 Task: Look for space in General José de San Martín, Argentina from 3rd August, 2023 to 7th August, 2023 for 2 adults in price range Rs.4000 to Rs.9000. Place can be private room with 1  bedroom having 1 bed and 1 bathroom. Property type can be house, flat, guest house, hotel. Amenities needed are: heating. Booking option can be shelf check-in. Required host language is English.
Action: Mouse moved to (391, 76)
Screenshot: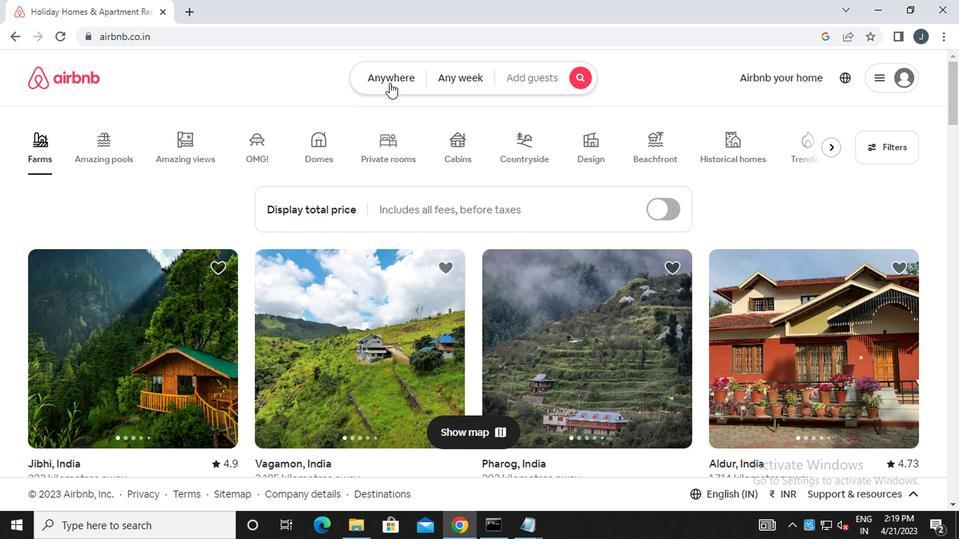 
Action: Mouse pressed left at (391, 76)
Screenshot: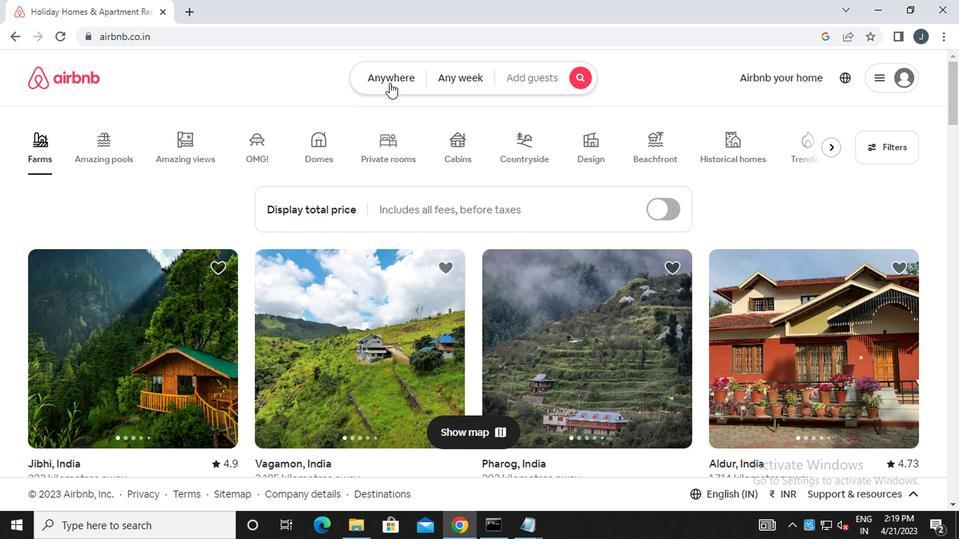 
Action: Mouse moved to (276, 138)
Screenshot: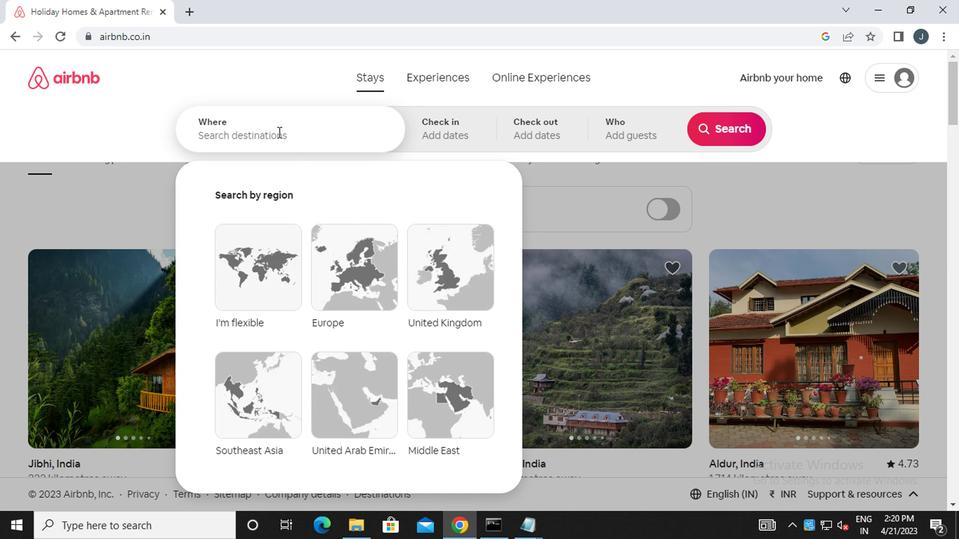 
Action: Mouse pressed left at (276, 138)
Screenshot: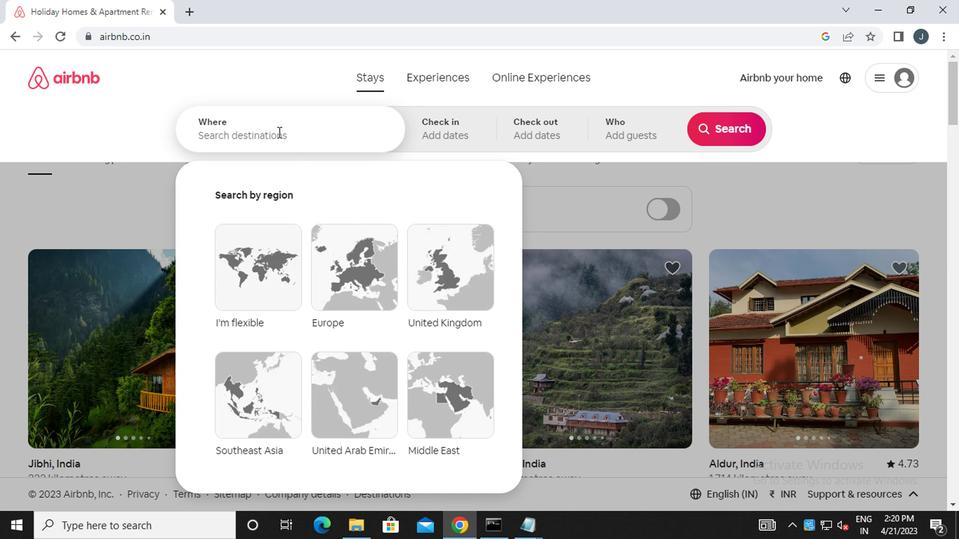 
Action: Mouse moved to (279, 136)
Screenshot: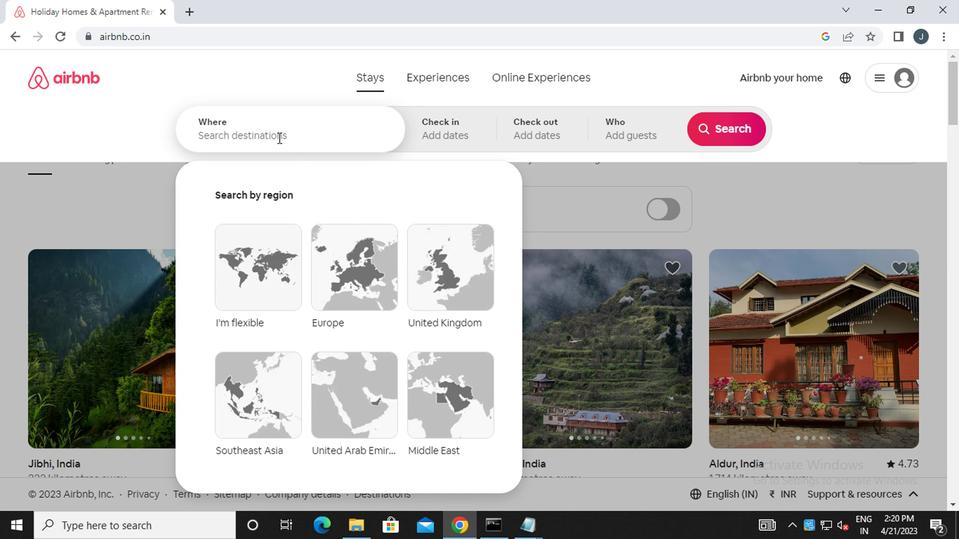 
Action: Key pressed g<Key.caps_lock>eneral<Key.space><Key.caps_lock>j<Key.caps_lock>ose<Key.space>de<Key.space>san<Key.space>martin,<Key.space><Key.caps_lock>a<Key.caps_lock>rgeb<Key.backspace>ntina
Screenshot: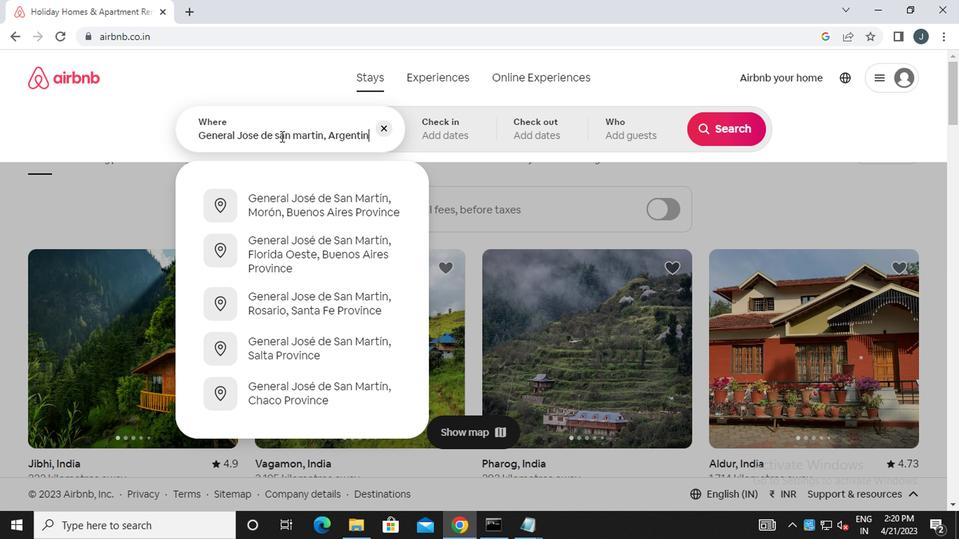 
Action: Mouse moved to (439, 134)
Screenshot: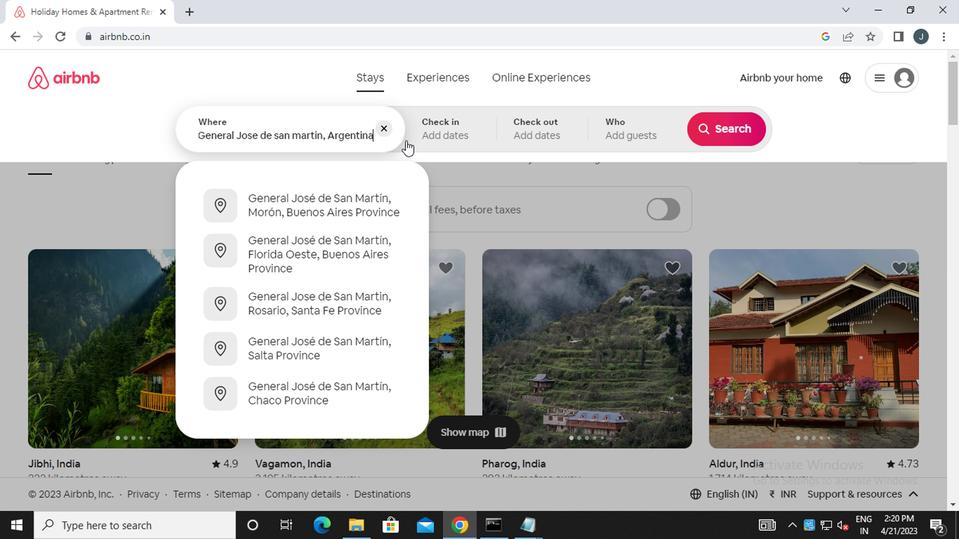 
Action: Mouse pressed left at (439, 134)
Screenshot: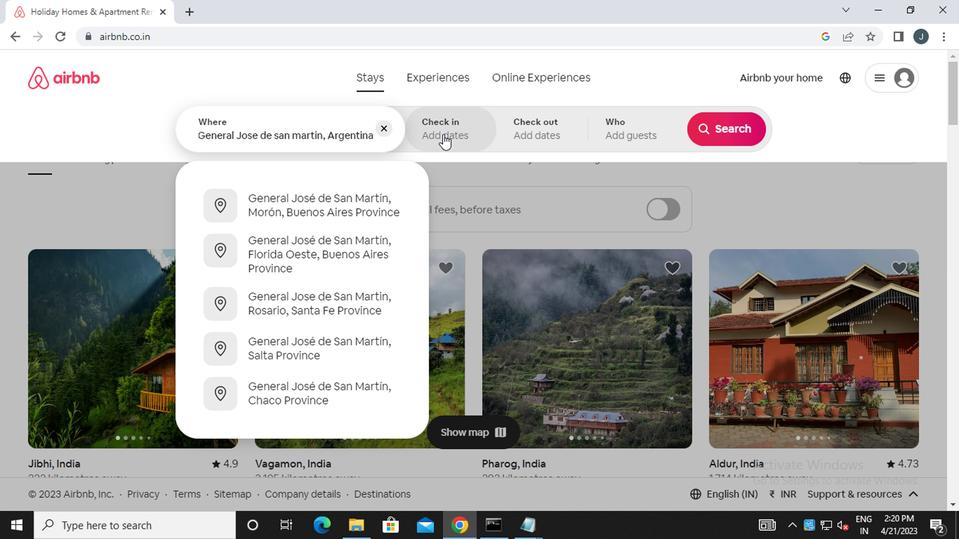 
Action: Mouse moved to (705, 243)
Screenshot: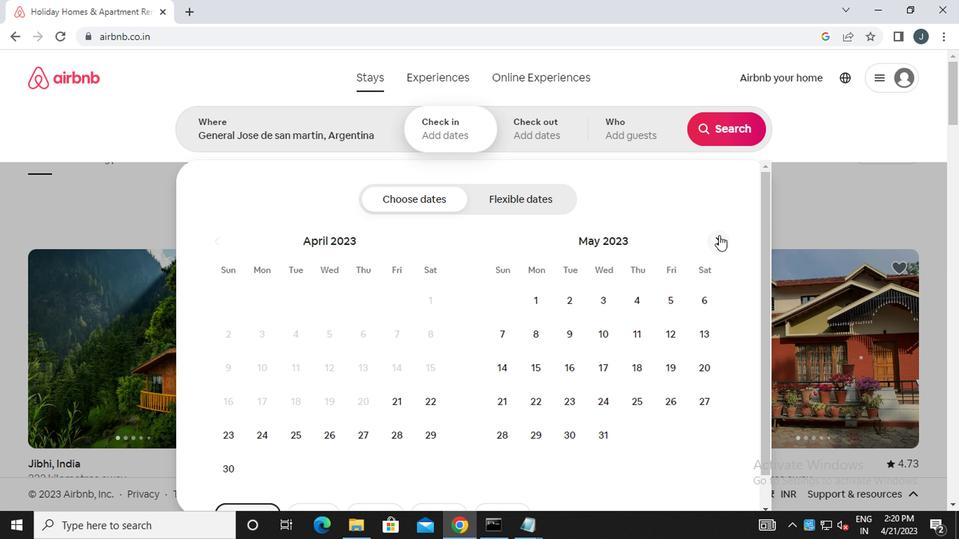 
Action: Mouse pressed left at (705, 243)
Screenshot: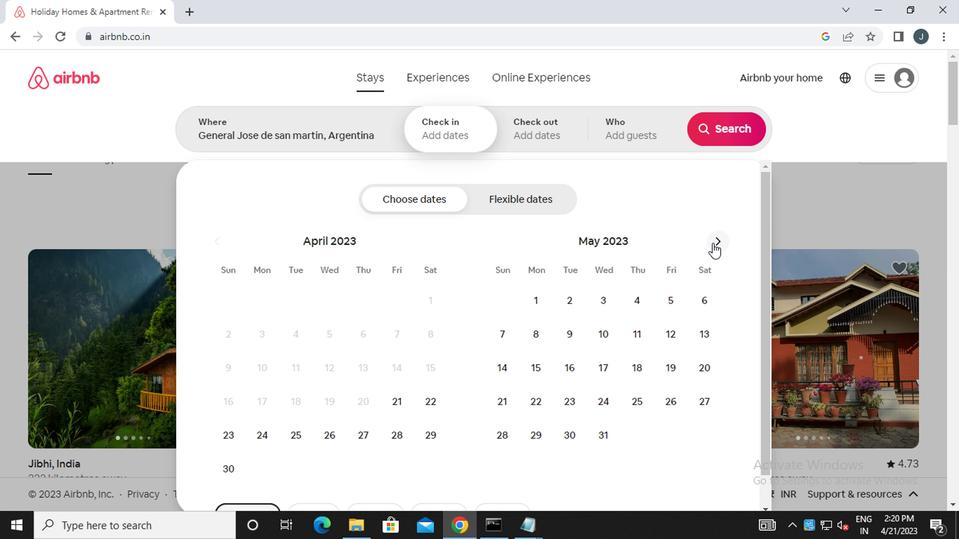 
Action: Mouse pressed left at (705, 243)
Screenshot: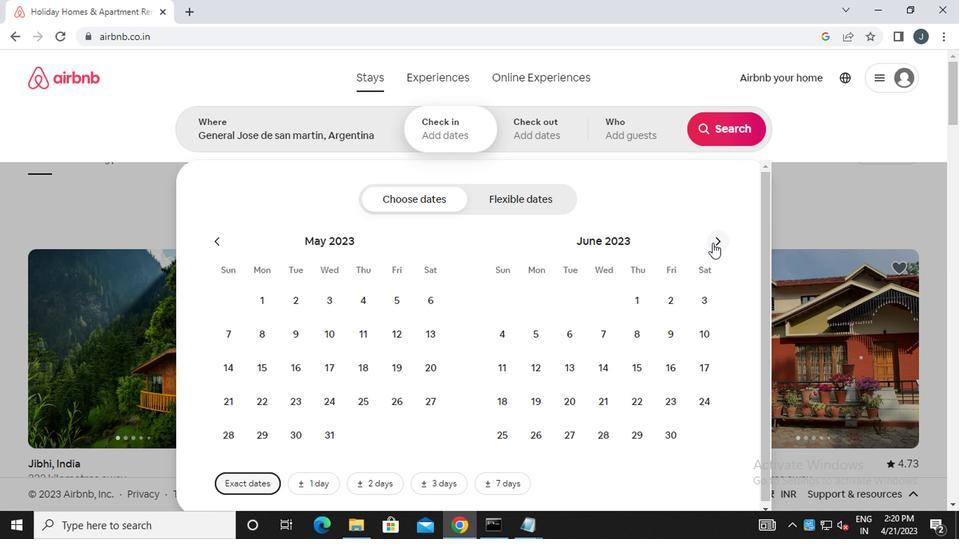 
Action: Mouse moved to (704, 247)
Screenshot: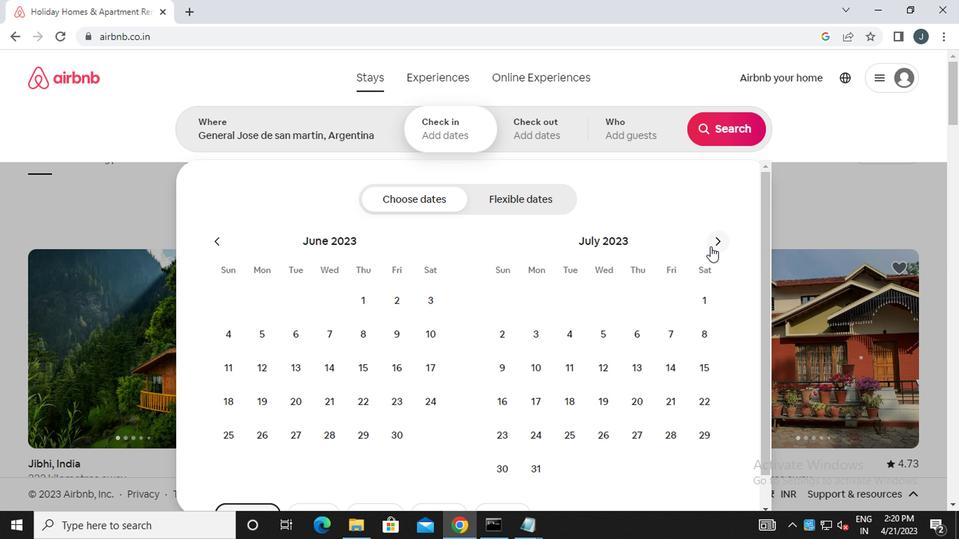 
Action: Mouse pressed left at (704, 247)
Screenshot: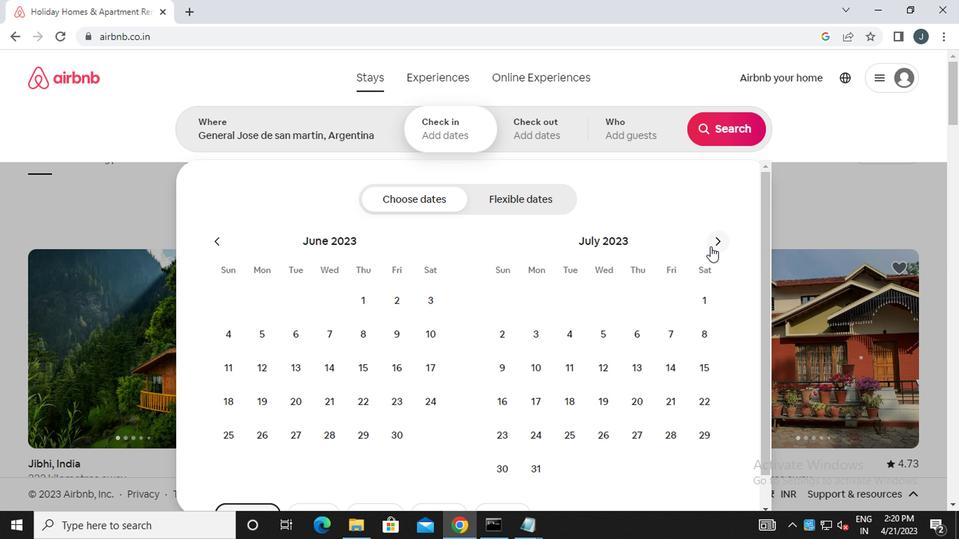 
Action: Mouse moved to (632, 301)
Screenshot: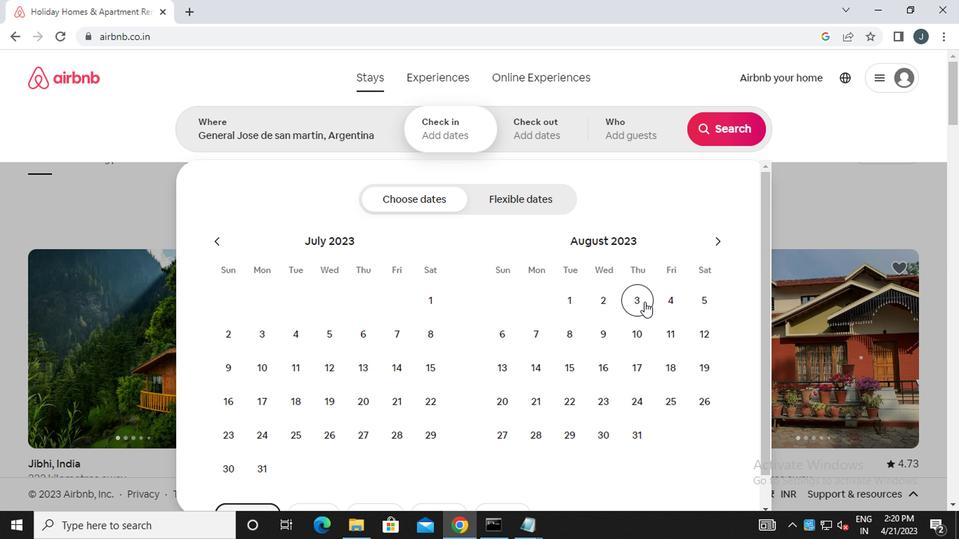 
Action: Mouse pressed left at (632, 301)
Screenshot: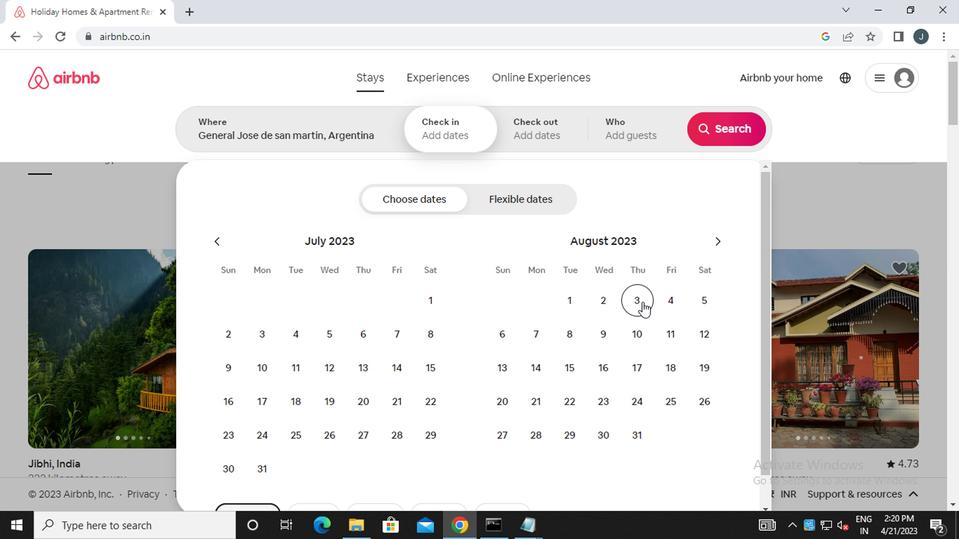 
Action: Mouse moved to (534, 332)
Screenshot: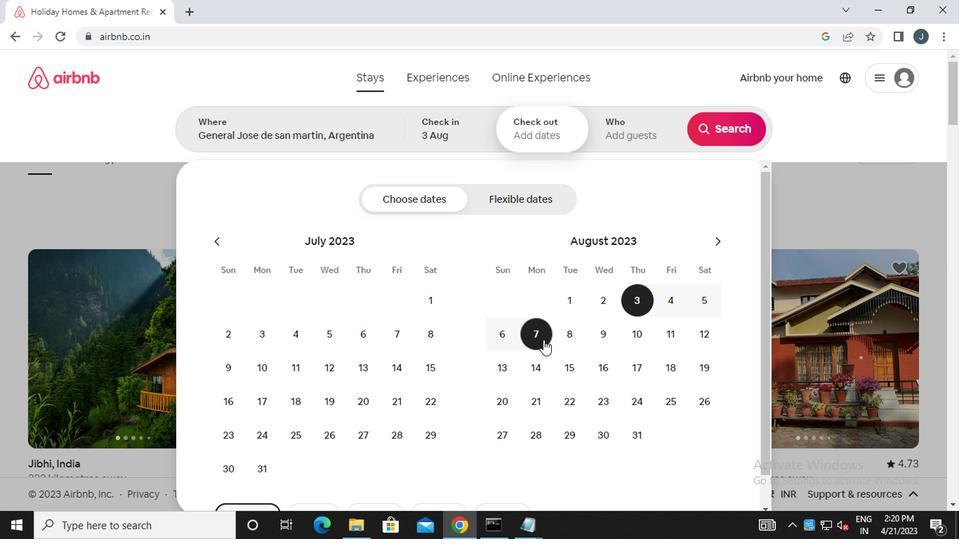 
Action: Mouse pressed left at (534, 332)
Screenshot: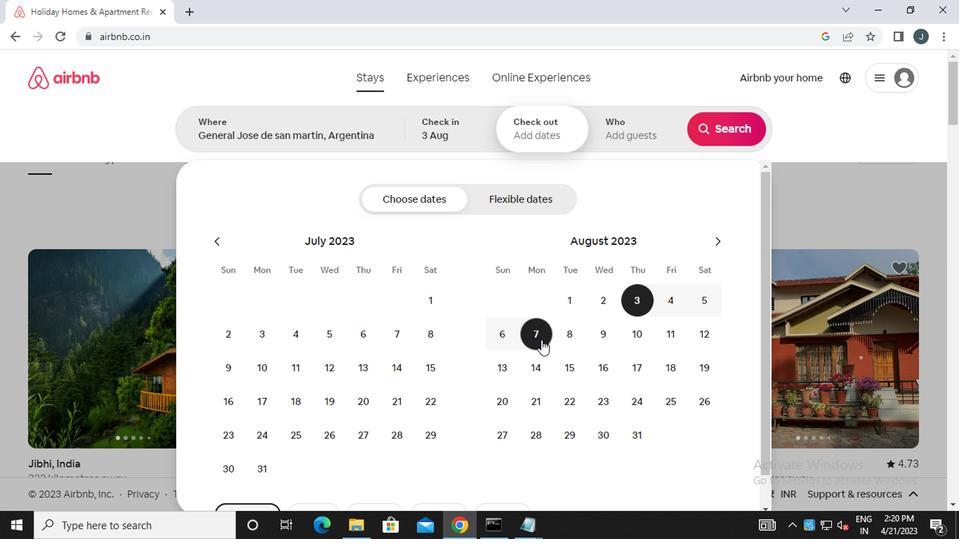 
Action: Mouse moved to (628, 133)
Screenshot: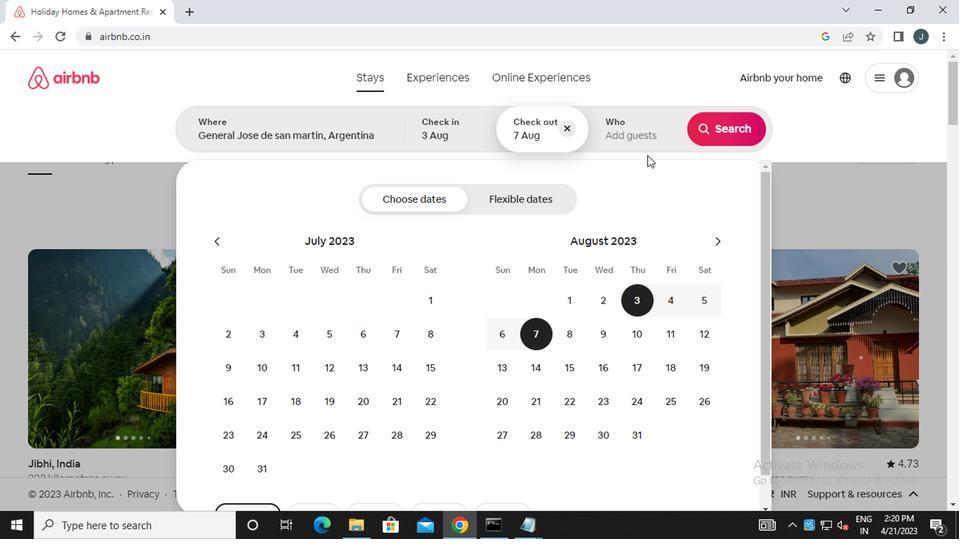 
Action: Mouse pressed left at (628, 133)
Screenshot: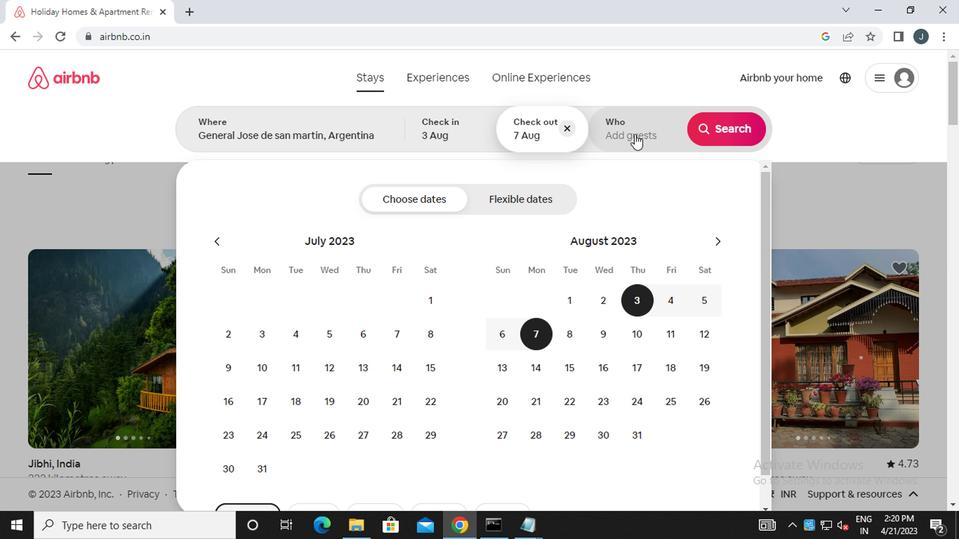 
Action: Mouse moved to (719, 206)
Screenshot: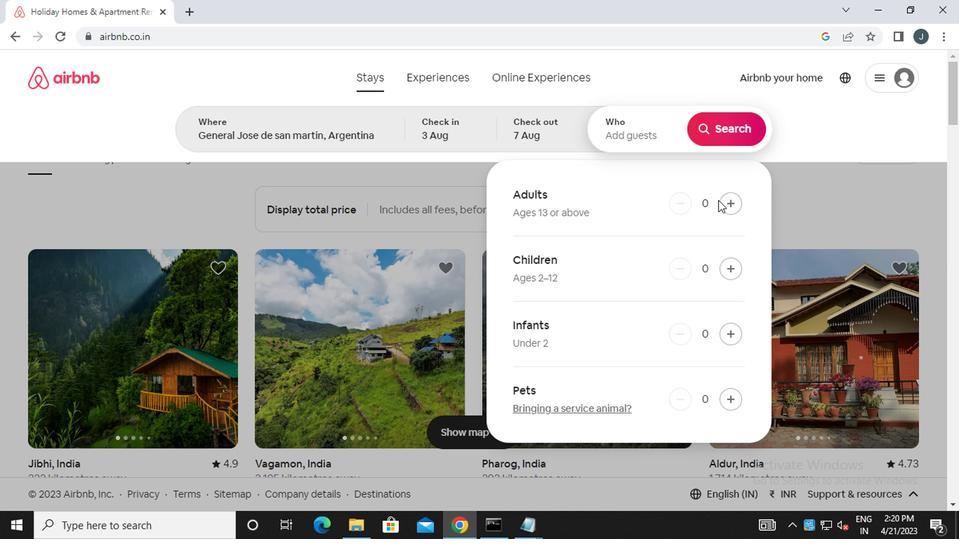 
Action: Mouse pressed left at (719, 206)
Screenshot: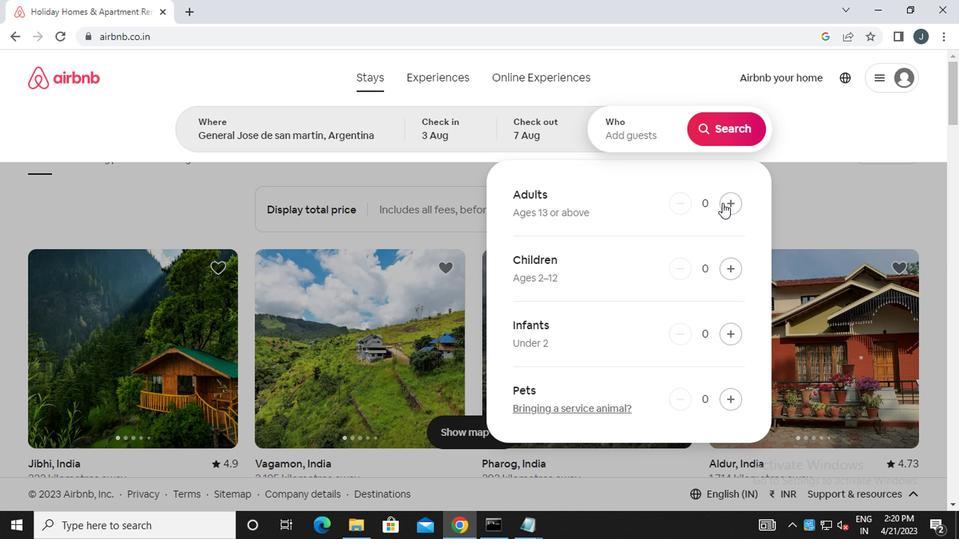 
Action: Mouse moved to (720, 206)
Screenshot: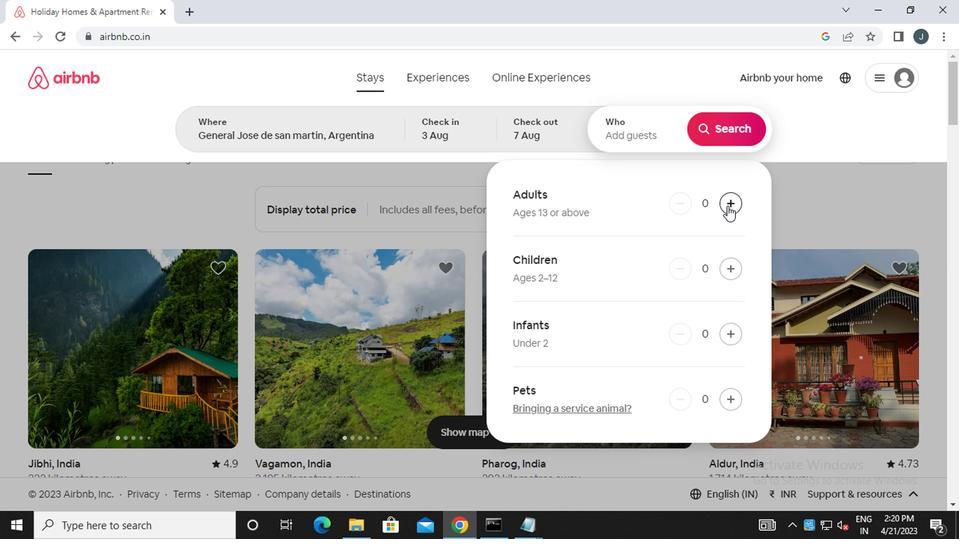 
Action: Mouse pressed left at (720, 206)
Screenshot: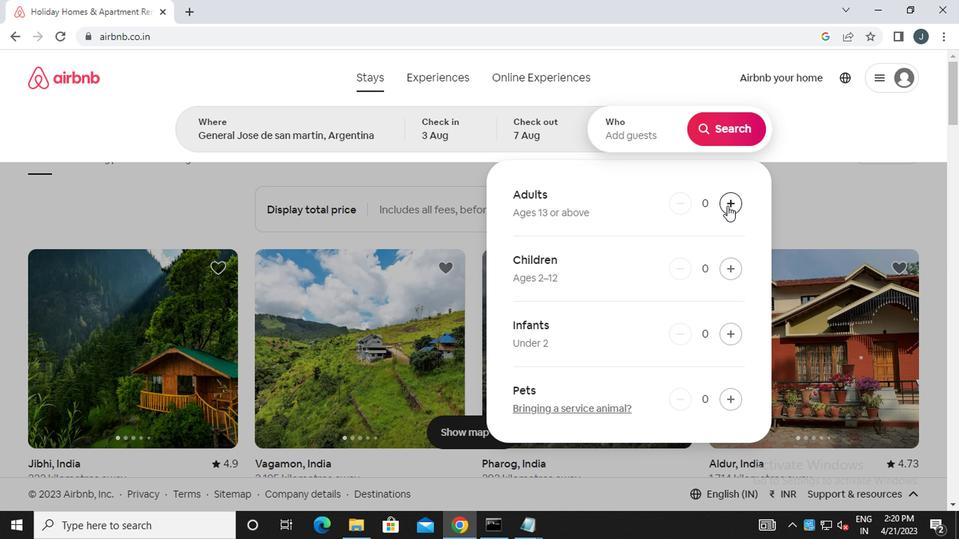 
Action: Mouse moved to (721, 135)
Screenshot: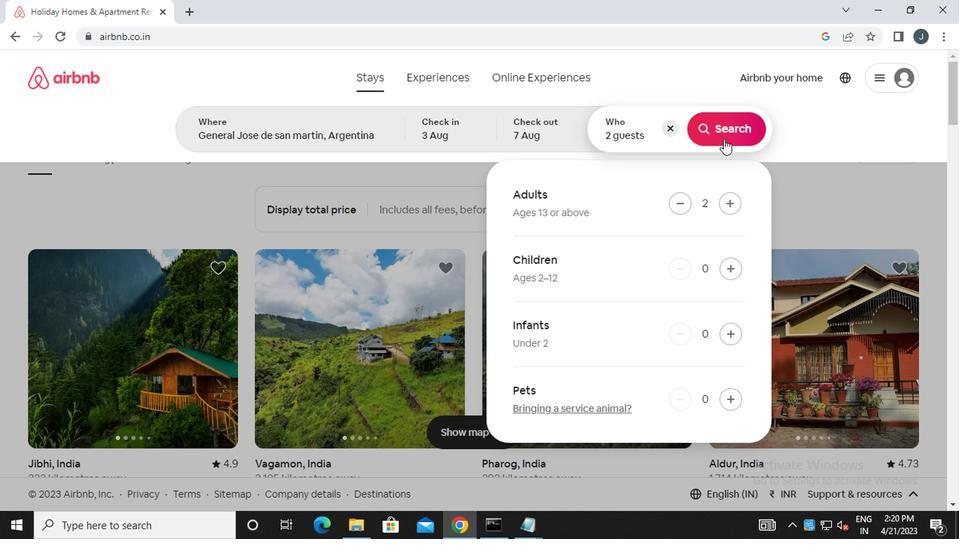 
Action: Mouse pressed left at (721, 135)
Screenshot: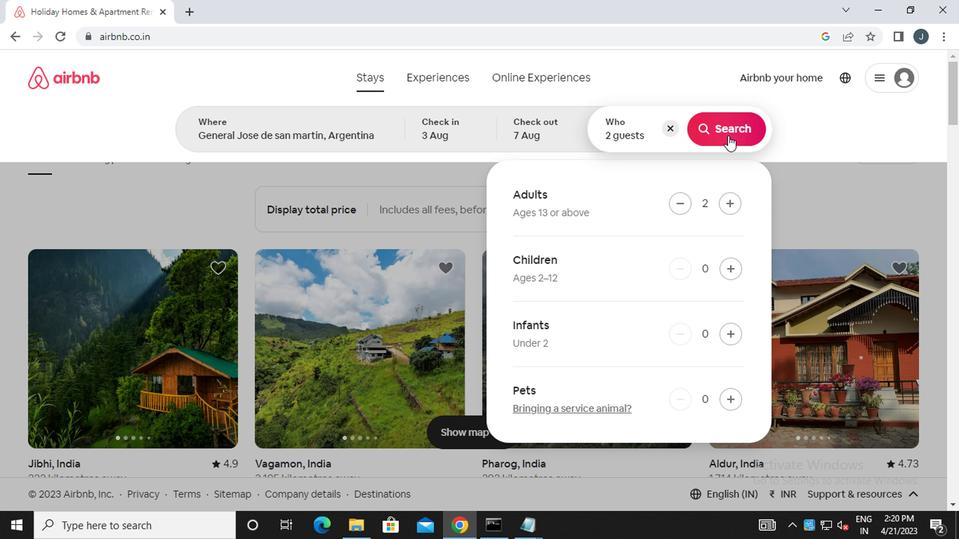 
Action: Mouse moved to (889, 141)
Screenshot: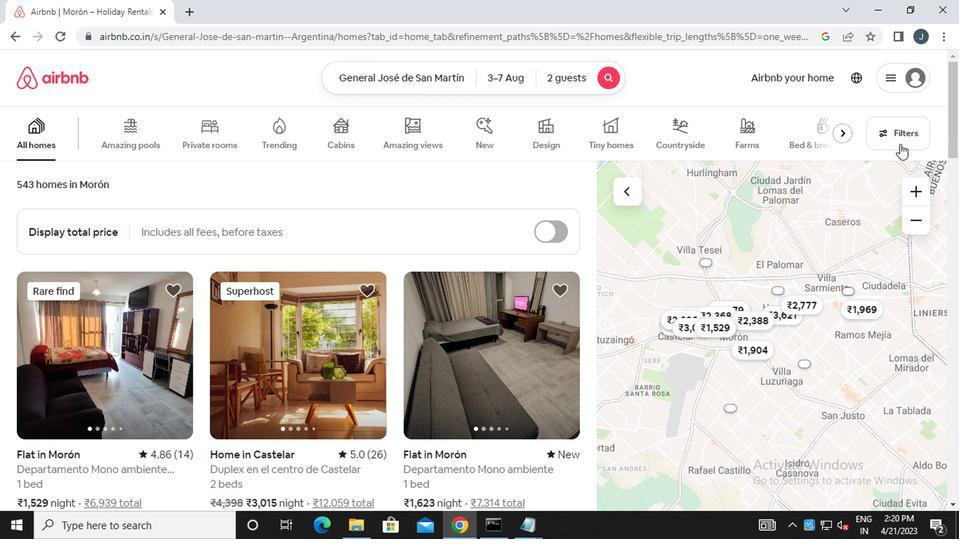 
Action: Mouse pressed left at (889, 141)
Screenshot: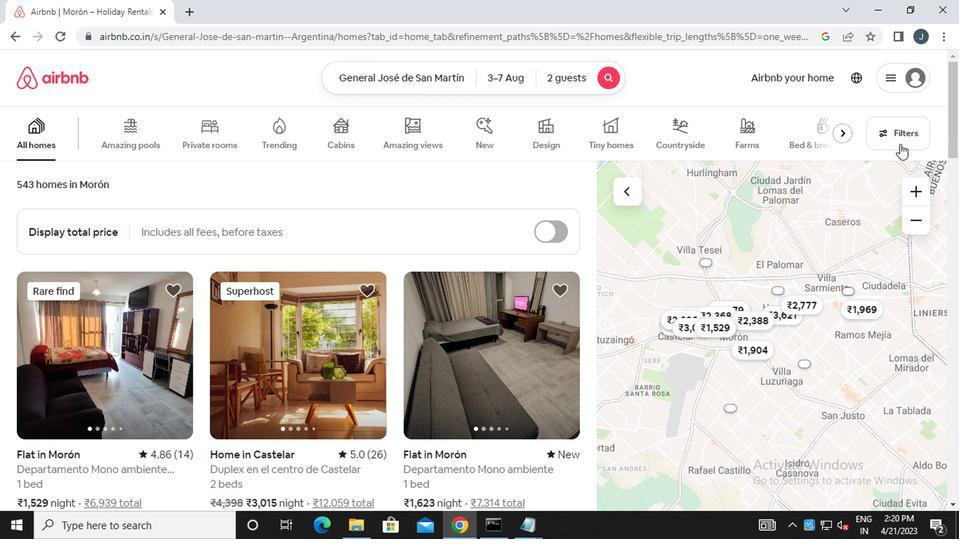 
Action: Mouse moved to (337, 306)
Screenshot: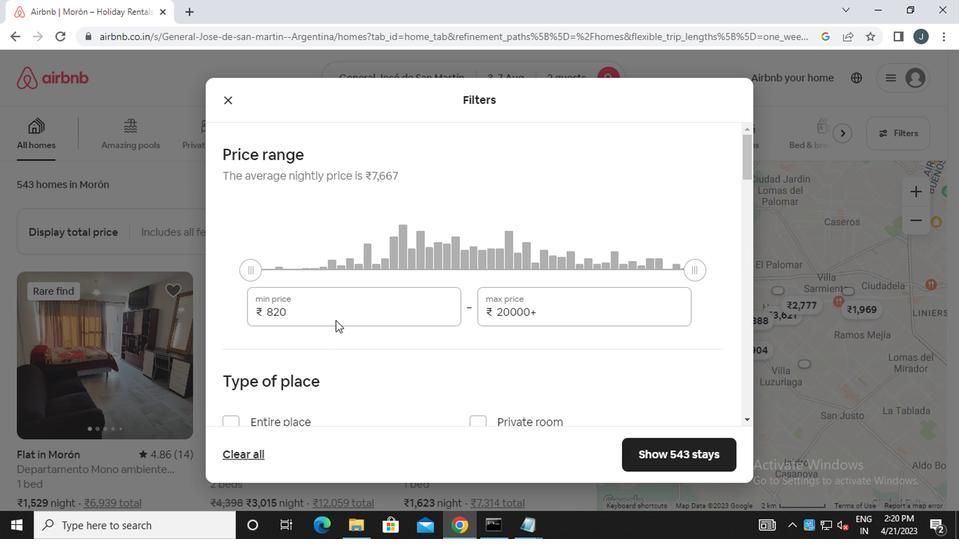 
Action: Mouse pressed left at (337, 306)
Screenshot: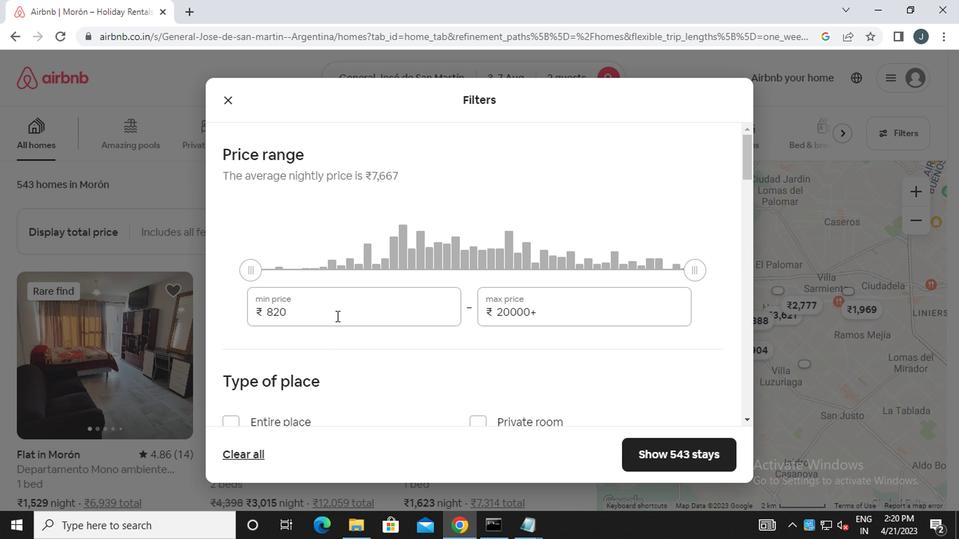 
Action: Key pressed <Key.backspace><Key.backspace><Key.backspace><Key.backspace><Key.backspace><Key.backspace><Key.backspace><Key.backspace><Key.backspace>4000
Screenshot: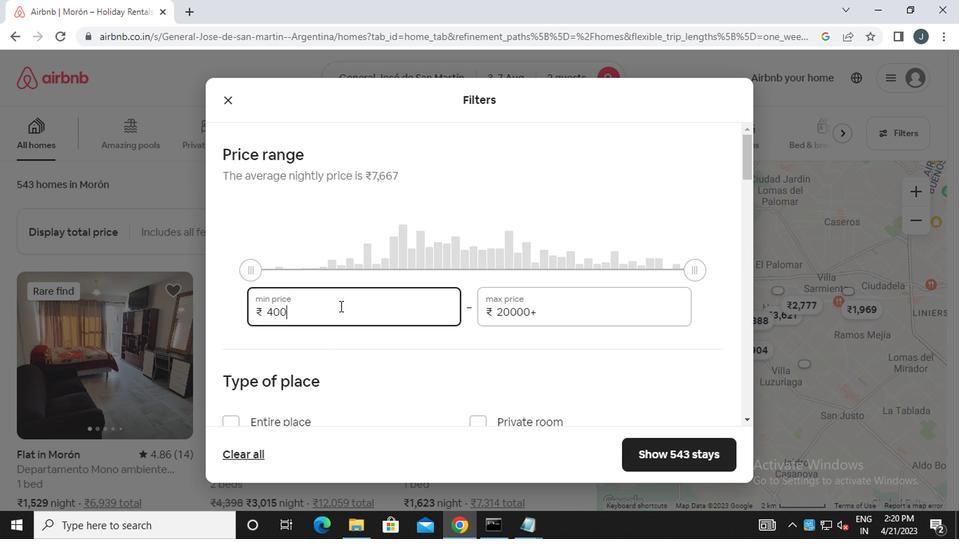 
Action: Mouse moved to (573, 296)
Screenshot: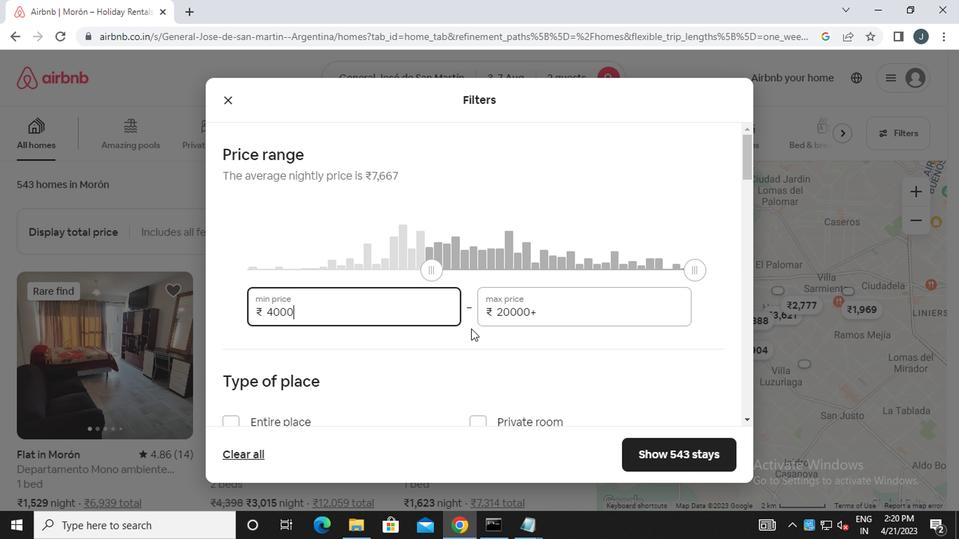 
Action: Mouse pressed left at (573, 296)
Screenshot: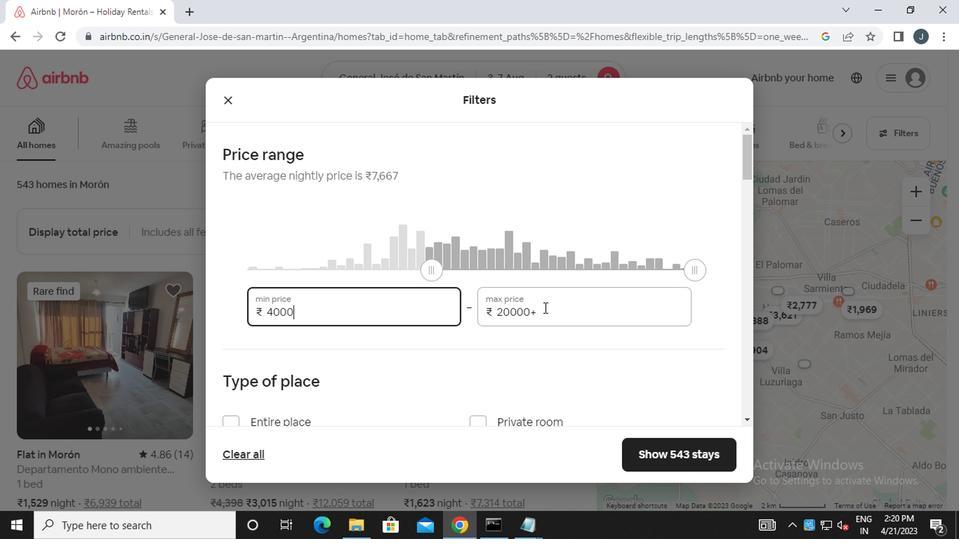 
Action: Mouse moved to (575, 296)
Screenshot: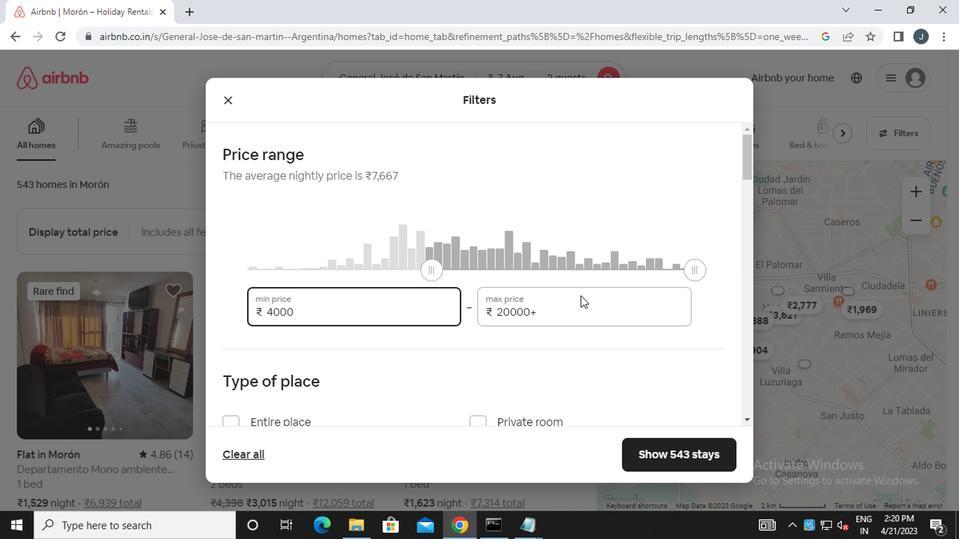 
Action: Key pressed <Key.backspace><Key.backspace><Key.backspace><Key.backspace><Key.backspace><Key.backspace><Key.backspace><Key.backspace><Key.backspace><Key.backspace><Key.backspace><Key.backspace>90000<Key.backspace>
Screenshot: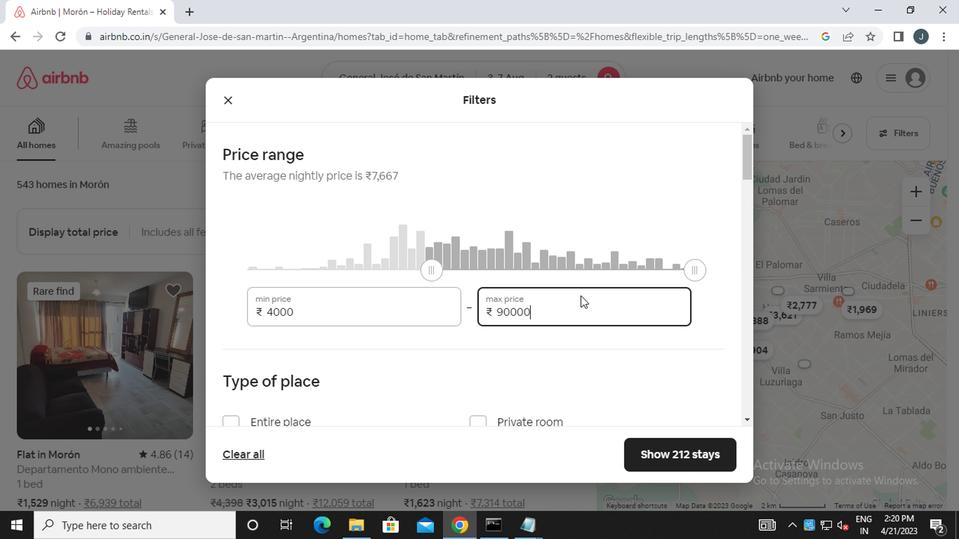 
Action: Mouse moved to (526, 287)
Screenshot: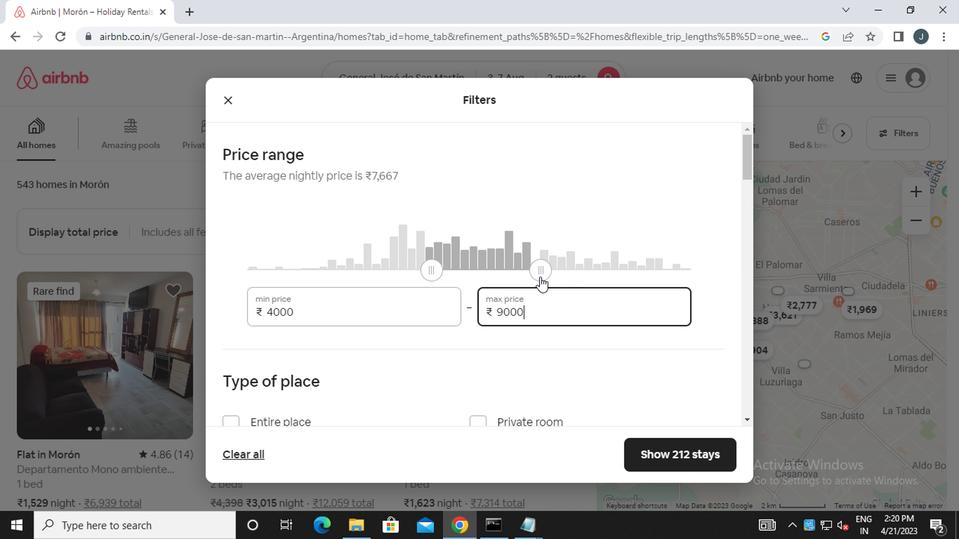
Action: Mouse scrolled (526, 286) with delta (0, 0)
Screenshot: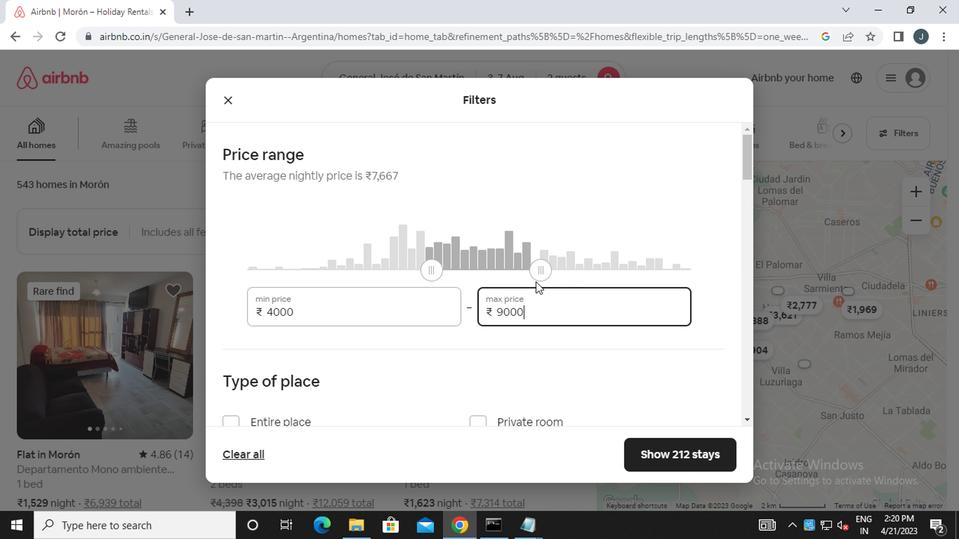 
Action: Mouse moved to (526, 287)
Screenshot: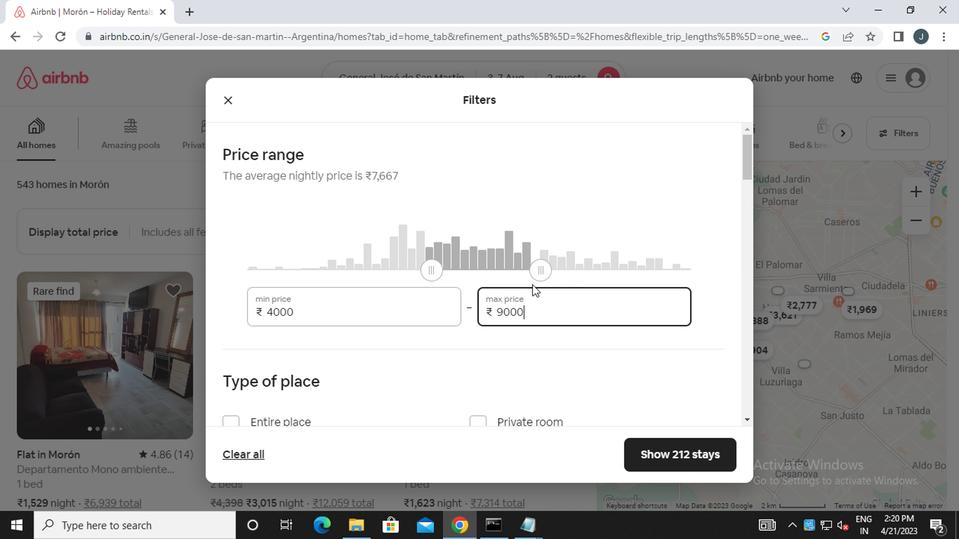 
Action: Mouse scrolled (526, 287) with delta (0, 0)
Screenshot: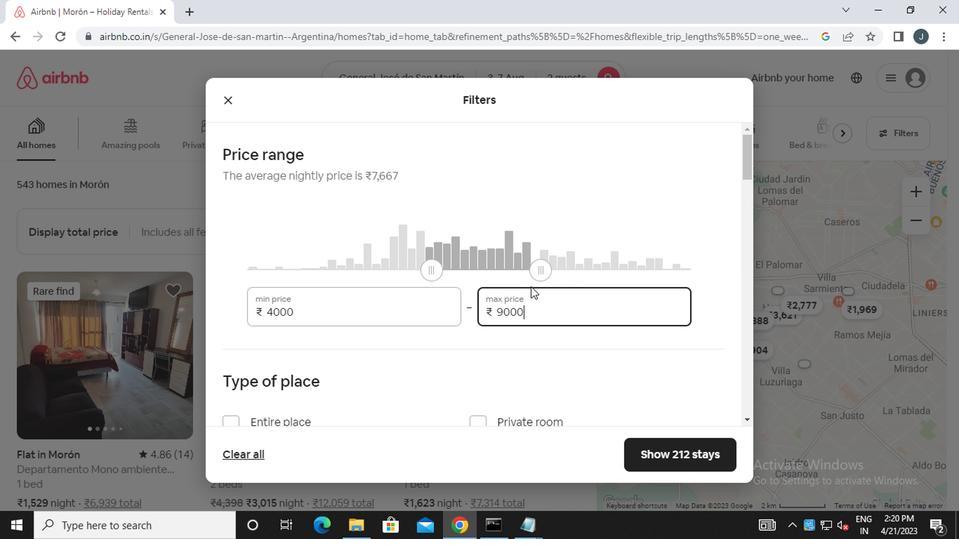 
Action: Mouse moved to (516, 296)
Screenshot: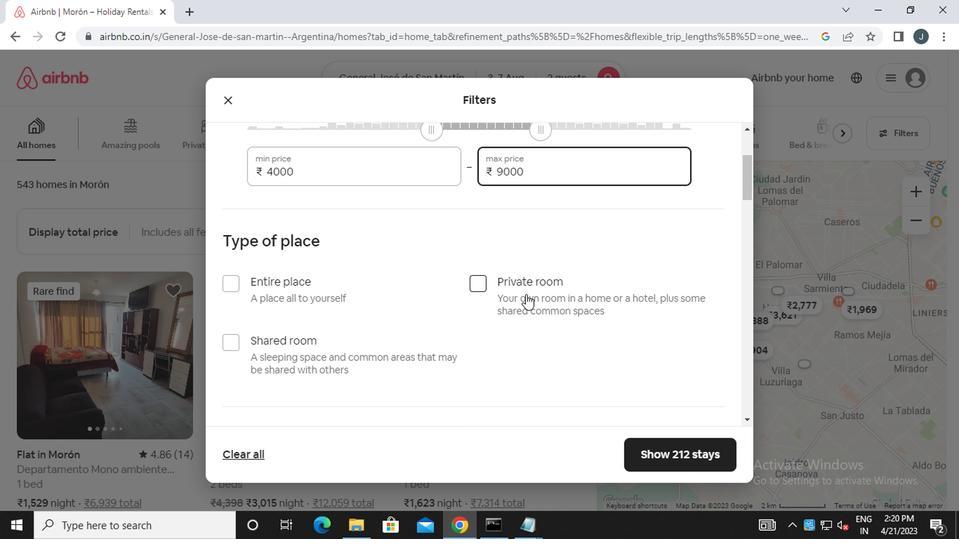 
Action: Mouse scrolled (516, 296) with delta (0, 0)
Screenshot: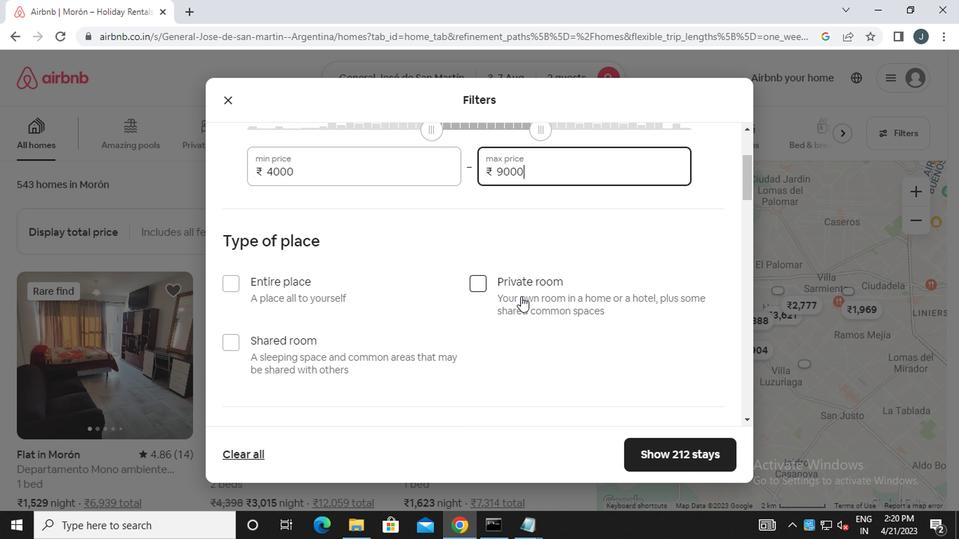 
Action: Mouse scrolled (516, 296) with delta (0, 0)
Screenshot: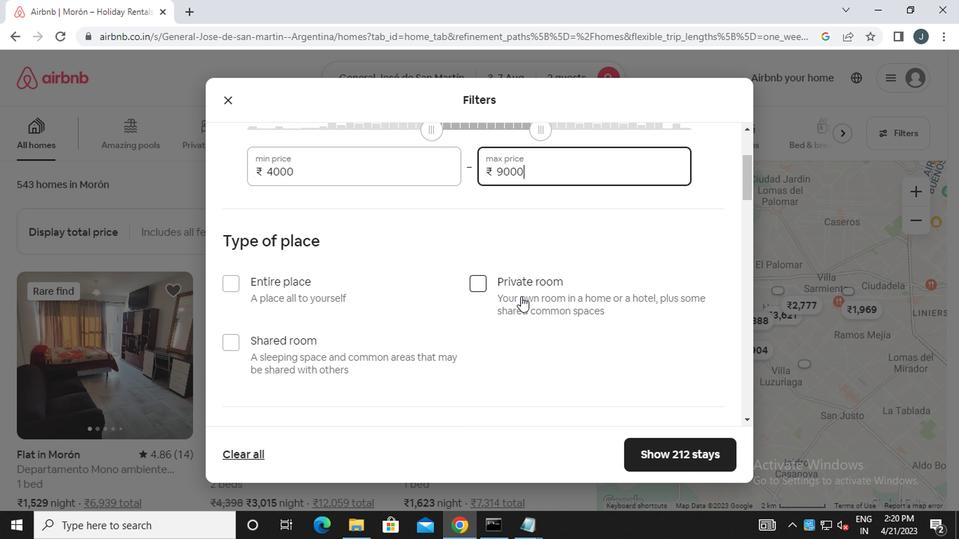 
Action: Mouse moved to (469, 297)
Screenshot: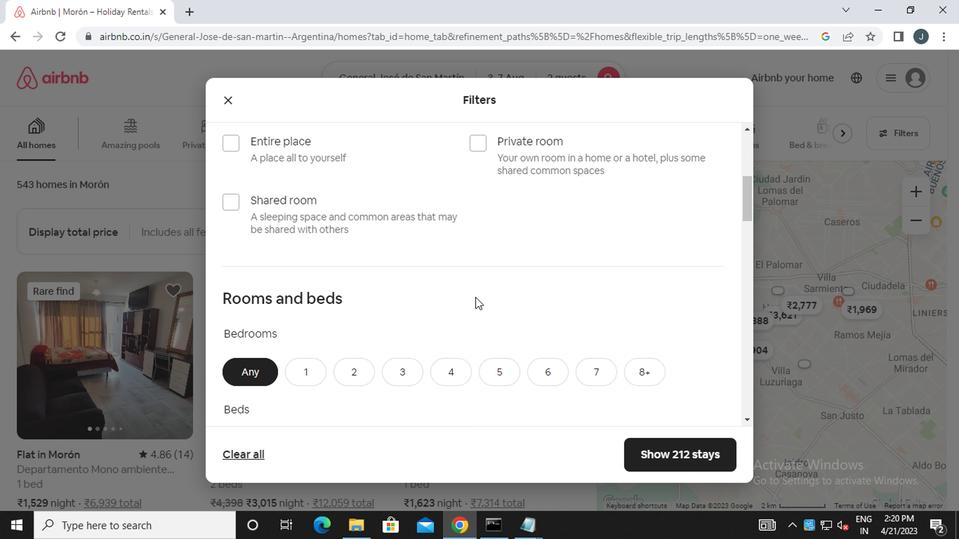 
Action: Mouse scrolled (469, 296) with delta (0, 0)
Screenshot: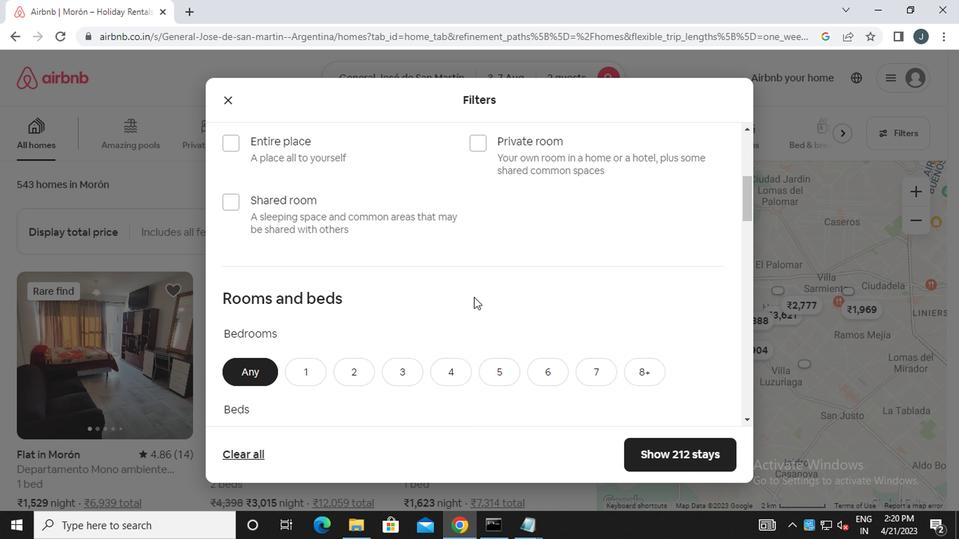 
Action: Mouse moved to (420, 304)
Screenshot: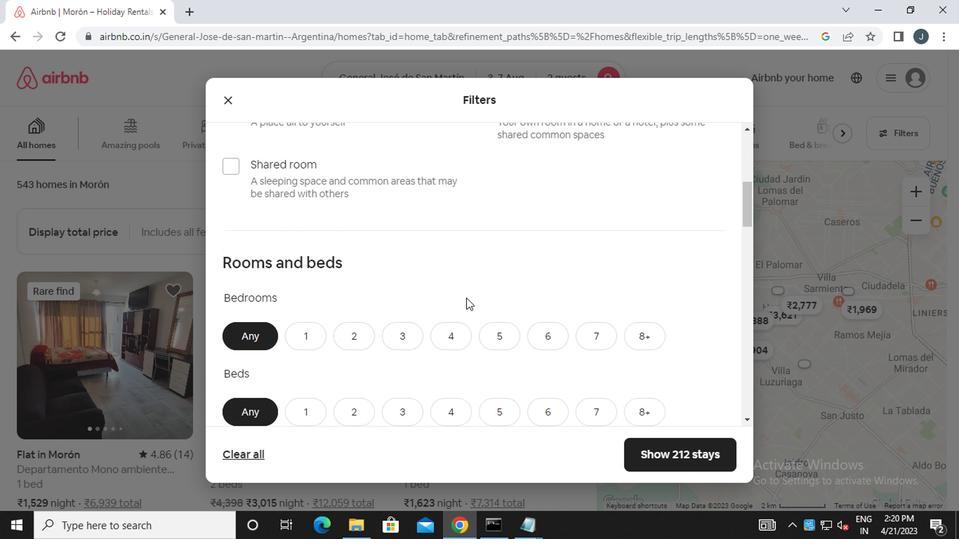 
Action: Mouse scrolled (420, 303) with delta (0, 0)
Screenshot: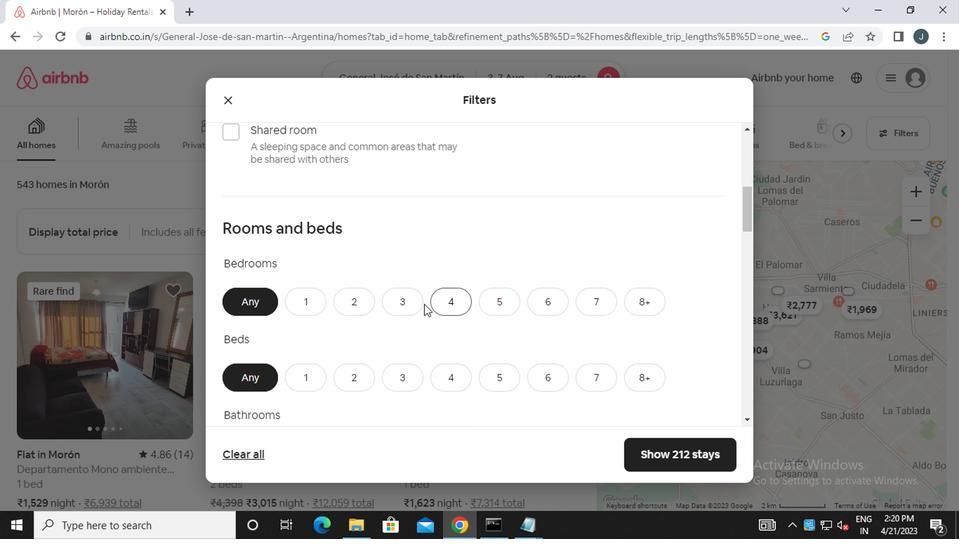 
Action: Mouse moved to (359, 228)
Screenshot: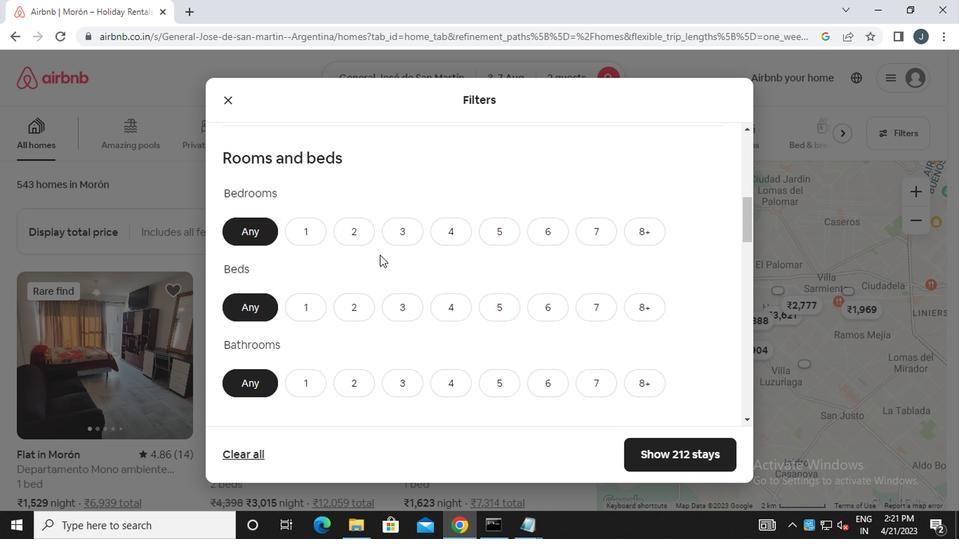 
Action: Mouse scrolled (359, 229) with delta (0, 0)
Screenshot: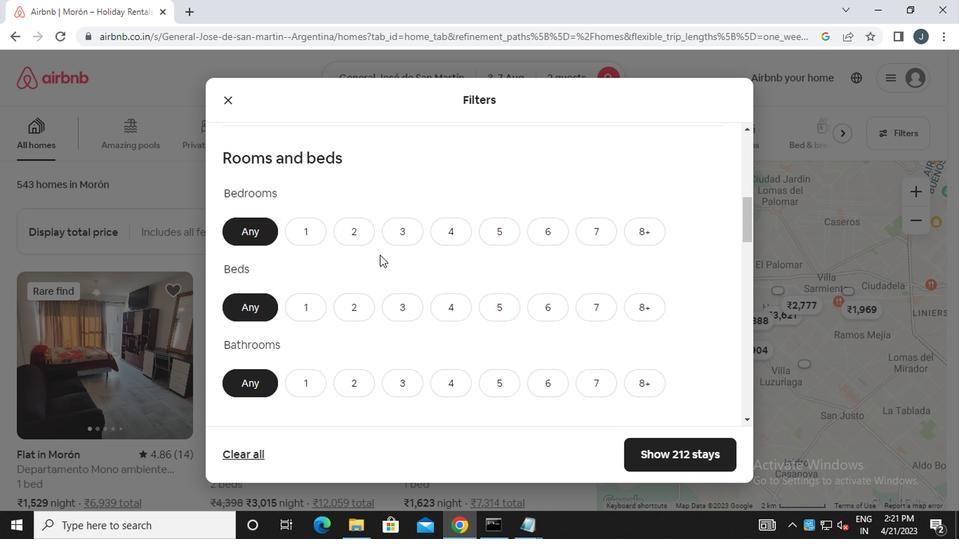 
Action: Mouse scrolled (359, 229) with delta (0, 0)
Screenshot: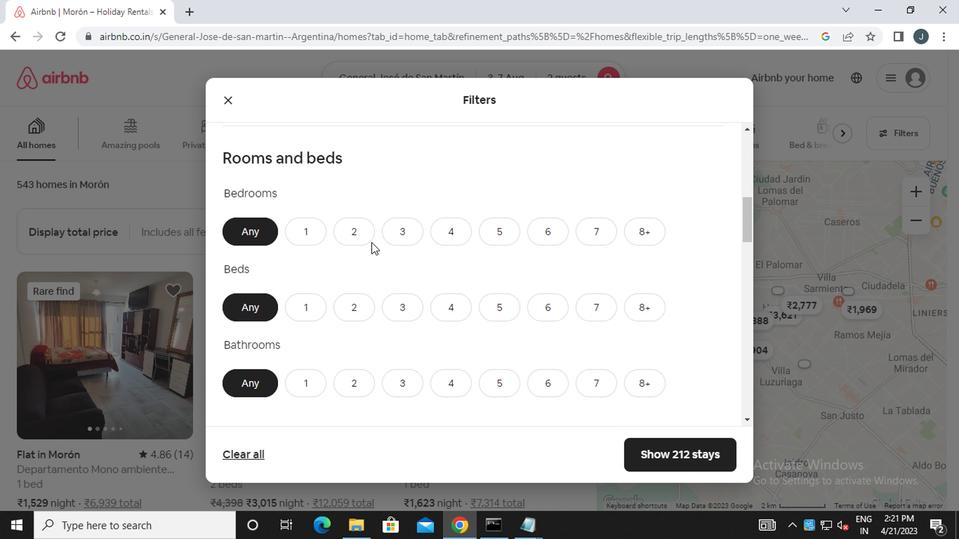 
Action: Mouse moved to (357, 228)
Screenshot: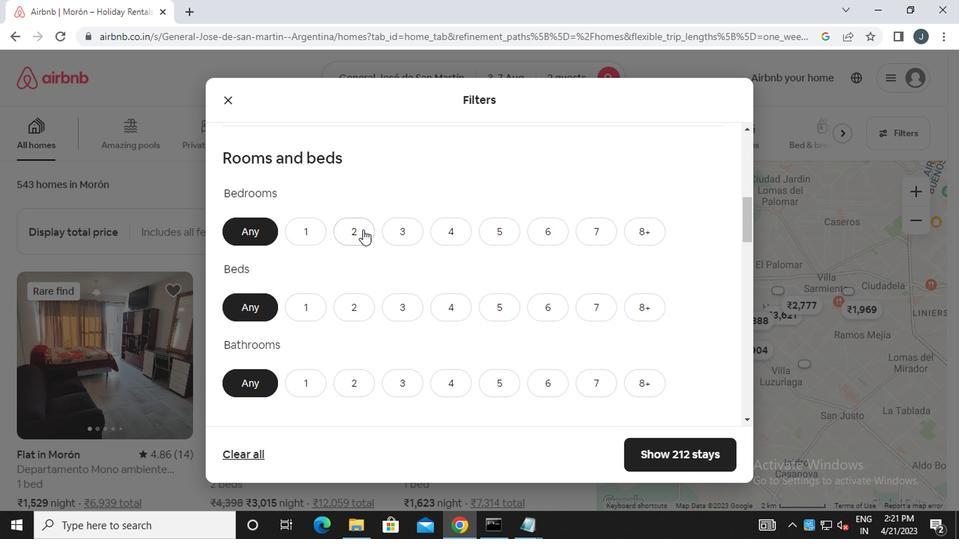 
Action: Mouse scrolled (357, 228) with delta (0, 0)
Screenshot: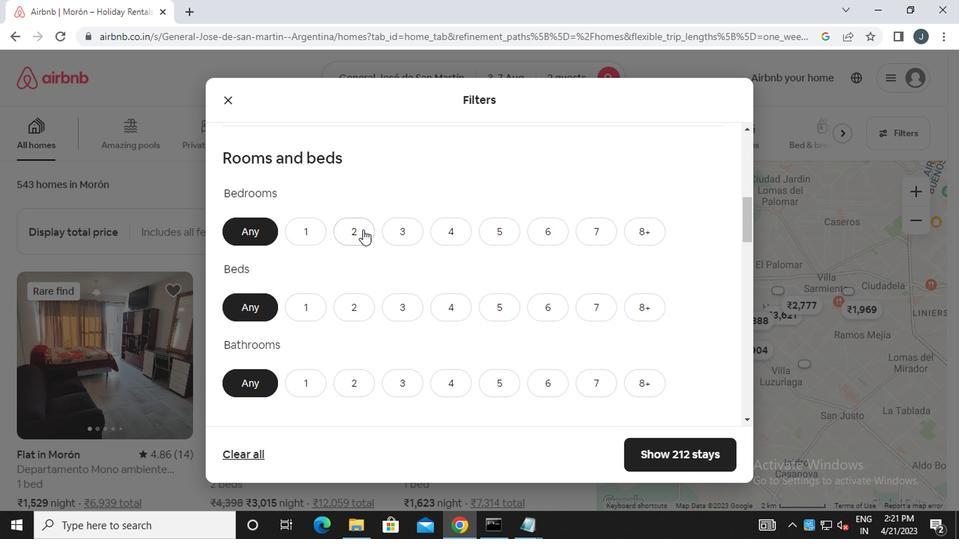 
Action: Mouse moved to (502, 215)
Screenshot: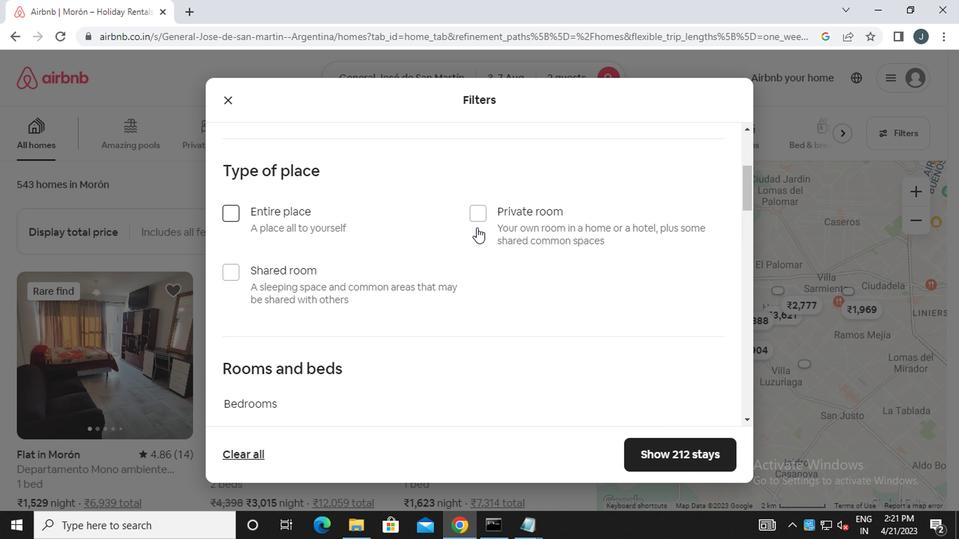 
Action: Mouse pressed left at (502, 215)
Screenshot: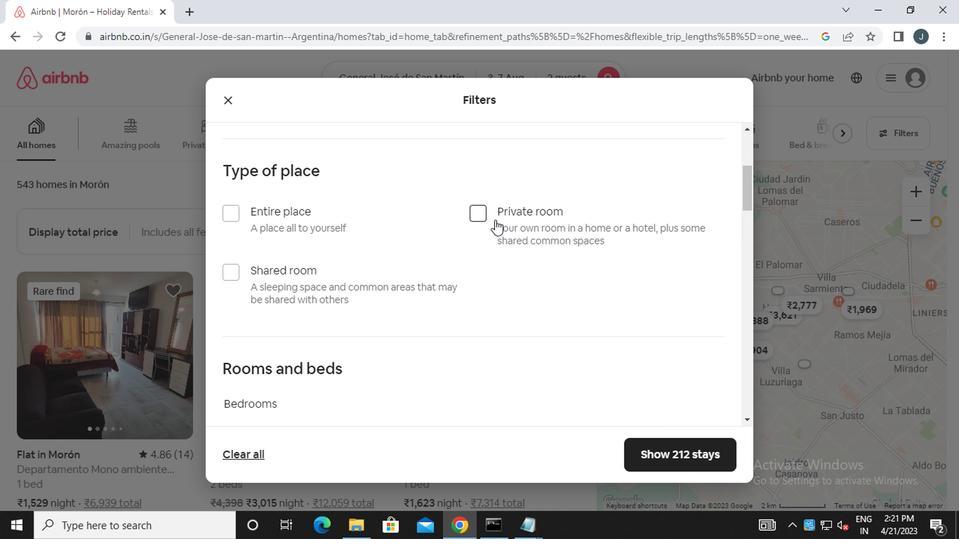 
Action: Mouse moved to (422, 261)
Screenshot: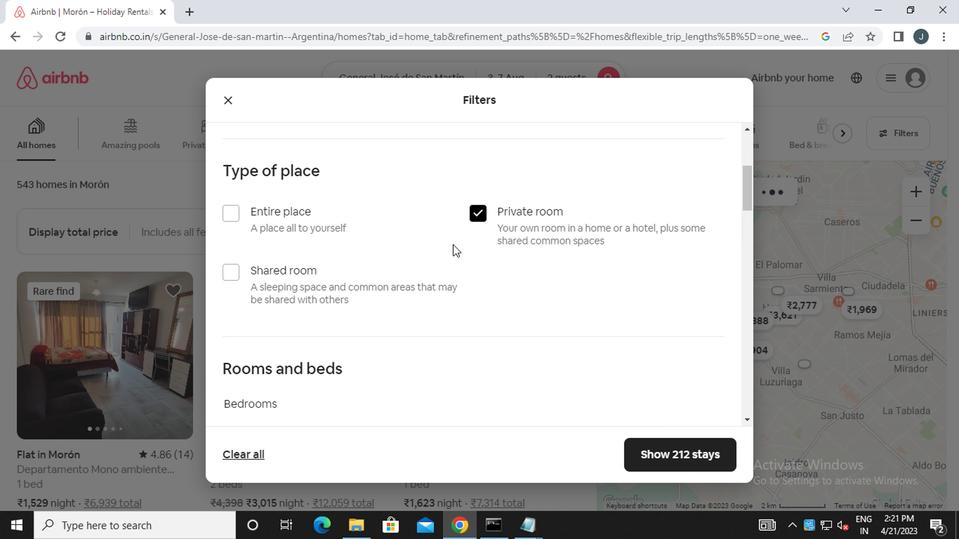 
Action: Mouse scrolled (422, 261) with delta (0, 0)
Screenshot: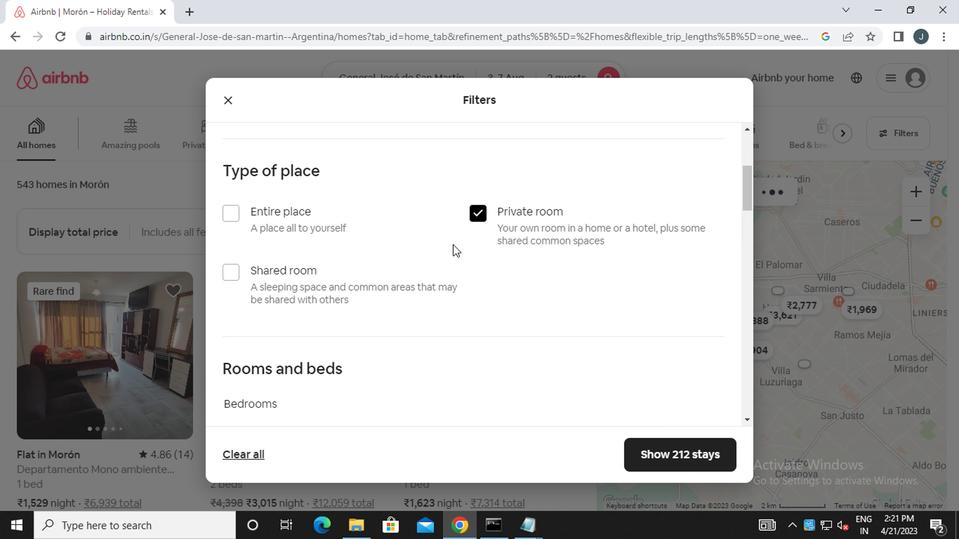 
Action: Mouse moved to (421, 263)
Screenshot: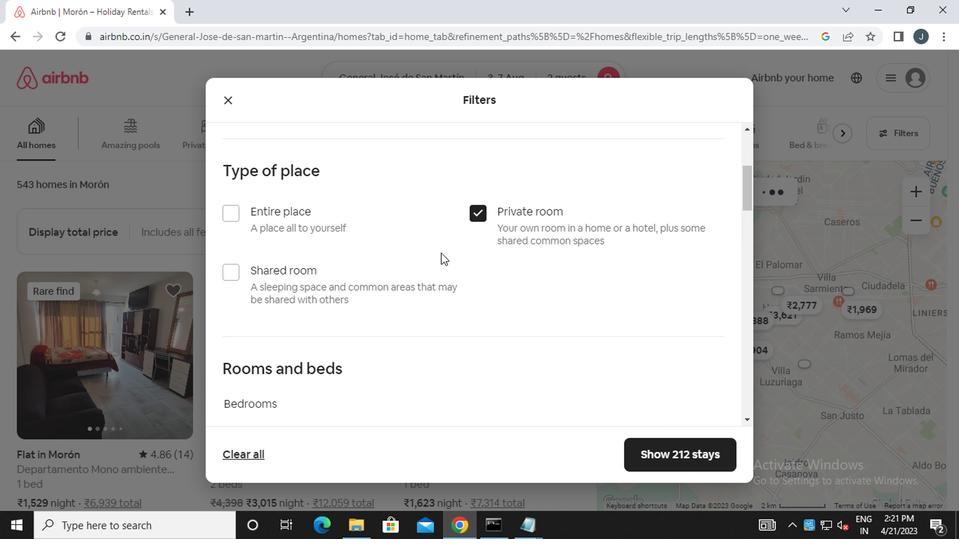 
Action: Mouse scrolled (421, 262) with delta (0, 0)
Screenshot: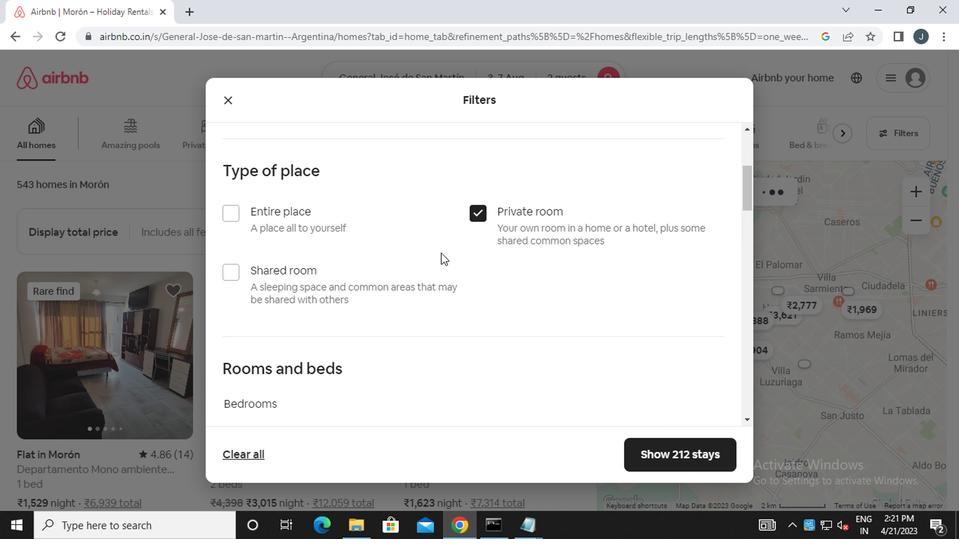 
Action: Mouse moved to (421, 263)
Screenshot: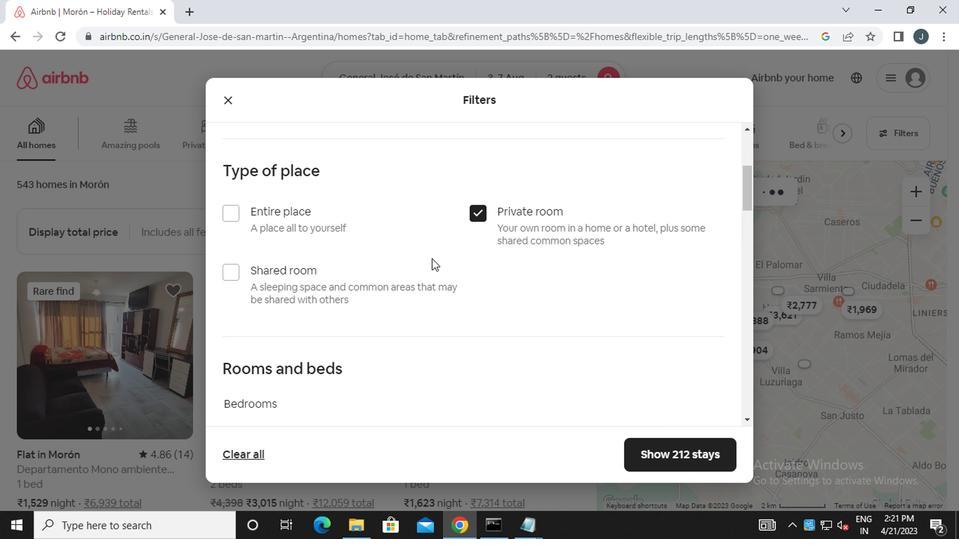 
Action: Mouse scrolled (421, 263) with delta (0, 0)
Screenshot: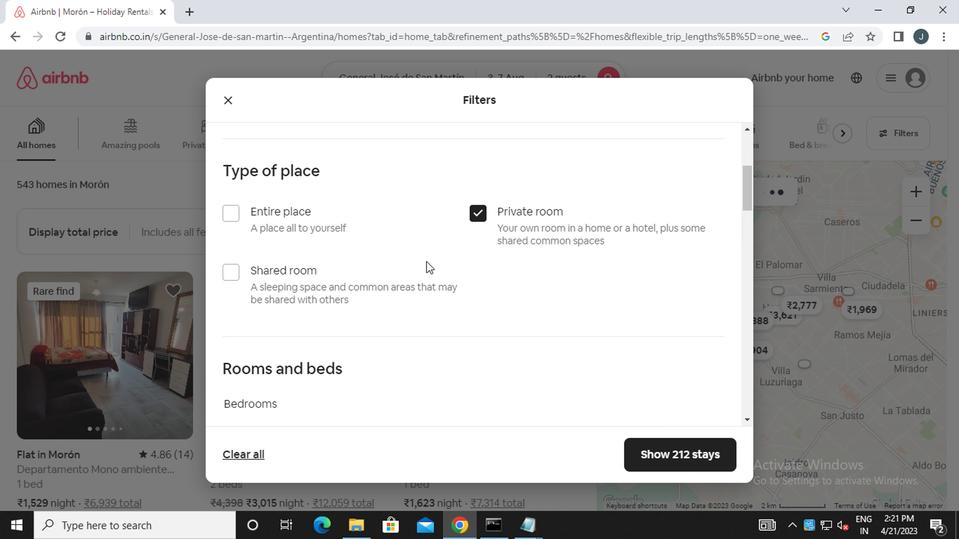 
Action: Mouse moved to (315, 237)
Screenshot: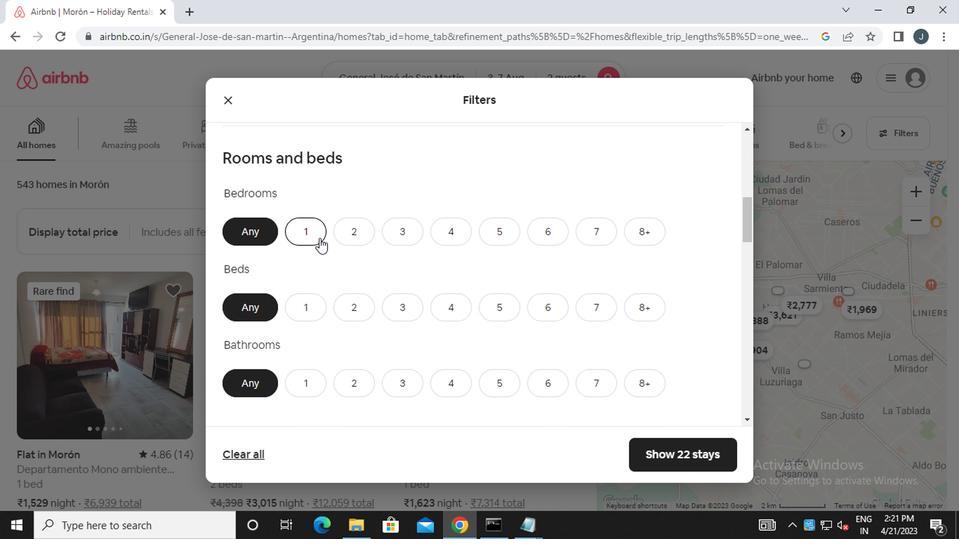 
Action: Mouse pressed left at (315, 237)
Screenshot: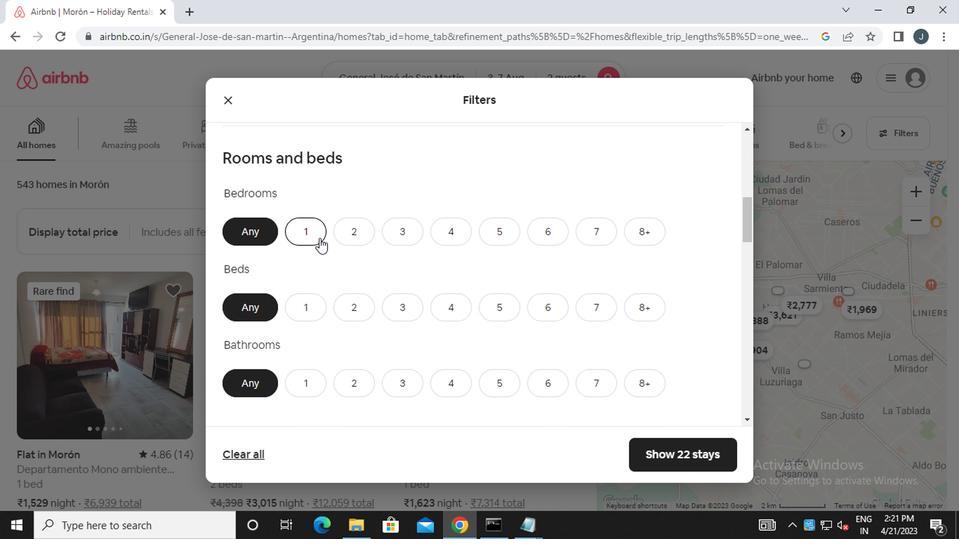 
Action: Mouse moved to (303, 305)
Screenshot: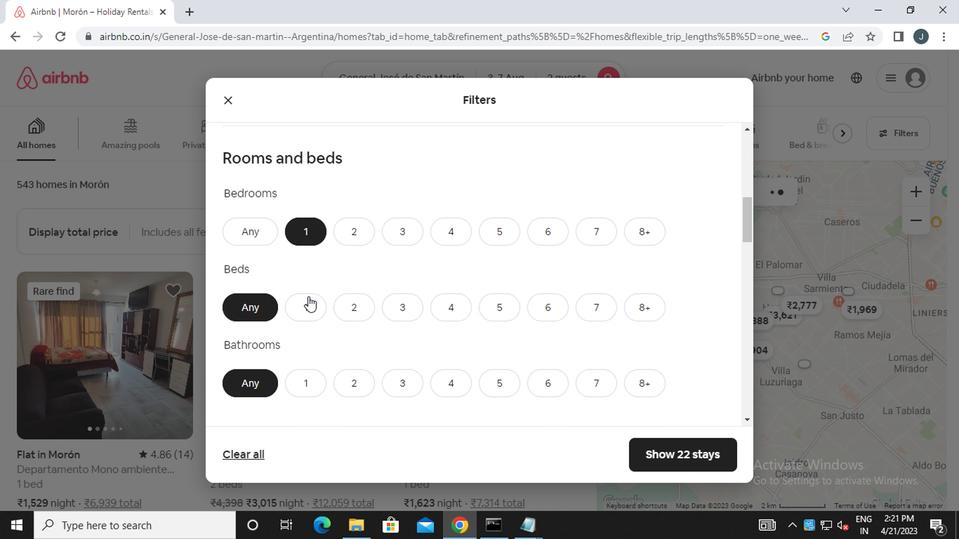 
Action: Mouse pressed left at (303, 305)
Screenshot: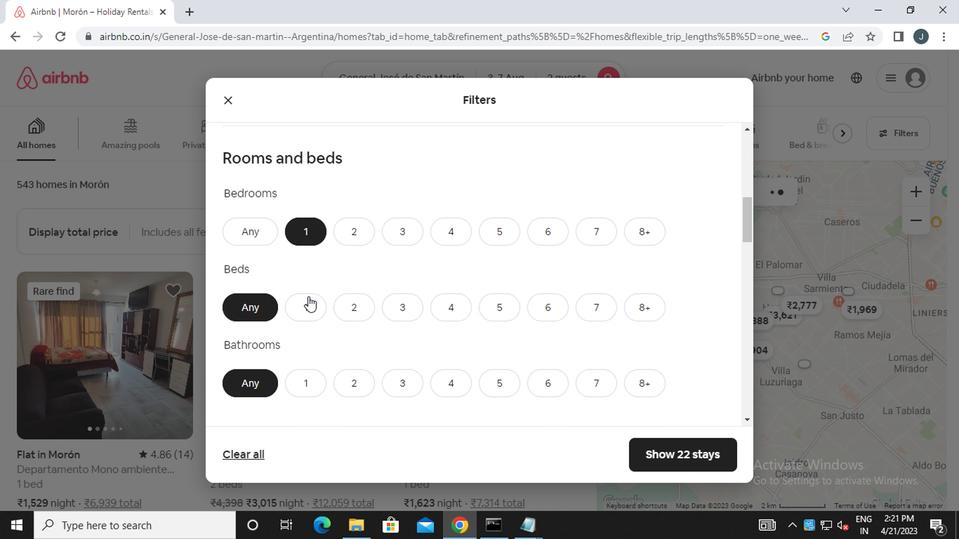
Action: Mouse moved to (294, 387)
Screenshot: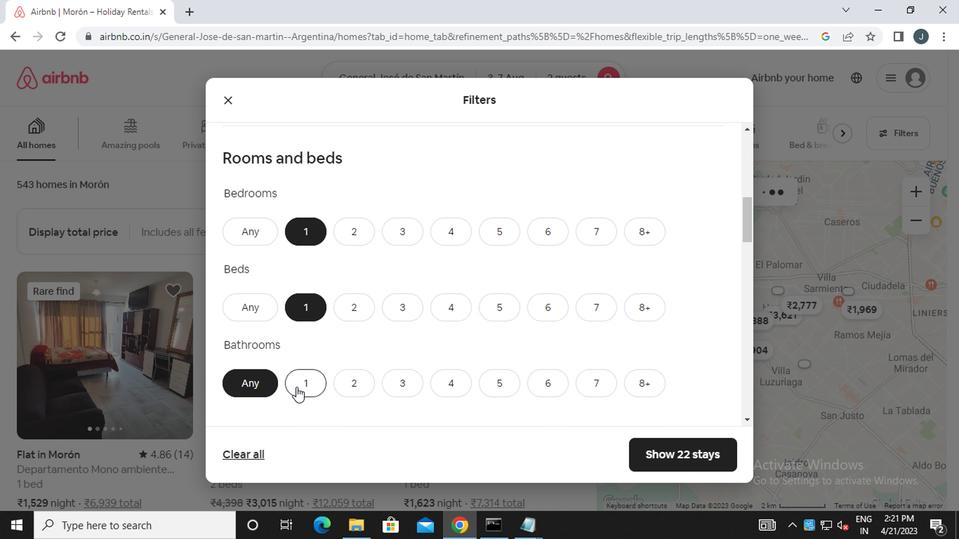 
Action: Mouse pressed left at (294, 387)
Screenshot: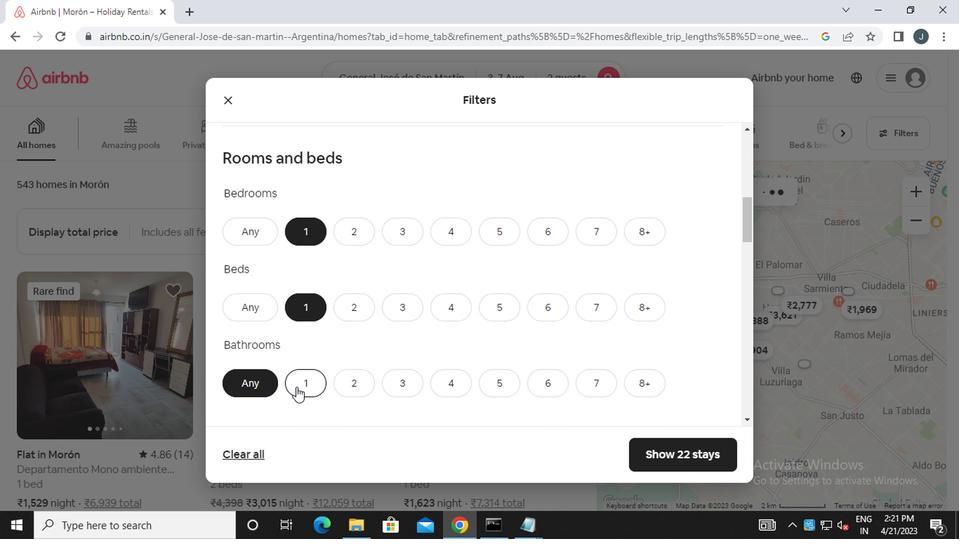 
Action: Mouse moved to (332, 379)
Screenshot: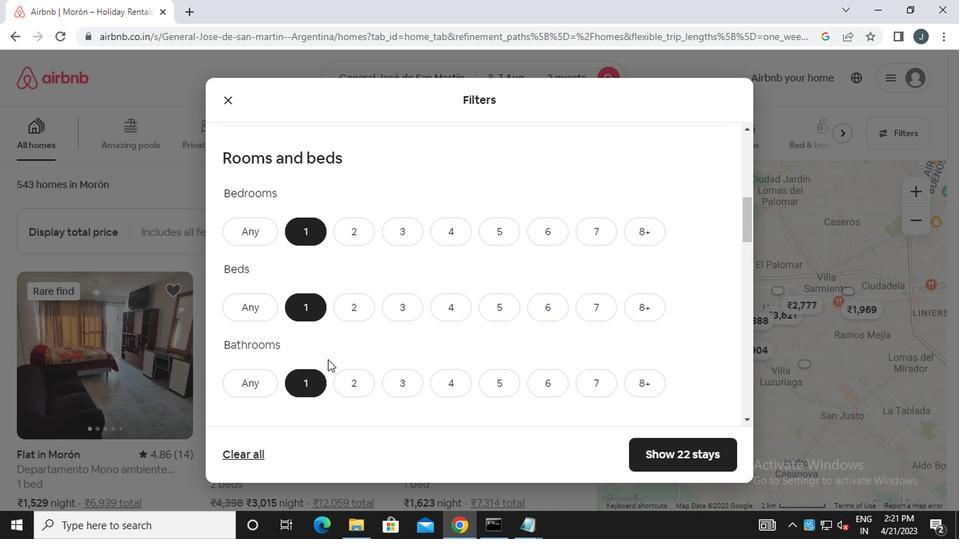 
Action: Mouse scrolled (332, 379) with delta (0, 0)
Screenshot: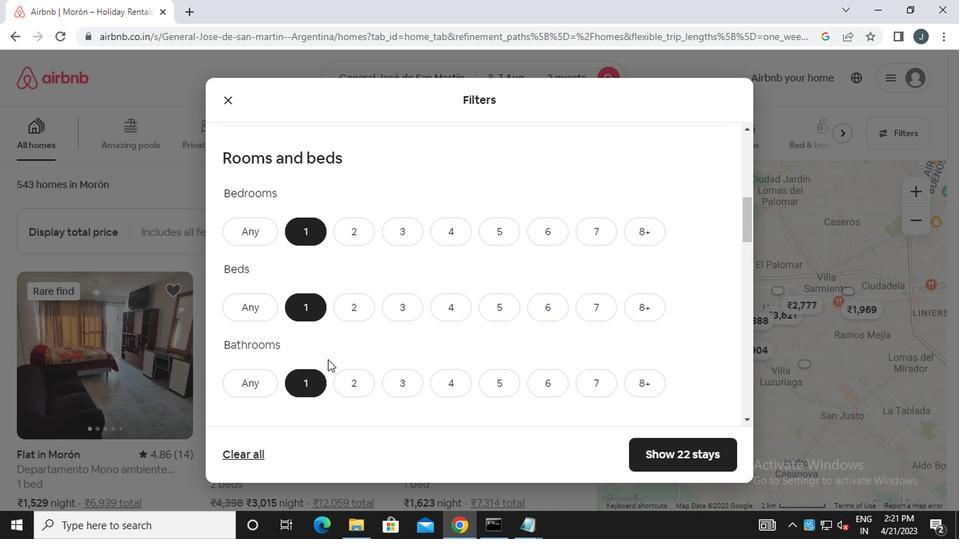 
Action: Mouse moved to (332, 380)
Screenshot: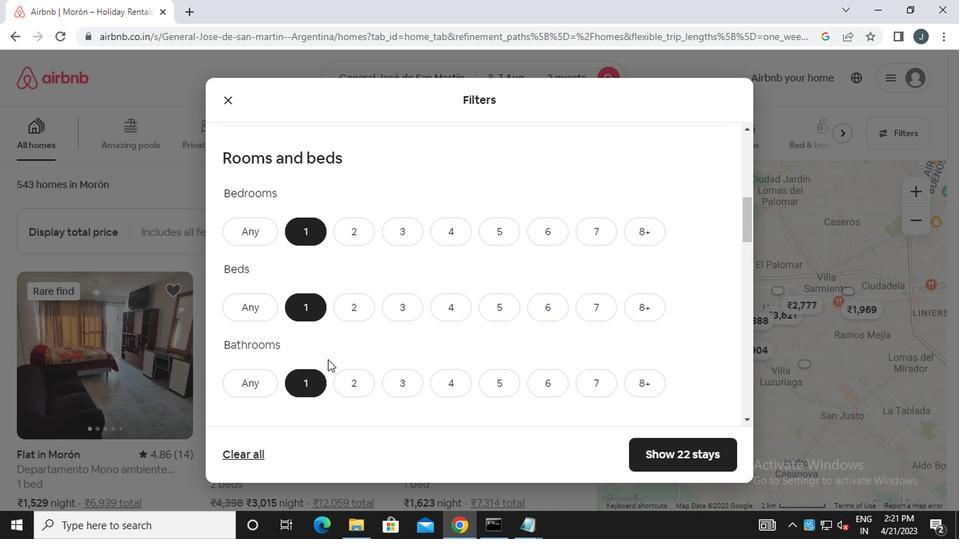 
Action: Mouse scrolled (332, 379) with delta (0, 0)
Screenshot: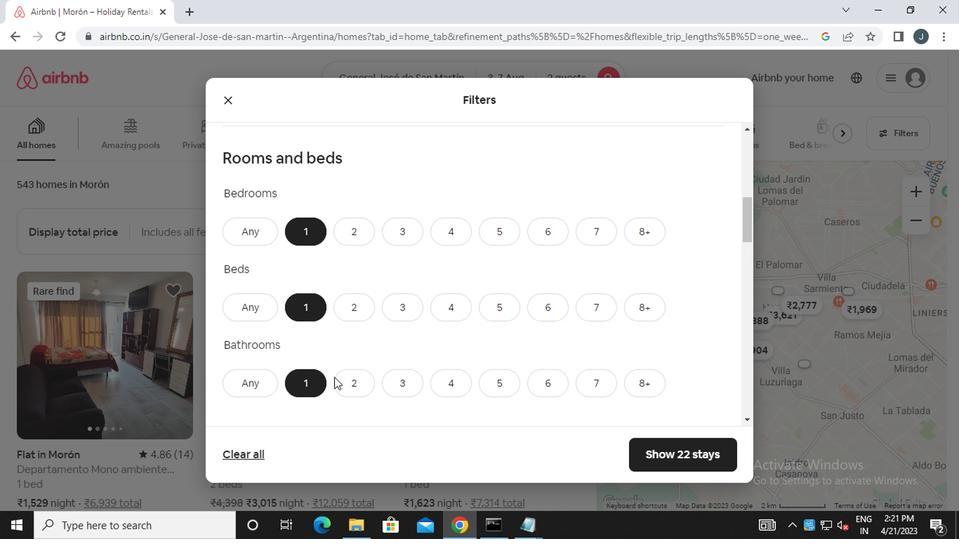 
Action: Mouse moved to (333, 380)
Screenshot: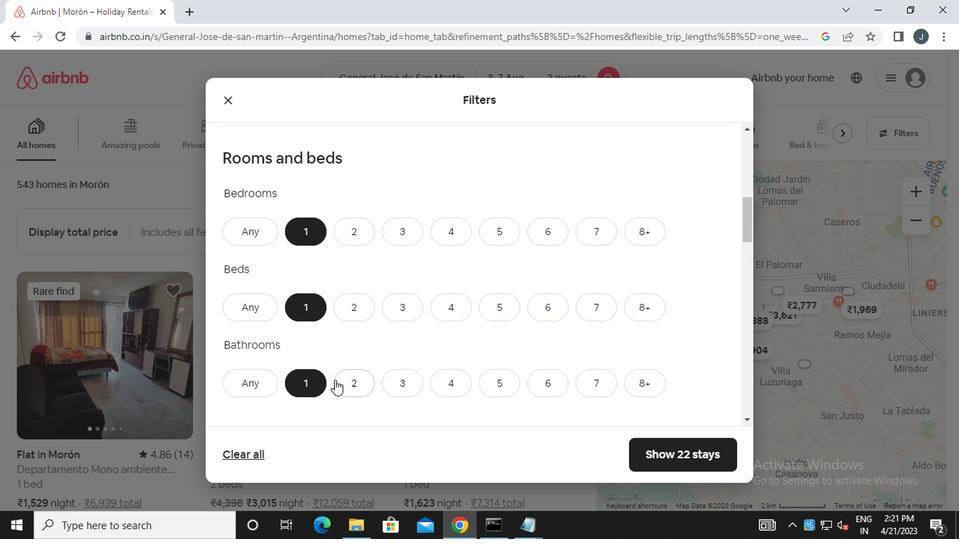 
Action: Mouse scrolled (333, 379) with delta (0, 0)
Screenshot: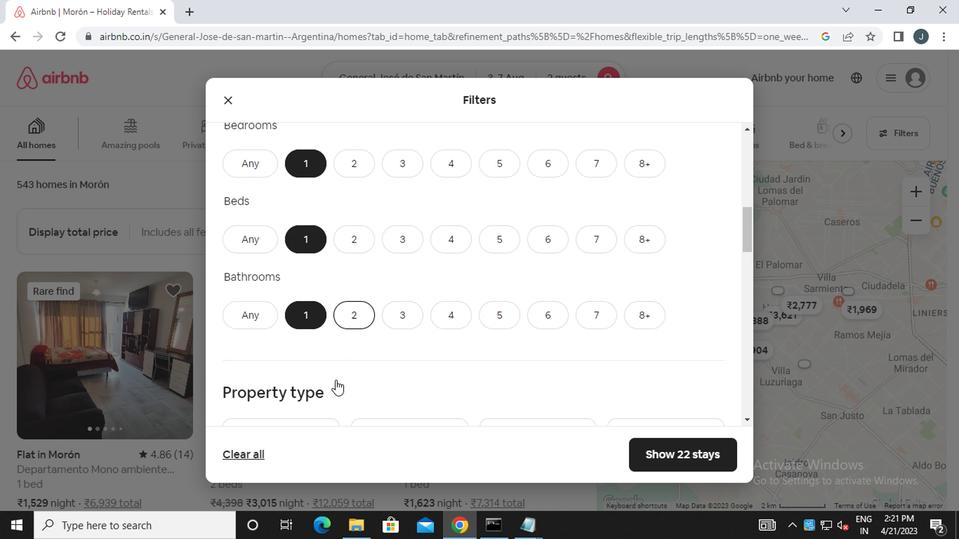 
Action: Mouse moved to (359, 384)
Screenshot: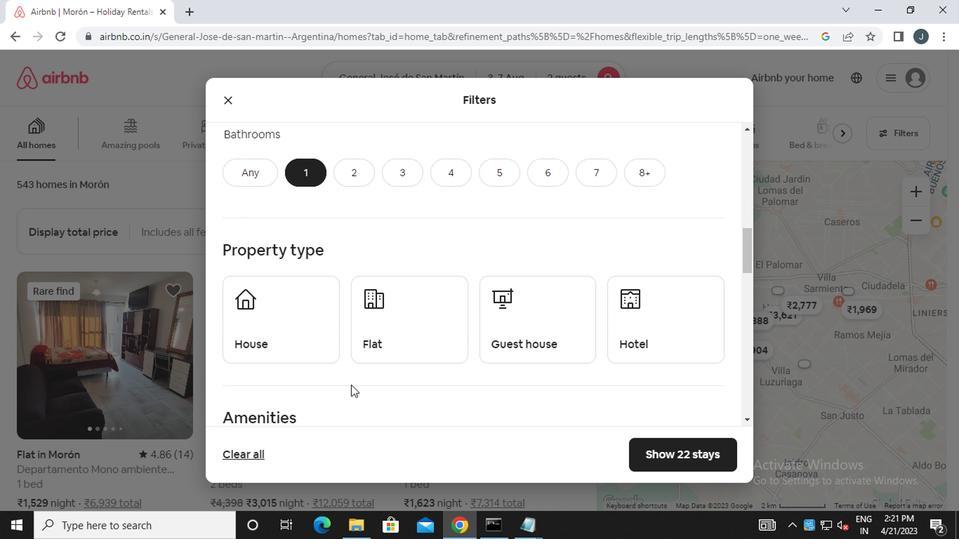 
Action: Mouse scrolled (359, 384) with delta (0, 0)
Screenshot: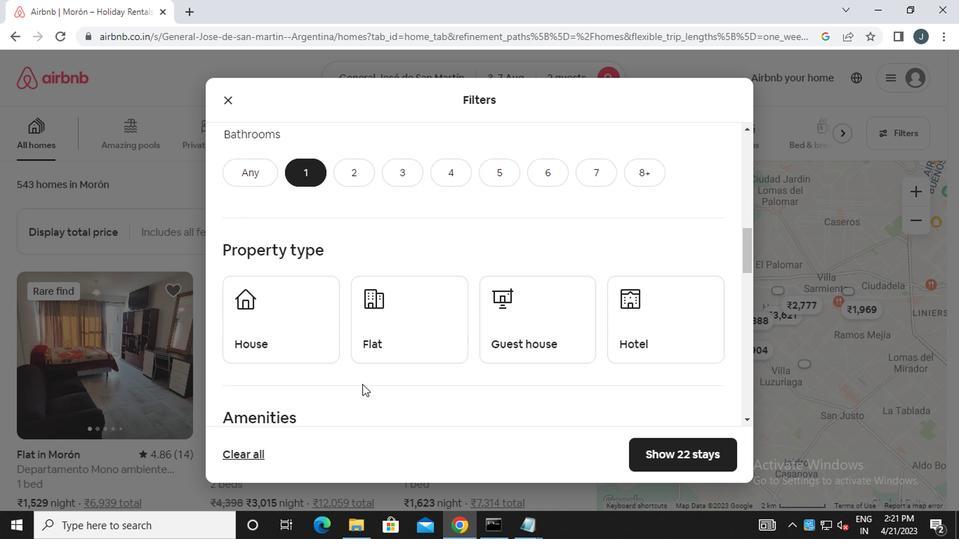 
Action: Mouse moved to (289, 268)
Screenshot: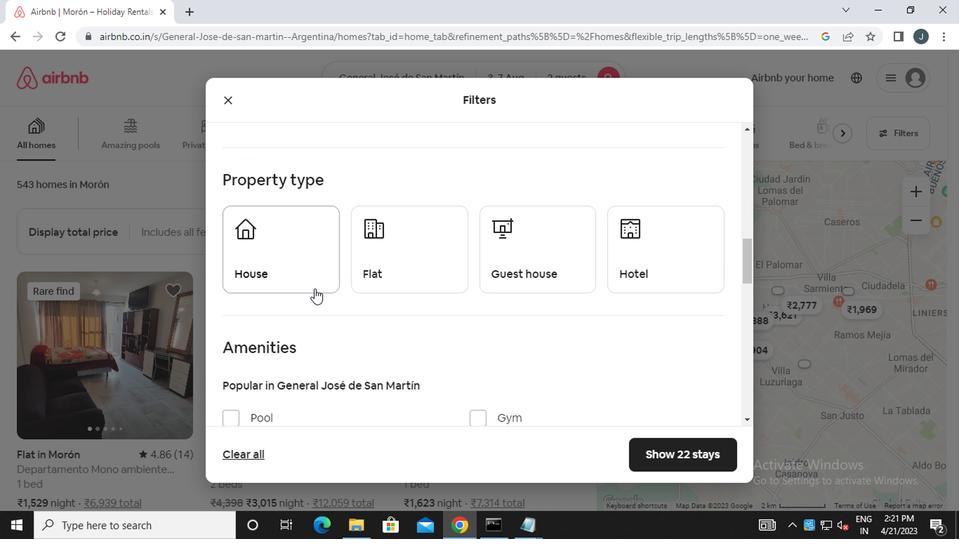 
Action: Mouse pressed left at (289, 268)
Screenshot: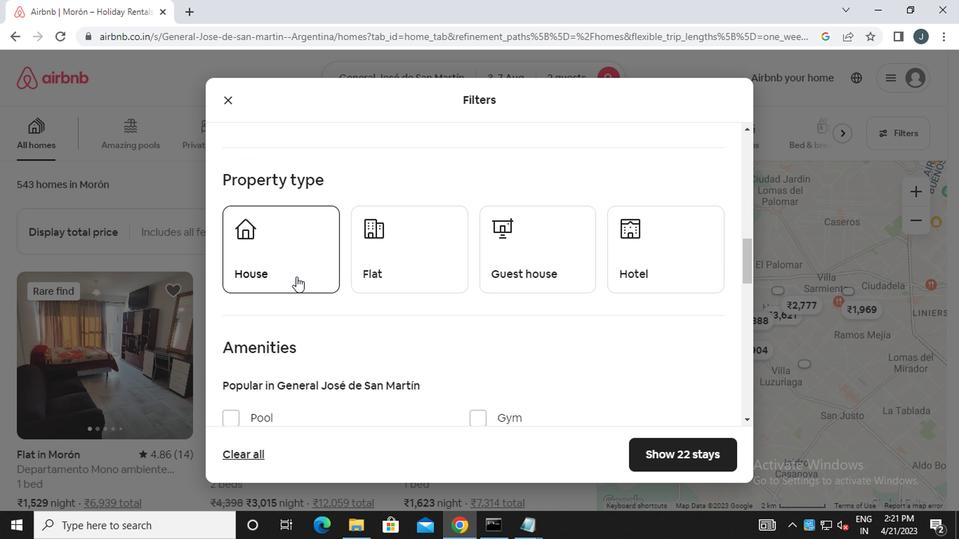 
Action: Mouse moved to (377, 264)
Screenshot: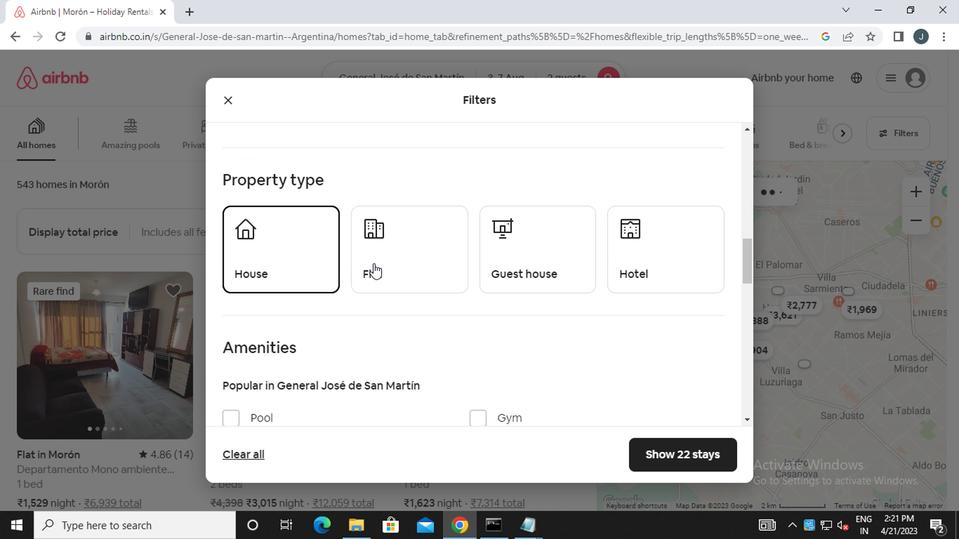 
Action: Mouse pressed left at (377, 264)
Screenshot: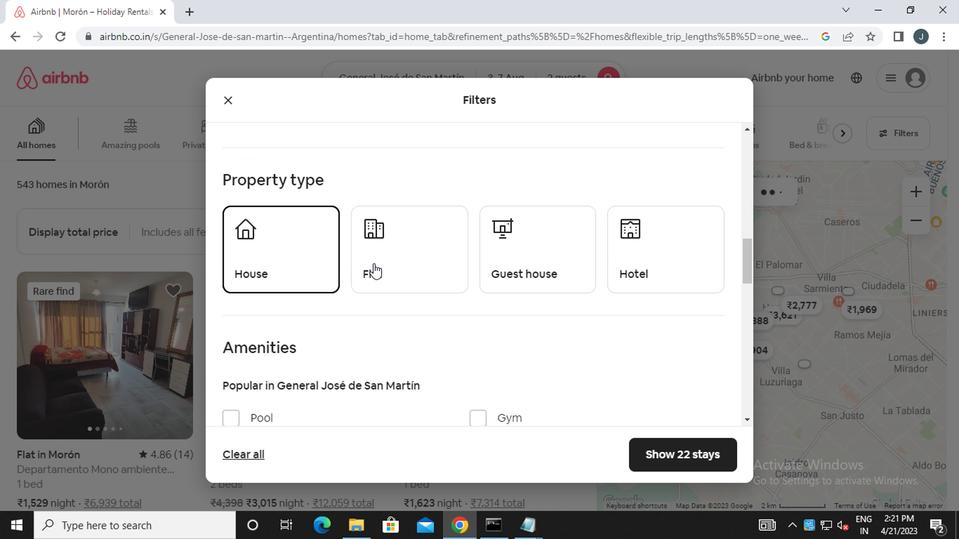 
Action: Mouse moved to (511, 279)
Screenshot: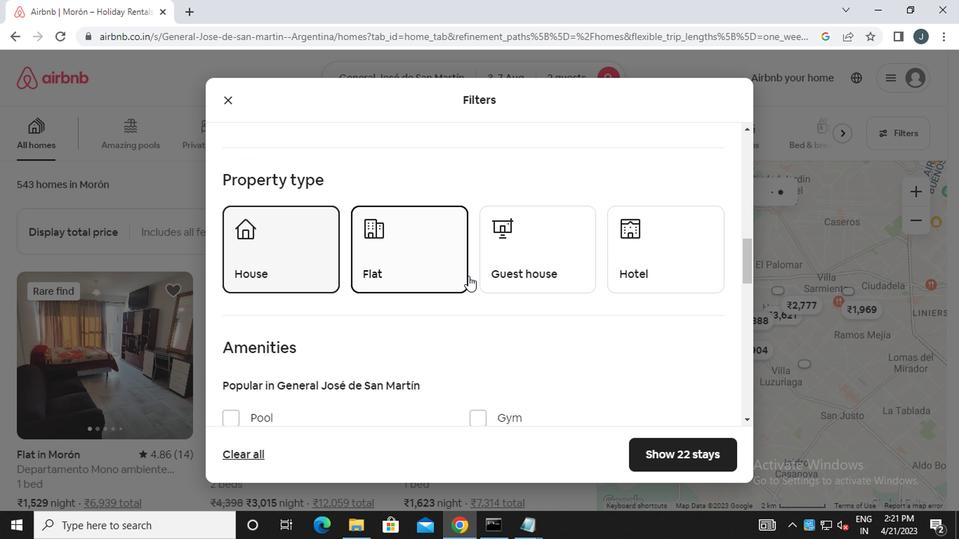 
Action: Mouse pressed left at (511, 279)
Screenshot: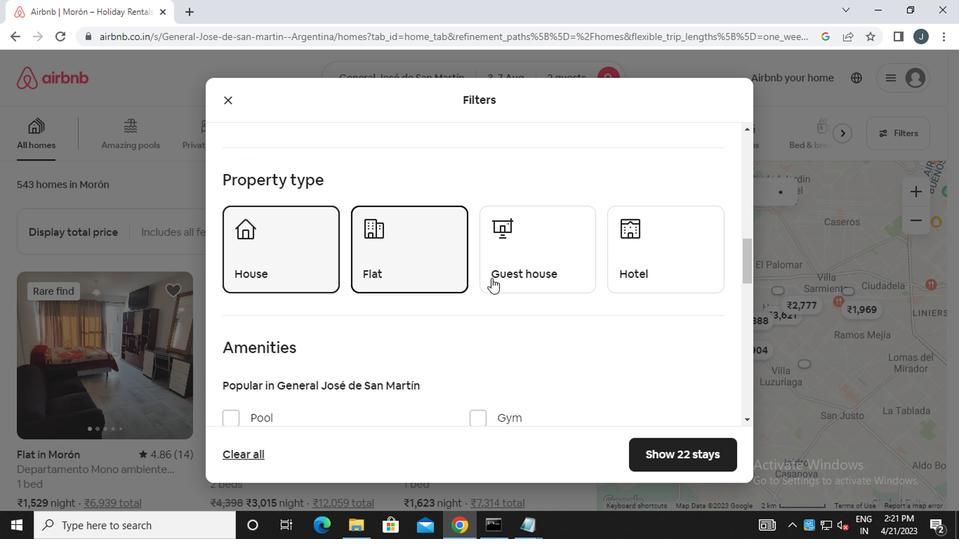 
Action: Mouse moved to (627, 261)
Screenshot: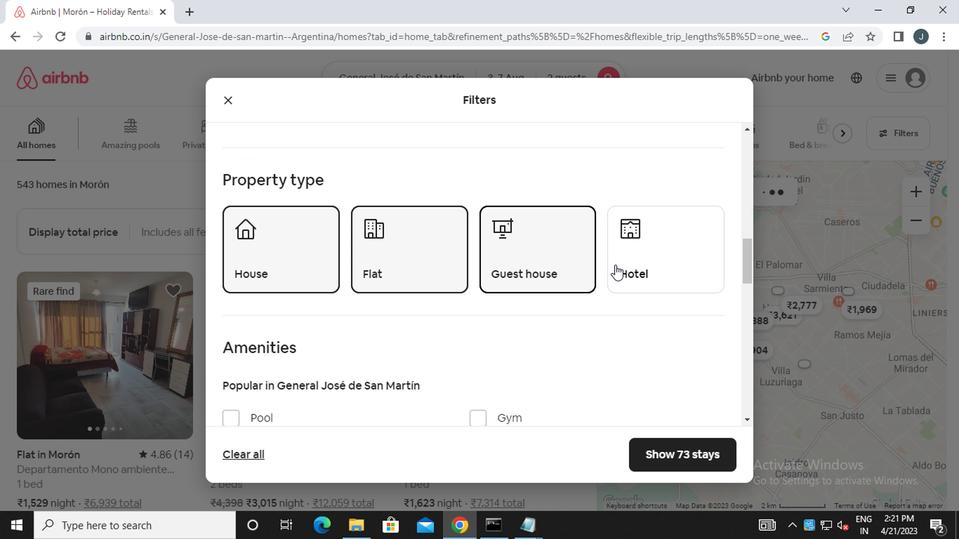 
Action: Mouse pressed left at (627, 261)
Screenshot: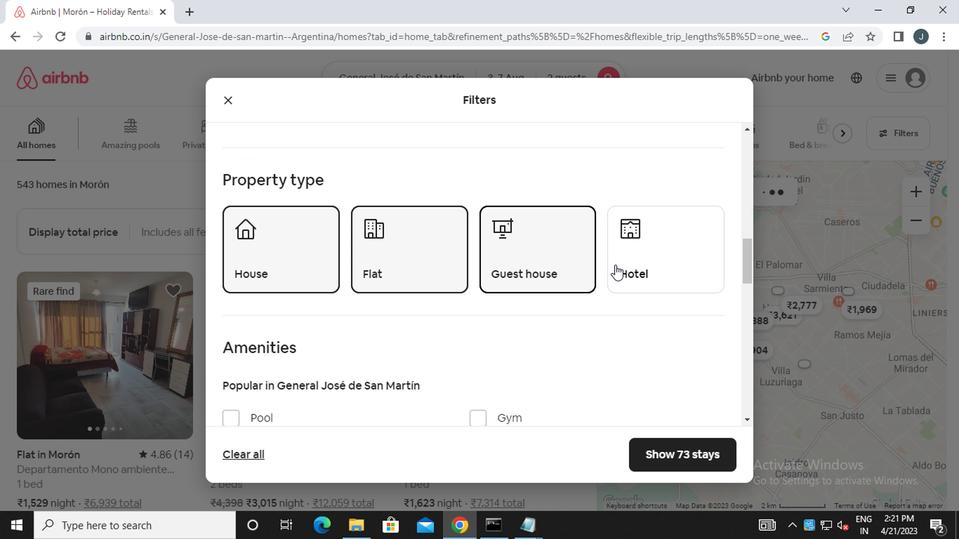 
Action: Mouse moved to (486, 299)
Screenshot: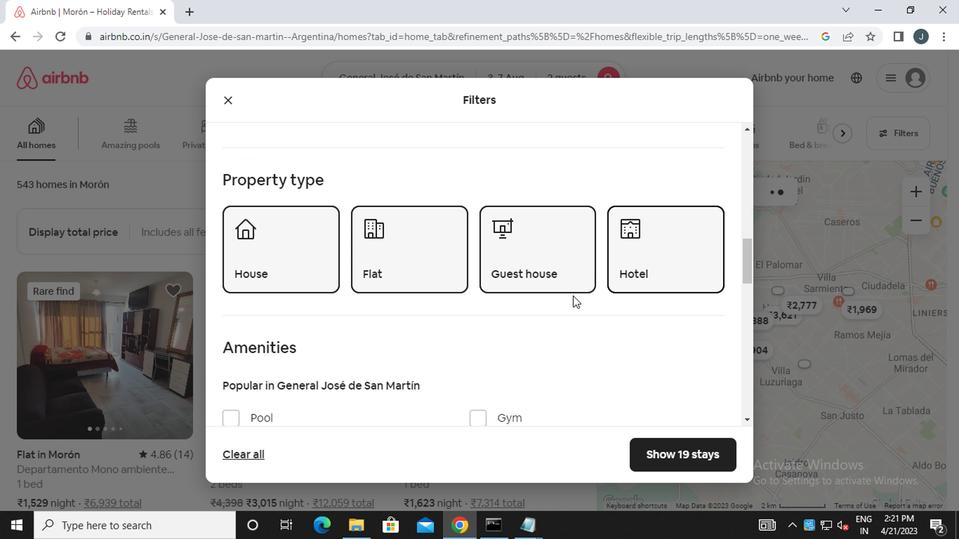 
Action: Mouse scrolled (486, 299) with delta (0, 0)
Screenshot: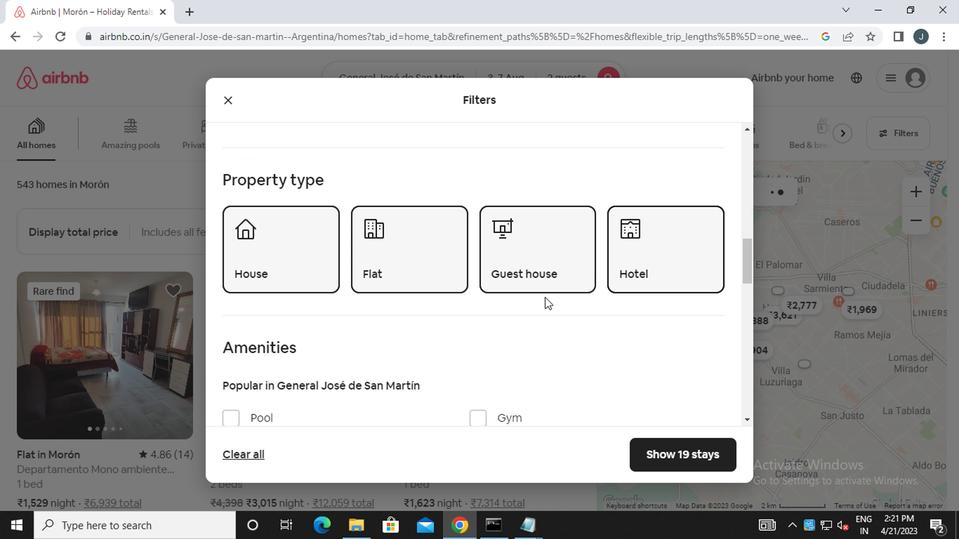
Action: Mouse scrolled (486, 299) with delta (0, 0)
Screenshot: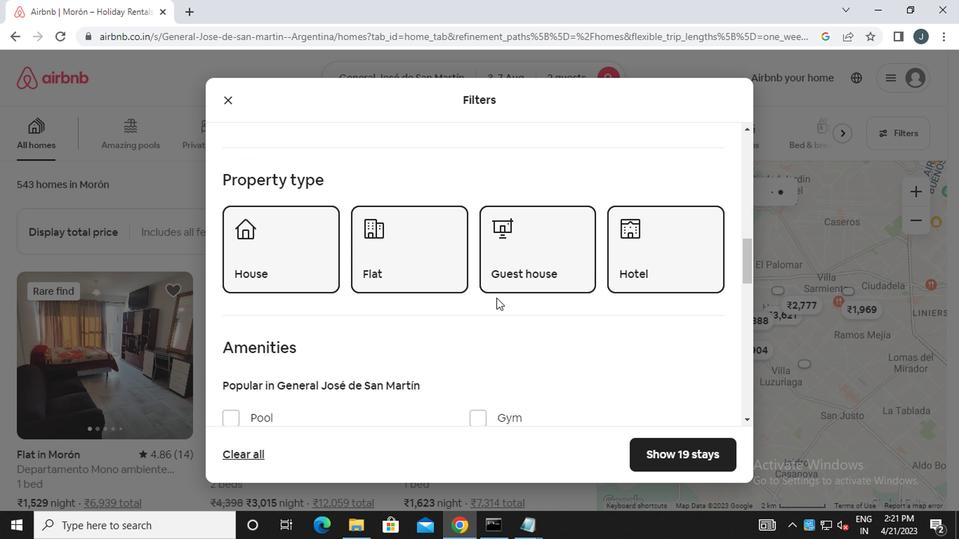 
Action: Mouse moved to (485, 299)
Screenshot: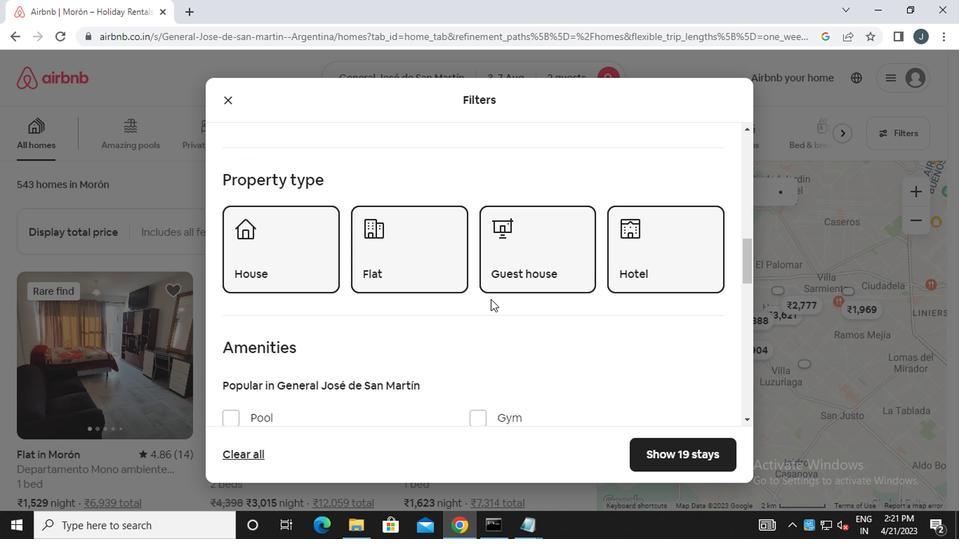
Action: Mouse scrolled (485, 299) with delta (0, 0)
Screenshot: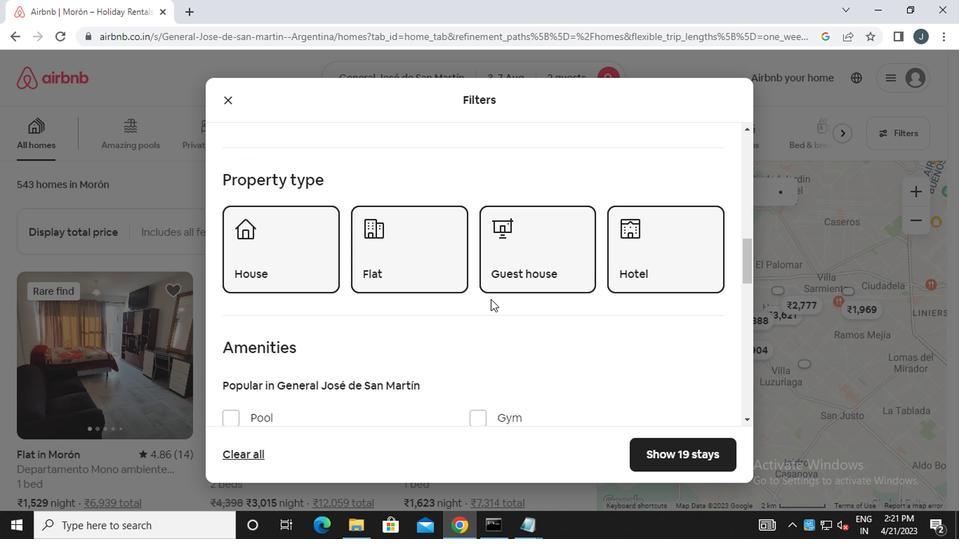 
Action: Mouse moved to (406, 301)
Screenshot: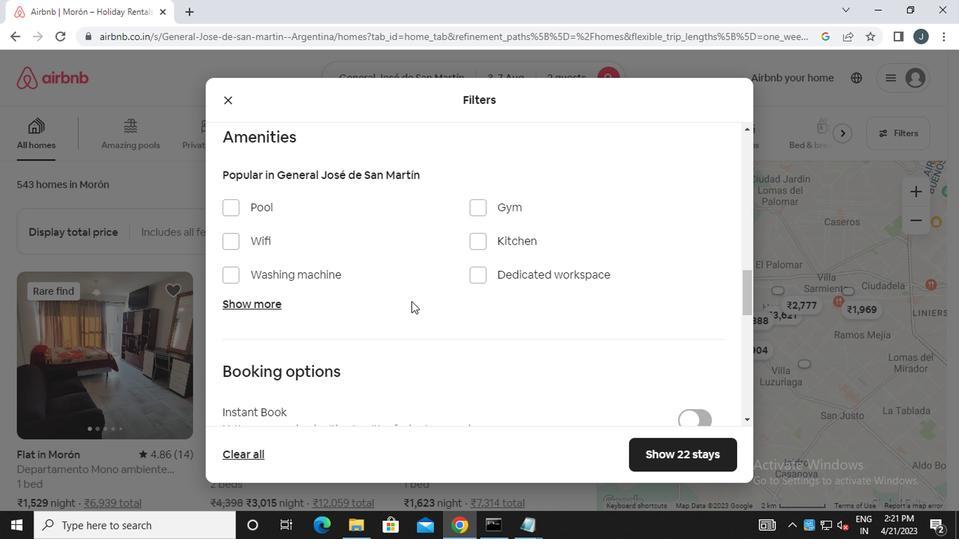
Action: Mouse scrolled (406, 301) with delta (0, 0)
Screenshot: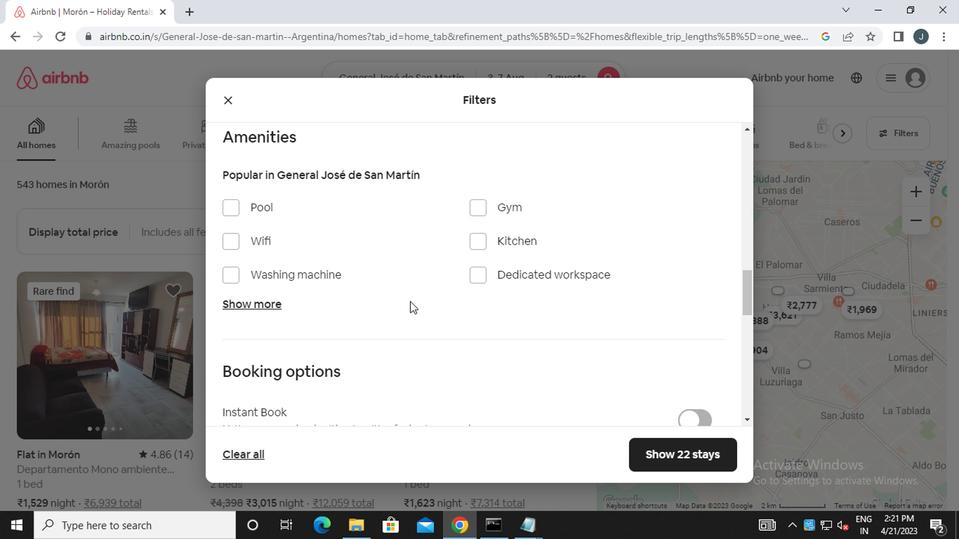 
Action: Mouse moved to (322, 294)
Screenshot: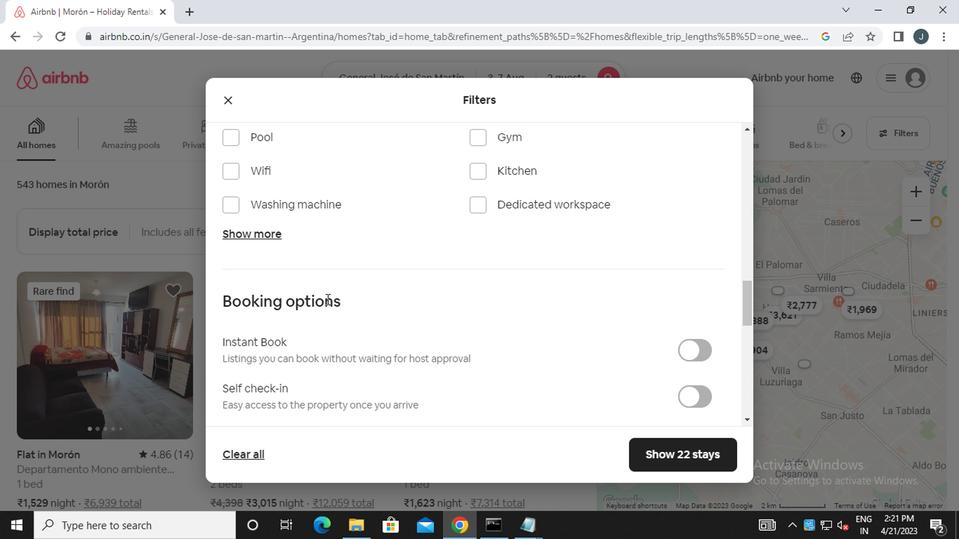 
Action: Mouse scrolled (322, 295) with delta (0, 0)
Screenshot: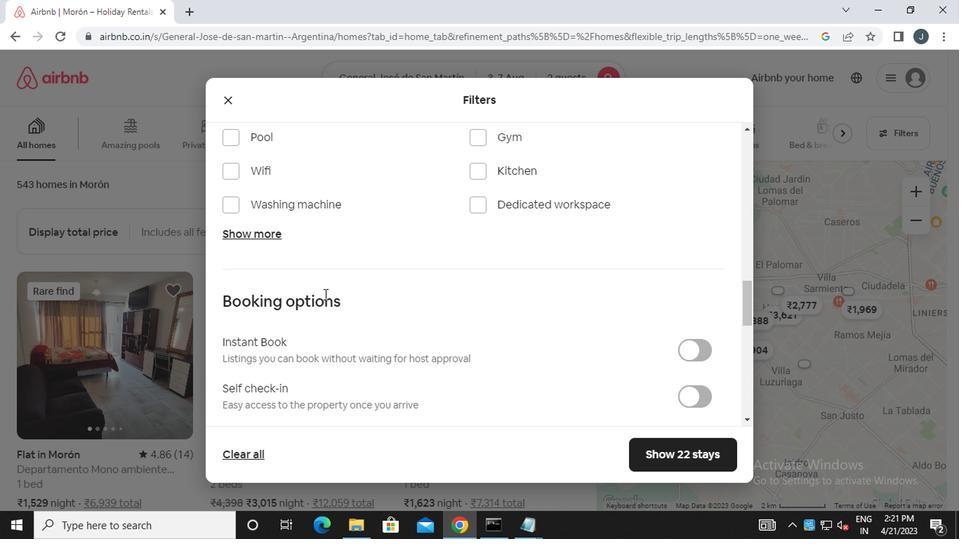 
Action: Mouse moved to (262, 307)
Screenshot: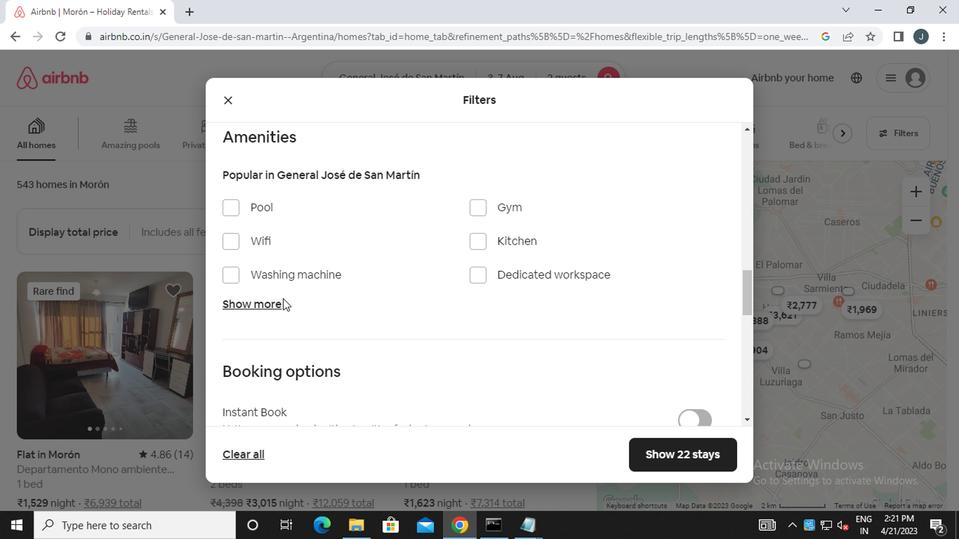
Action: Mouse pressed left at (262, 307)
Screenshot: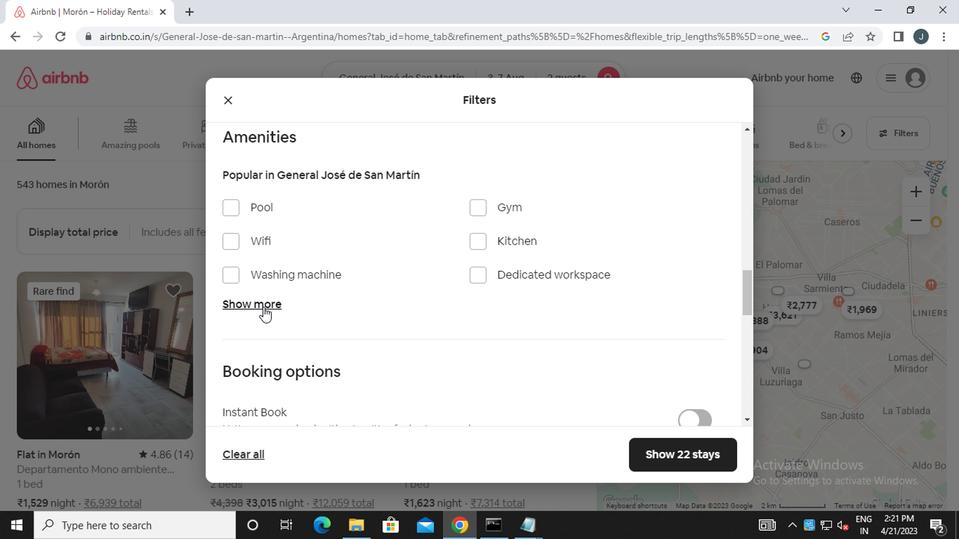
Action: Mouse moved to (263, 392)
Screenshot: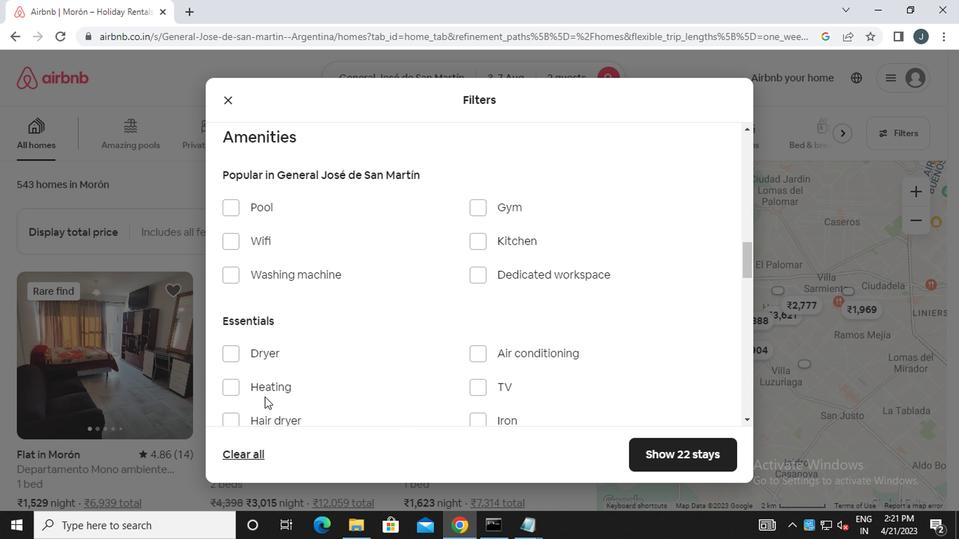 
Action: Mouse pressed left at (263, 392)
Screenshot: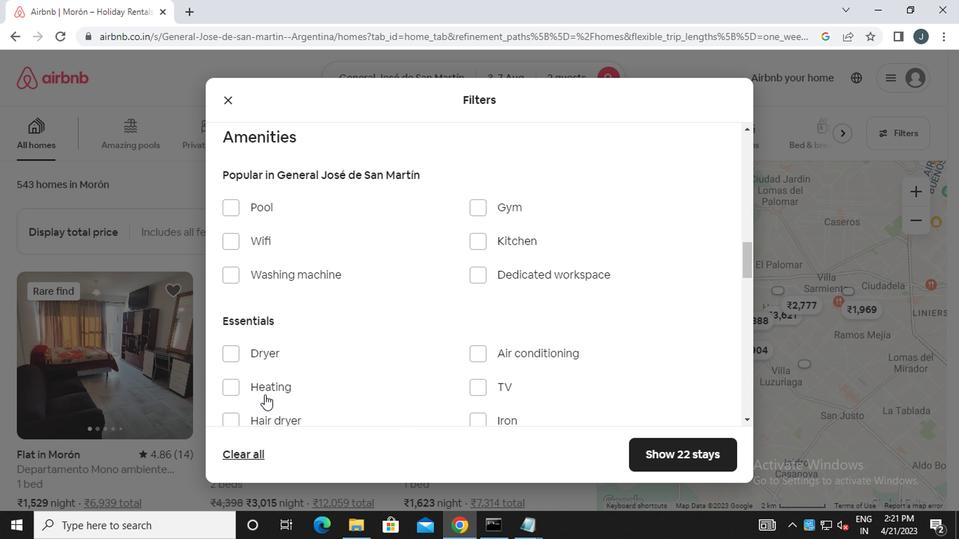 
Action: Mouse moved to (312, 373)
Screenshot: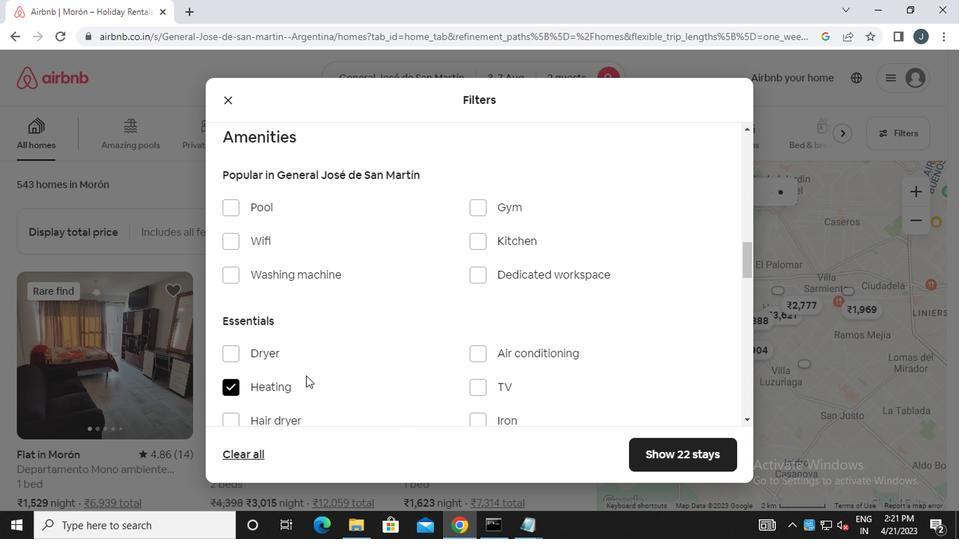 
Action: Mouse scrolled (312, 372) with delta (0, 0)
Screenshot: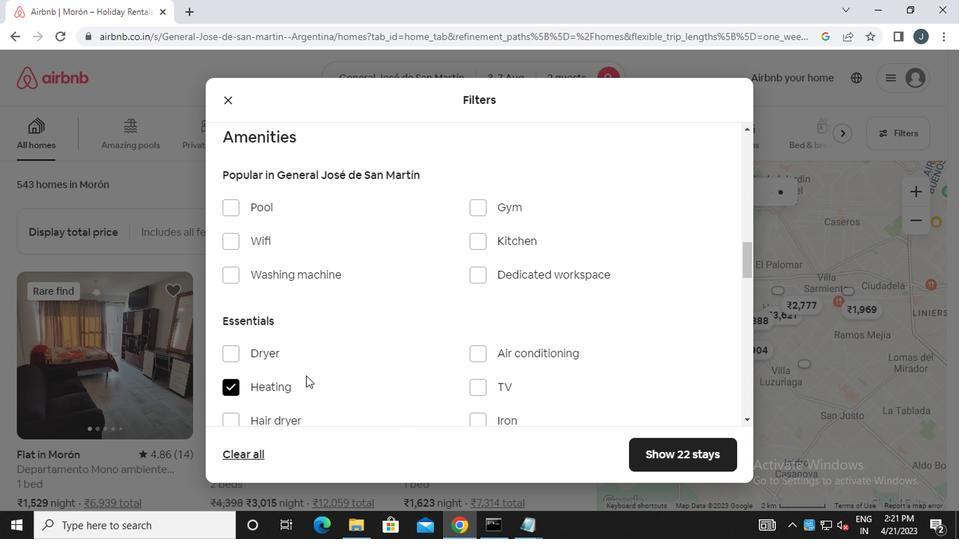 
Action: Mouse moved to (314, 372)
Screenshot: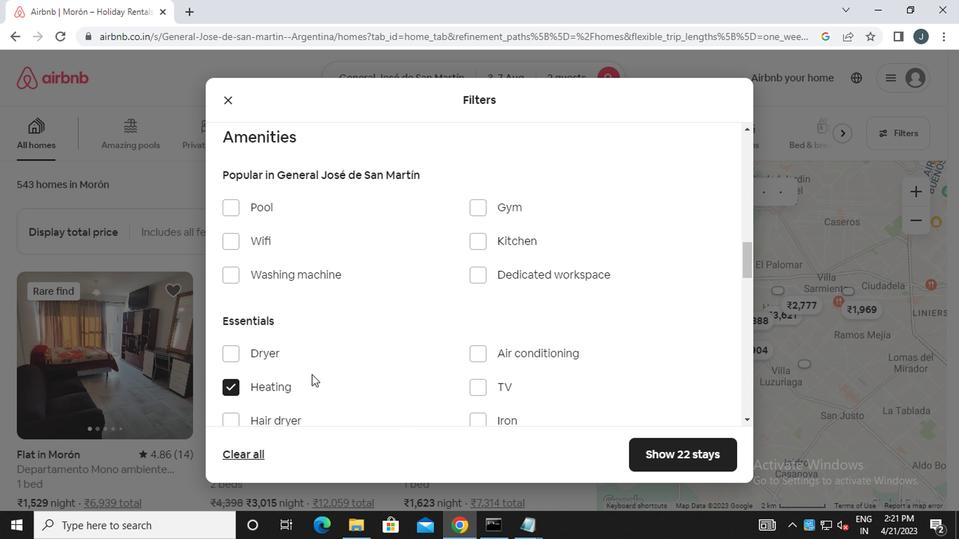 
Action: Mouse scrolled (314, 371) with delta (0, 0)
Screenshot: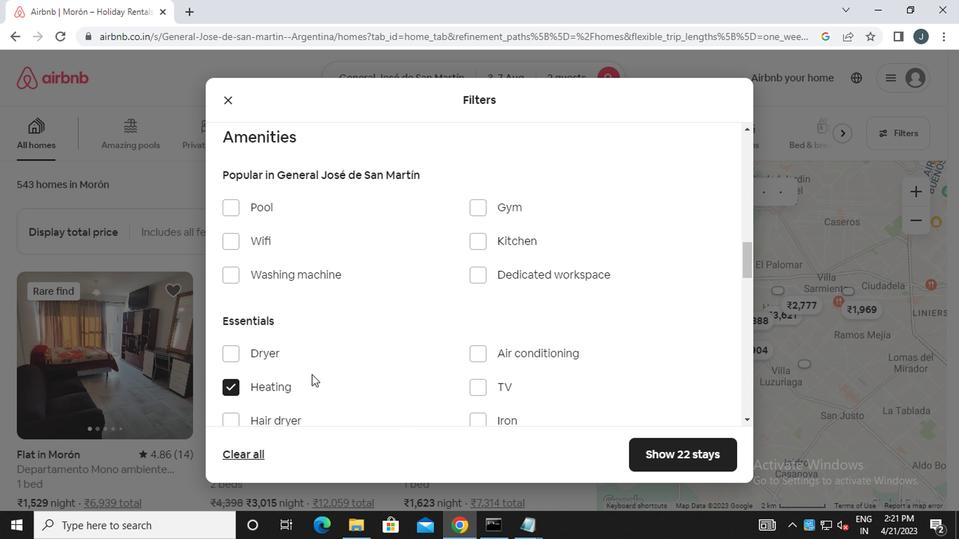 
Action: Mouse moved to (318, 364)
Screenshot: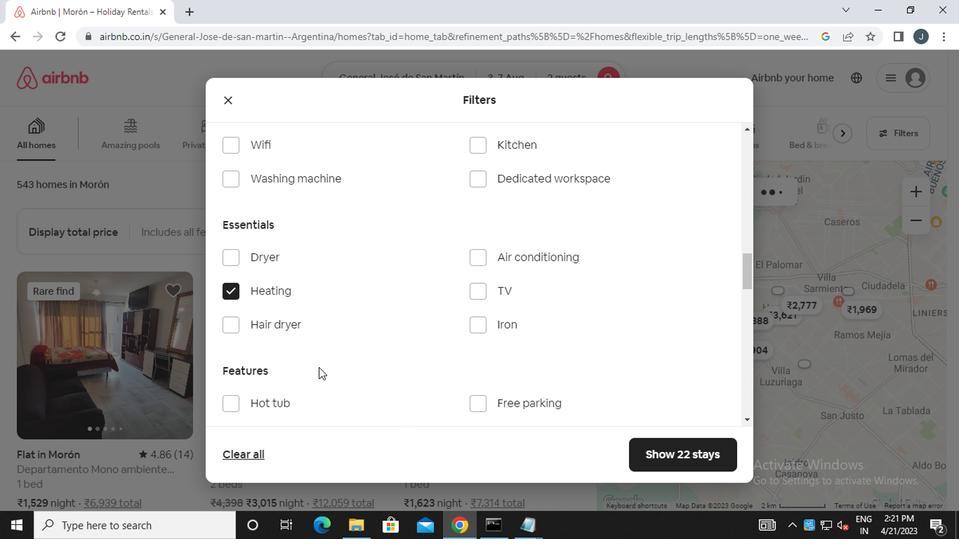 
Action: Mouse scrolled (318, 363) with delta (0, 0)
Screenshot: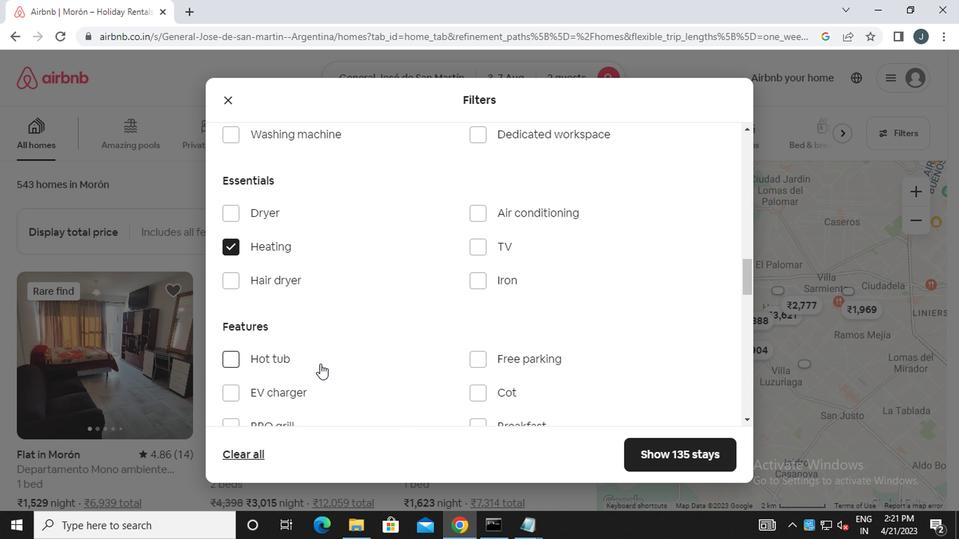 
Action: Mouse scrolled (318, 363) with delta (0, 0)
Screenshot: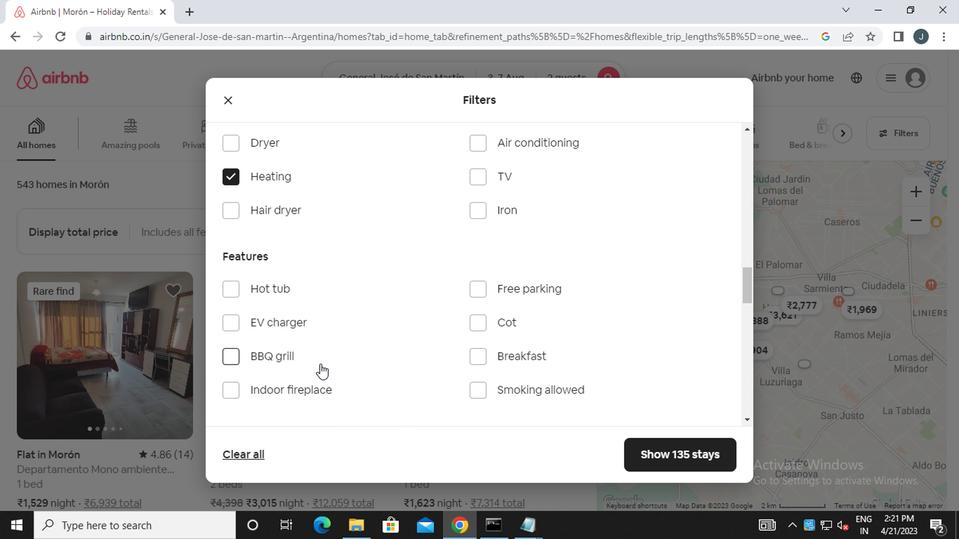 
Action: Mouse scrolled (318, 363) with delta (0, 0)
Screenshot: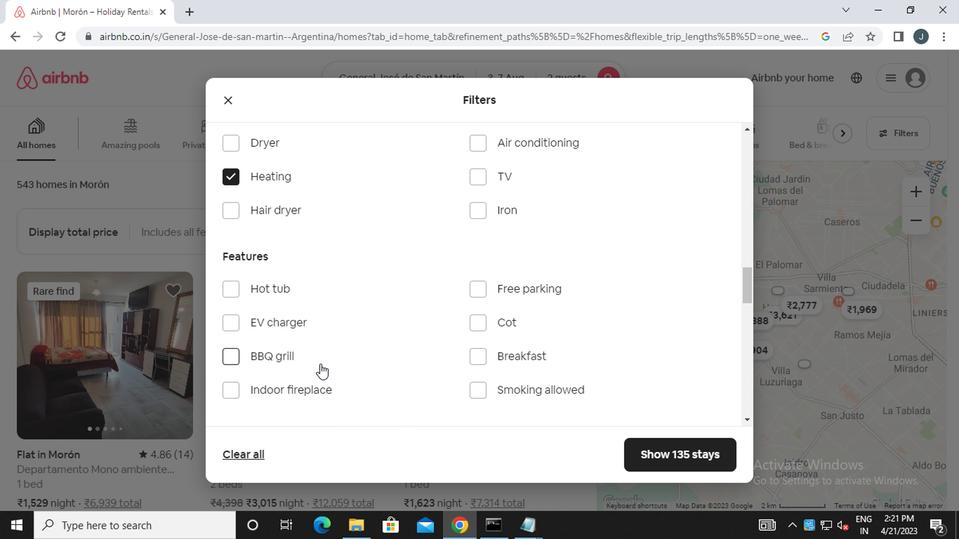 
Action: Mouse scrolled (318, 363) with delta (0, 0)
Screenshot: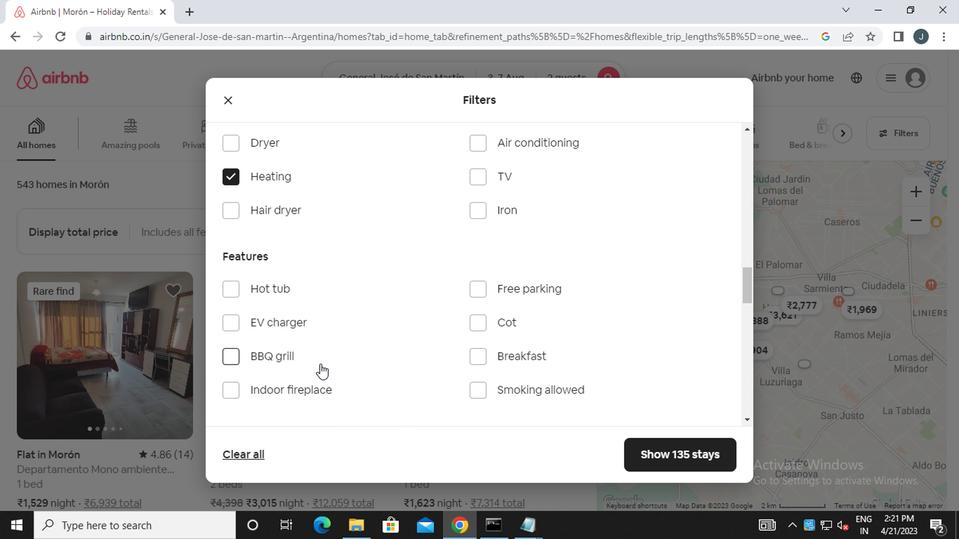 
Action: Mouse scrolled (318, 363) with delta (0, 0)
Screenshot: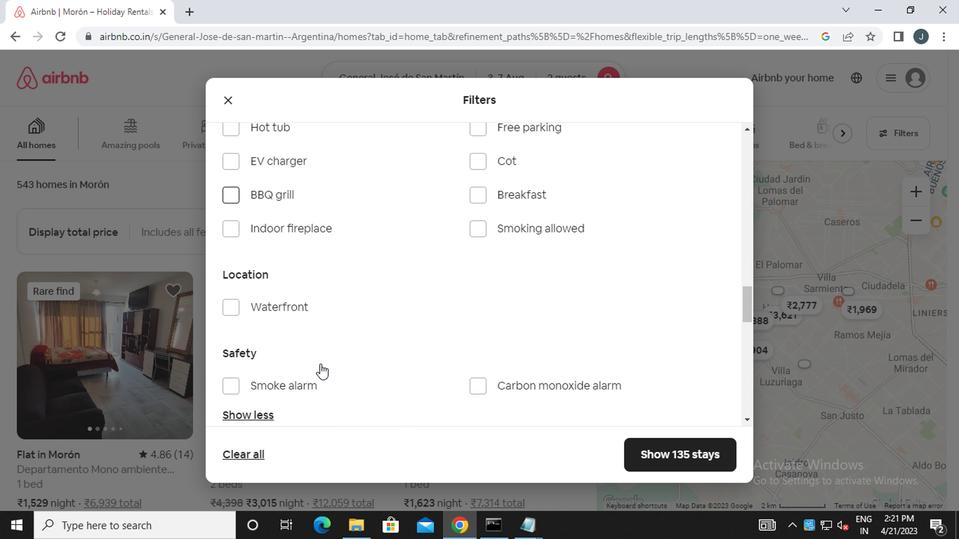 
Action: Mouse moved to (330, 368)
Screenshot: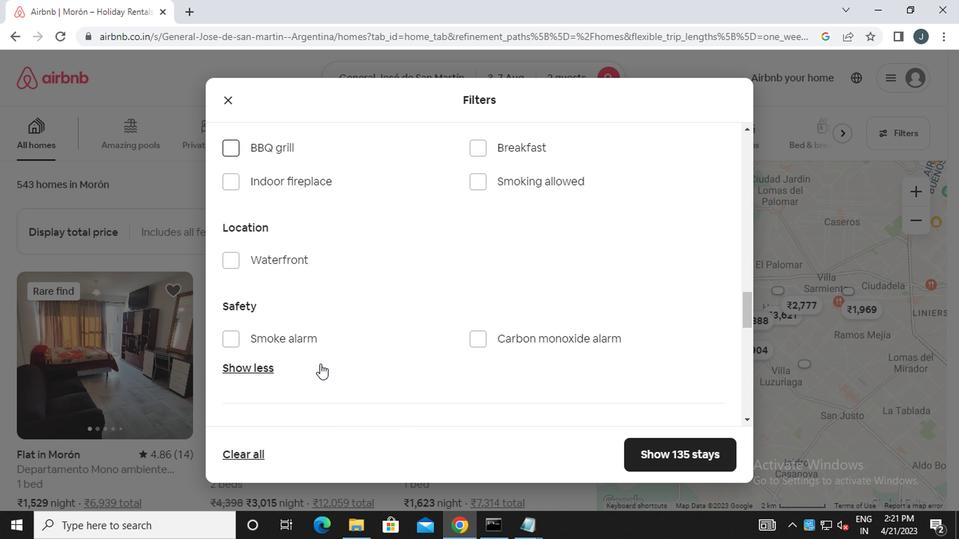 
Action: Mouse scrolled (330, 367) with delta (0, 0)
Screenshot: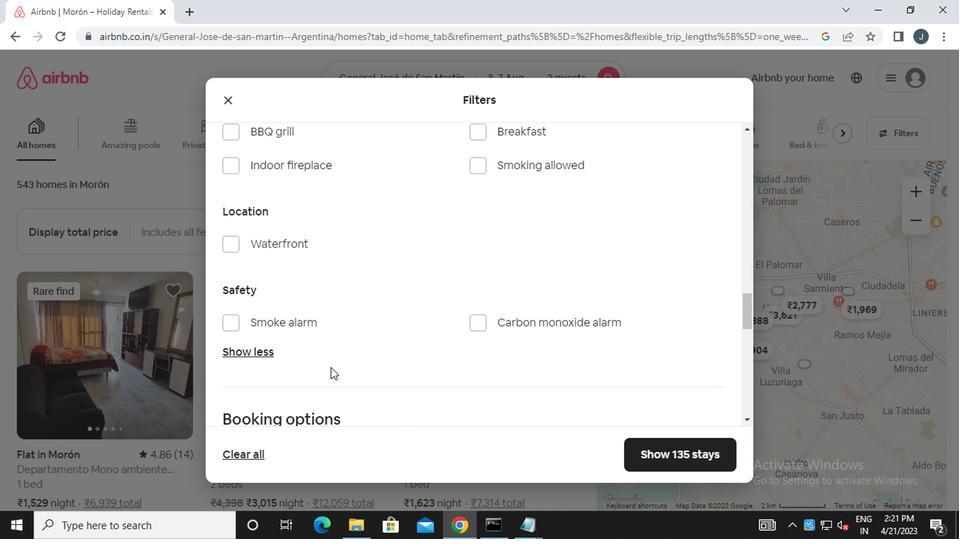 
Action: Mouse moved to (699, 382)
Screenshot: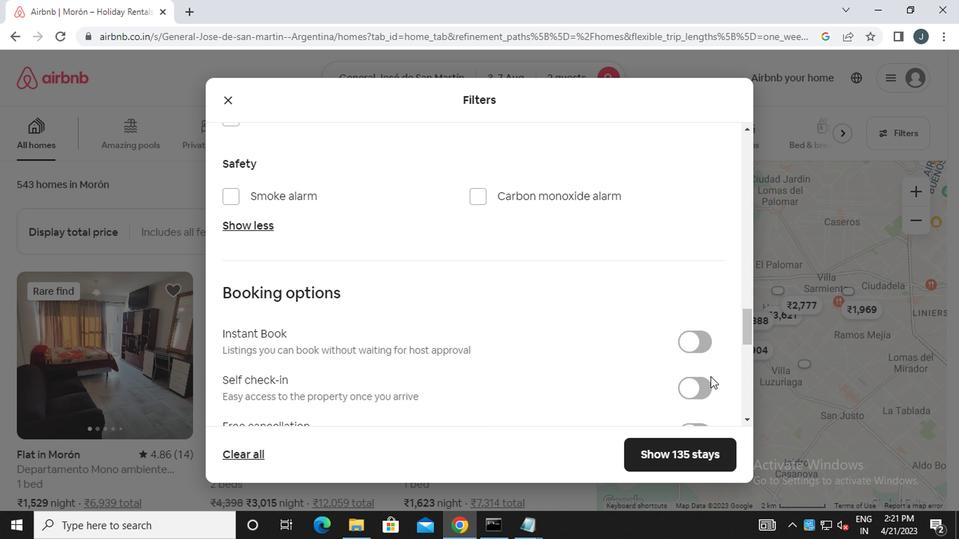 
Action: Mouse pressed left at (699, 382)
Screenshot: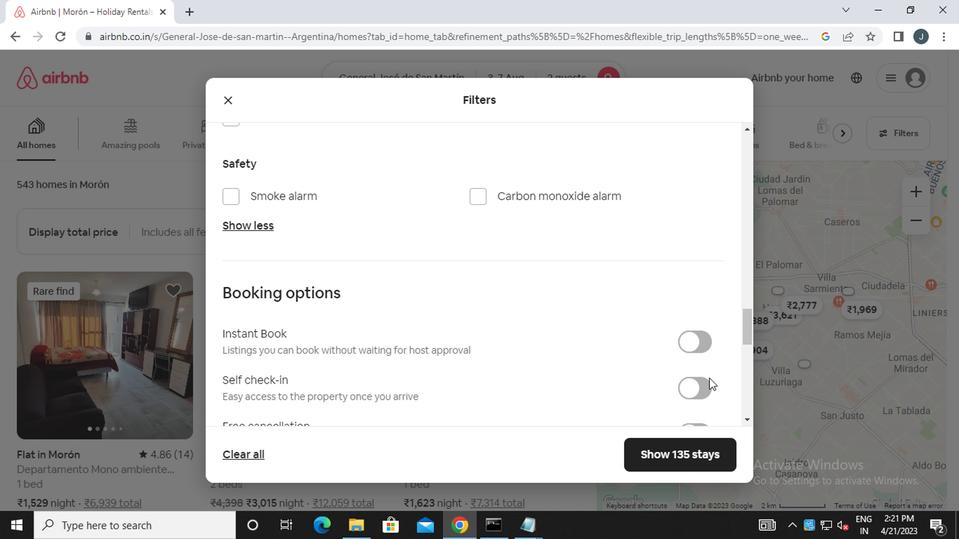
Action: Mouse moved to (526, 376)
Screenshot: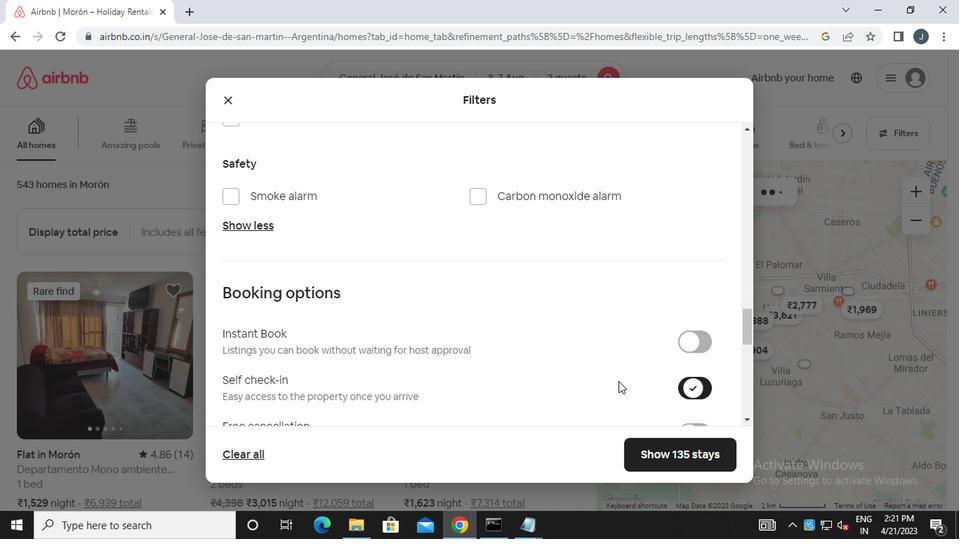 
Action: Mouse scrolled (526, 375) with delta (0, 0)
Screenshot: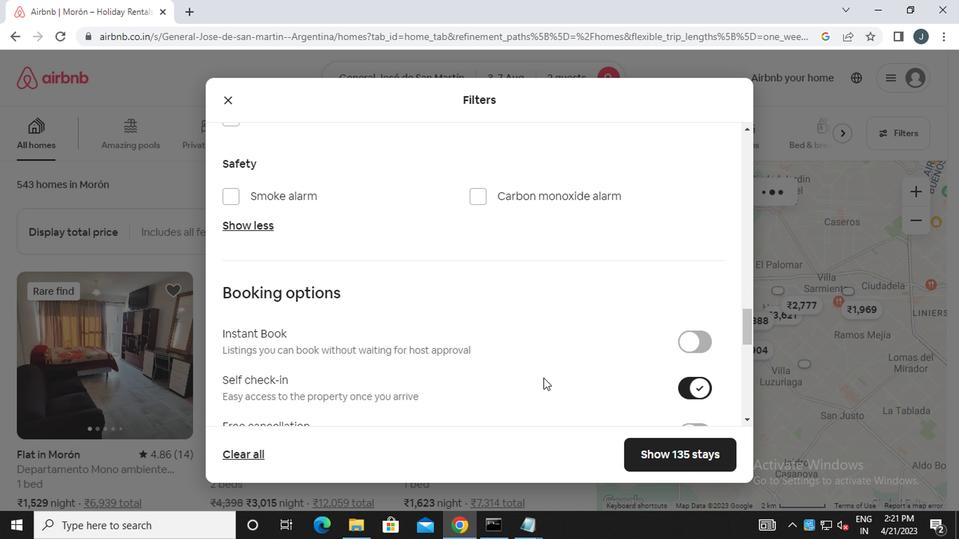 
Action: Mouse scrolled (526, 375) with delta (0, 0)
Screenshot: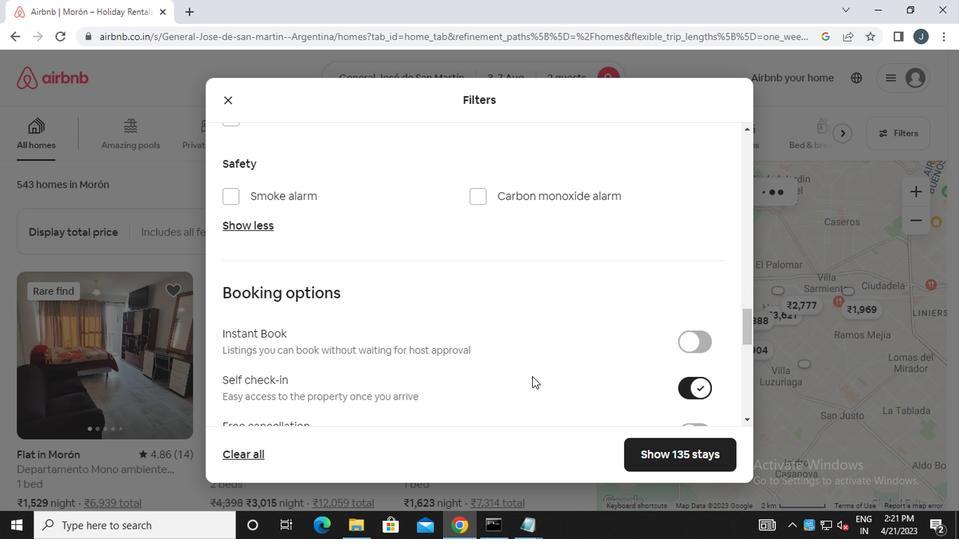 
Action: Mouse scrolled (526, 375) with delta (0, 0)
Screenshot: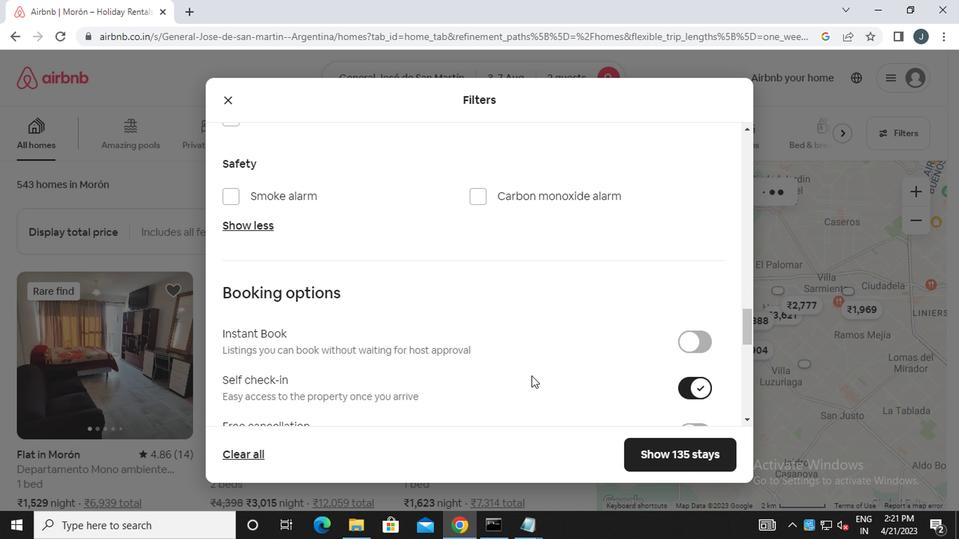 
Action: Mouse scrolled (526, 375) with delta (0, 0)
Screenshot: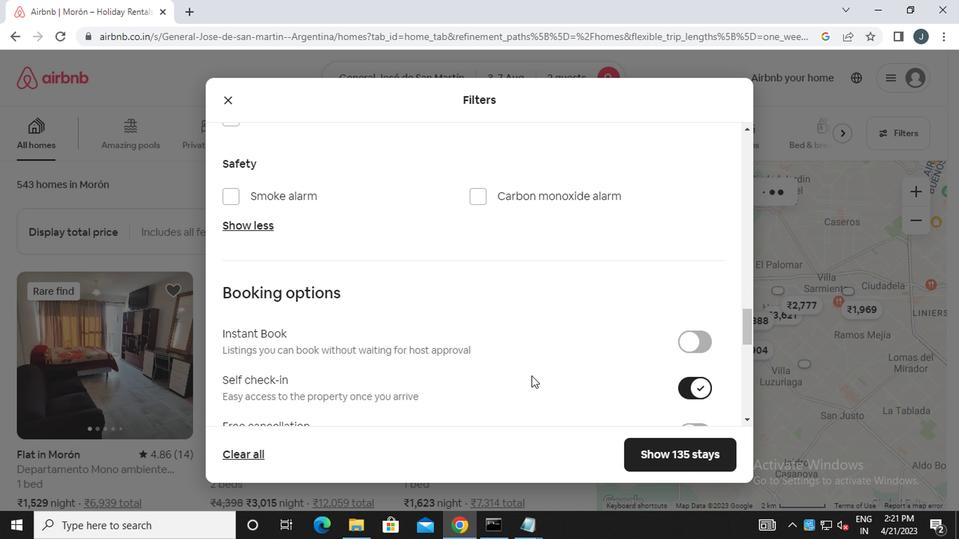 
Action: Mouse moved to (523, 373)
Screenshot: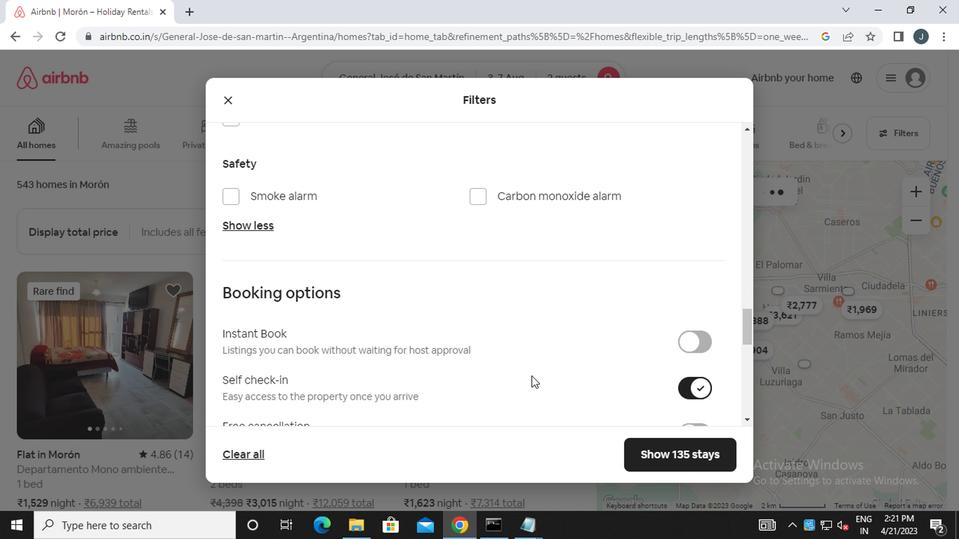 
Action: Mouse scrolled (523, 372) with delta (0, 0)
Screenshot: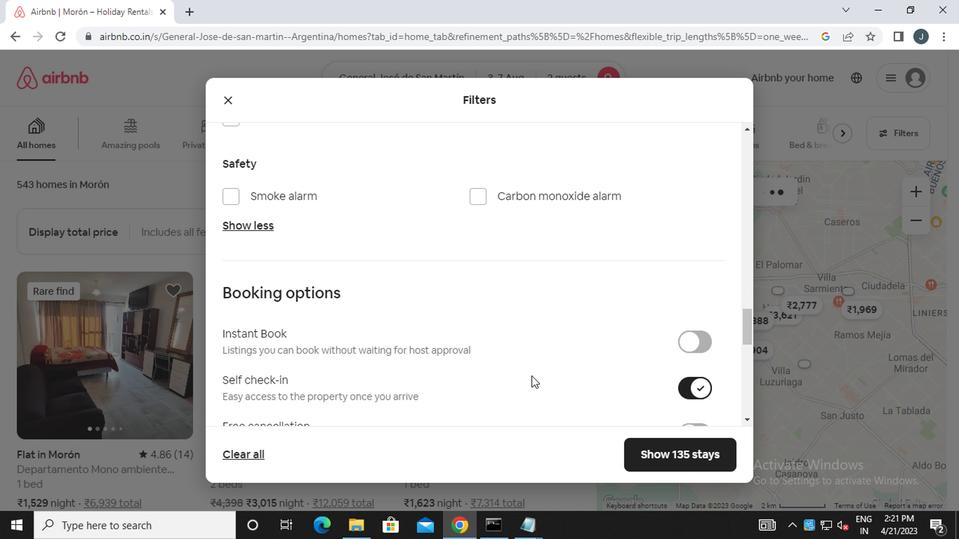 
Action: Mouse moved to (522, 372)
Screenshot: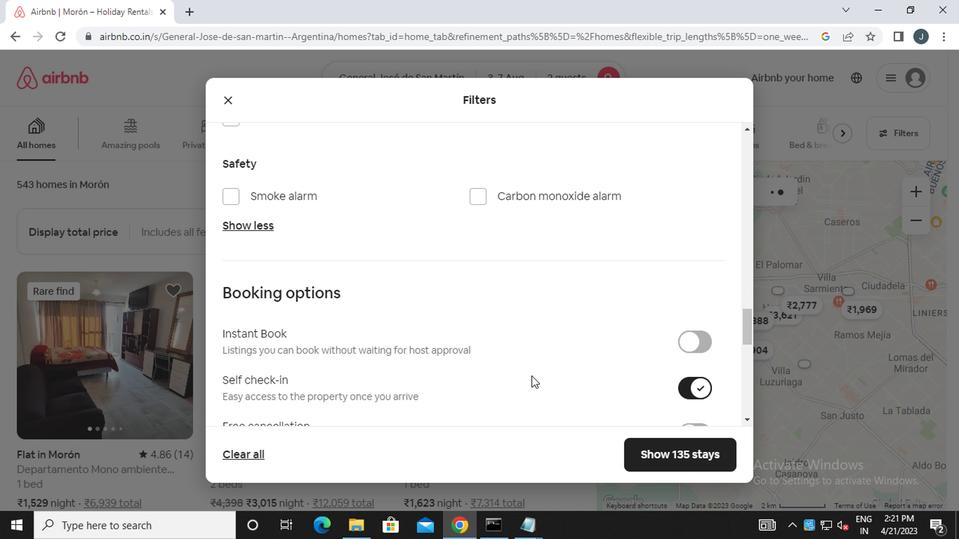 
Action: Mouse scrolled (522, 371) with delta (0, 0)
Screenshot: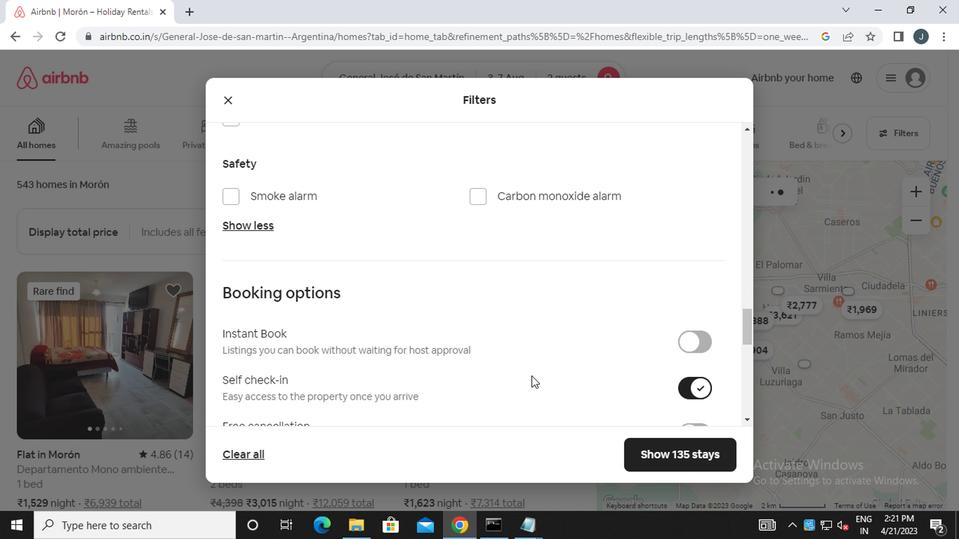 
Action: Mouse moved to (520, 370)
Screenshot: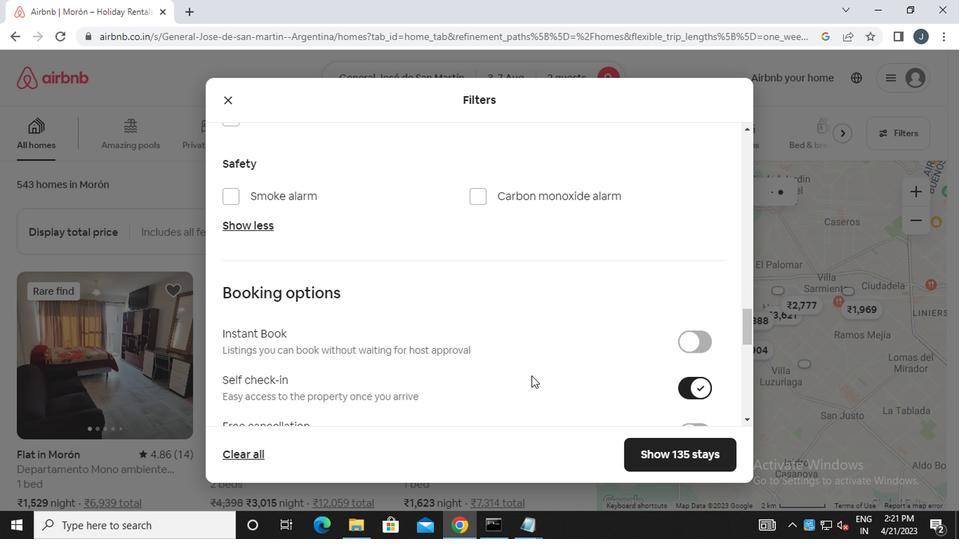 
Action: Mouse scrolled (520, 369) with delta (0, 0)
Screenshot: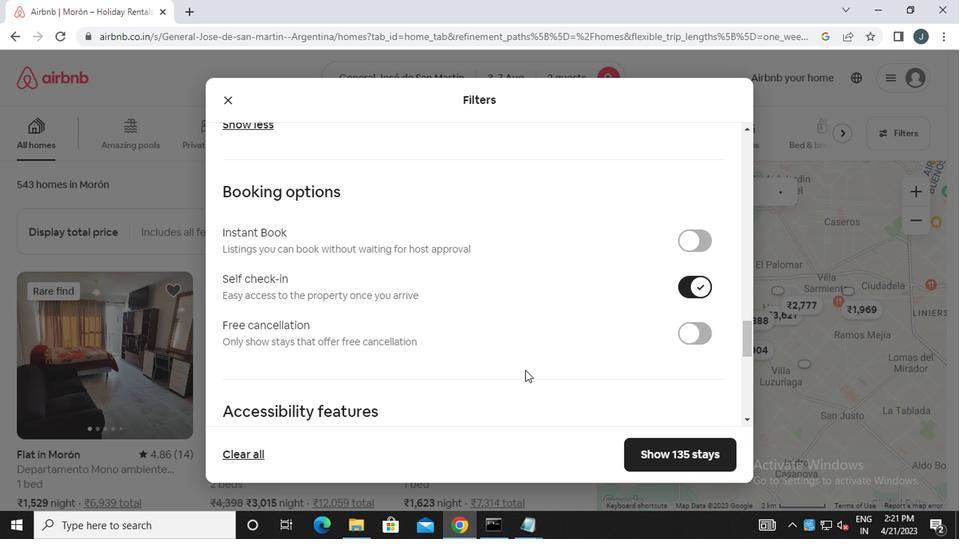 
Action: Mouse scrolled (520, 369) with delta (0, 0)
Screenshot: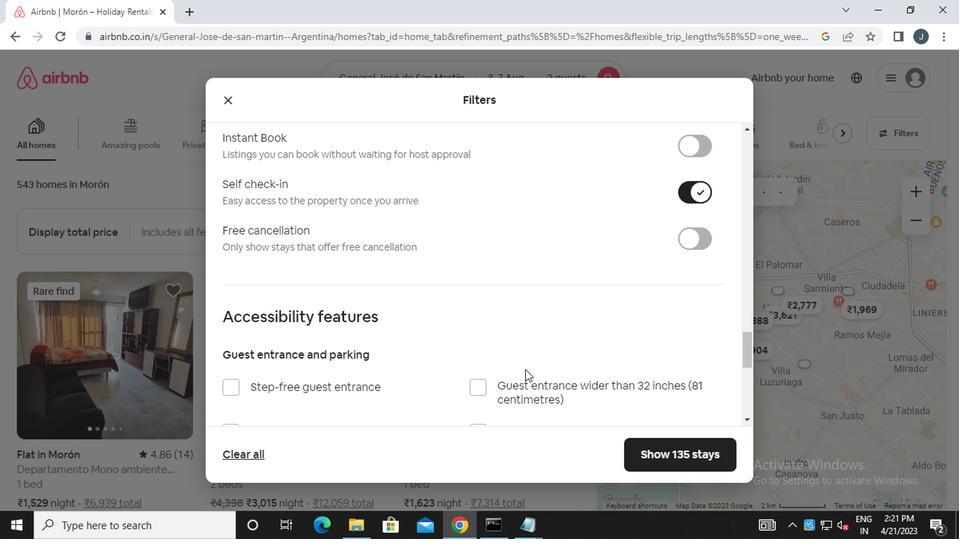 
Action: Mouse scrolled (520, 369) with delta (0, 0)
Screenshot: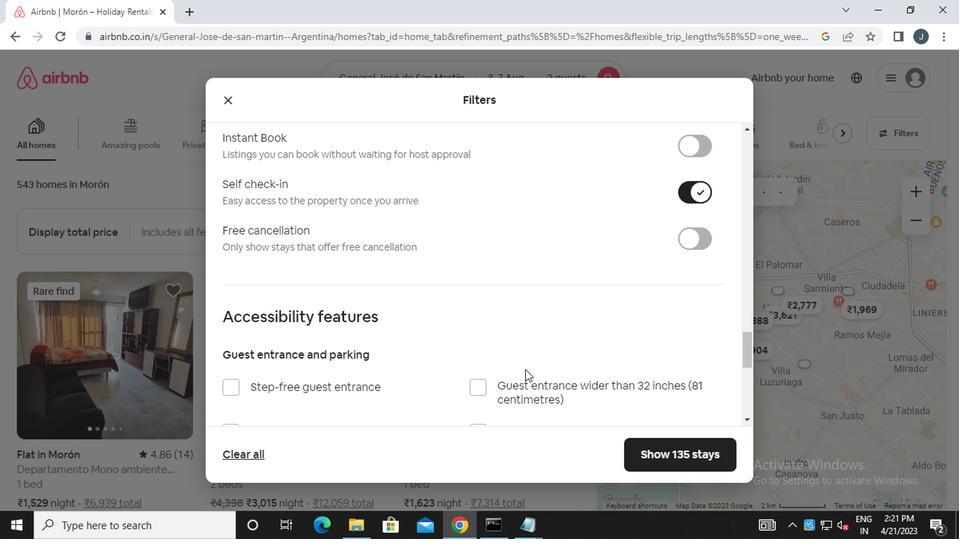 
Action: Mouse scrolled (520, 369) with delta (0, 0)
Screenshot: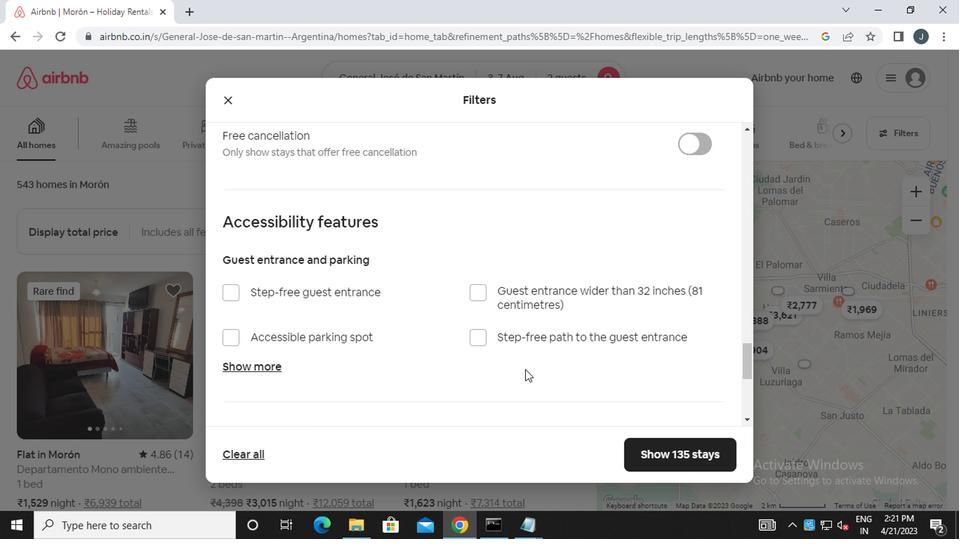 
Action: Mouse moved to (484, 365)
Screenshot: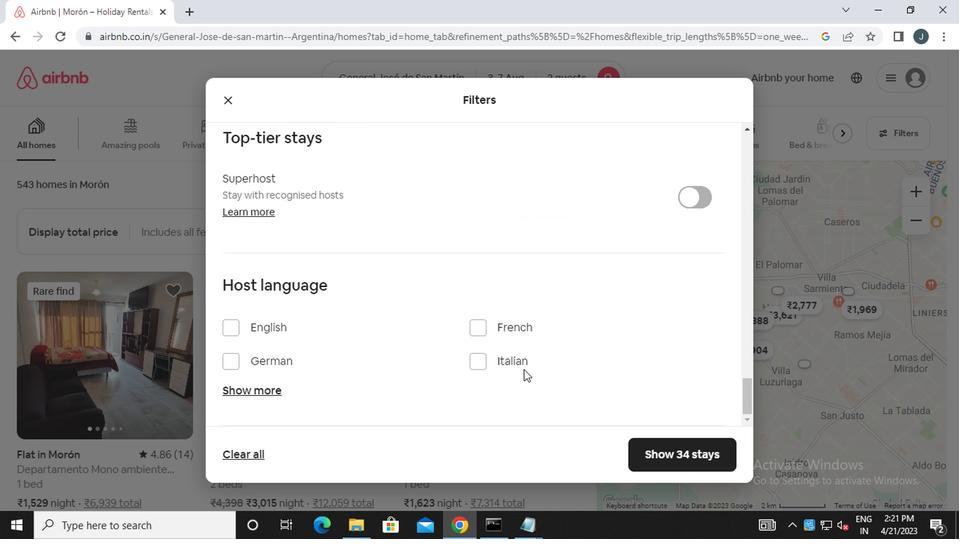 
Action: Mouse scrolled (484, 365) with delta (0, 0)
Screenshot: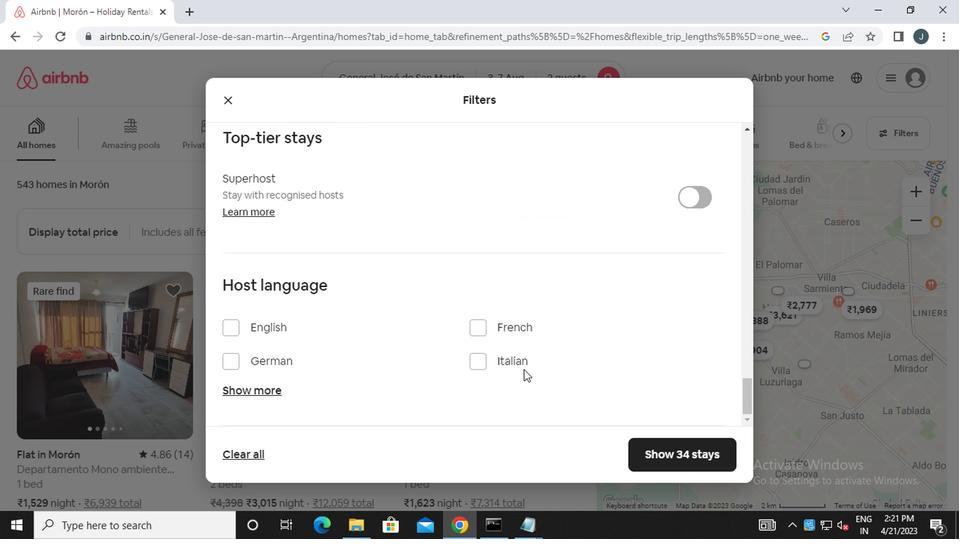 
Action: Mouse moved to (482, 365)
Screenshot: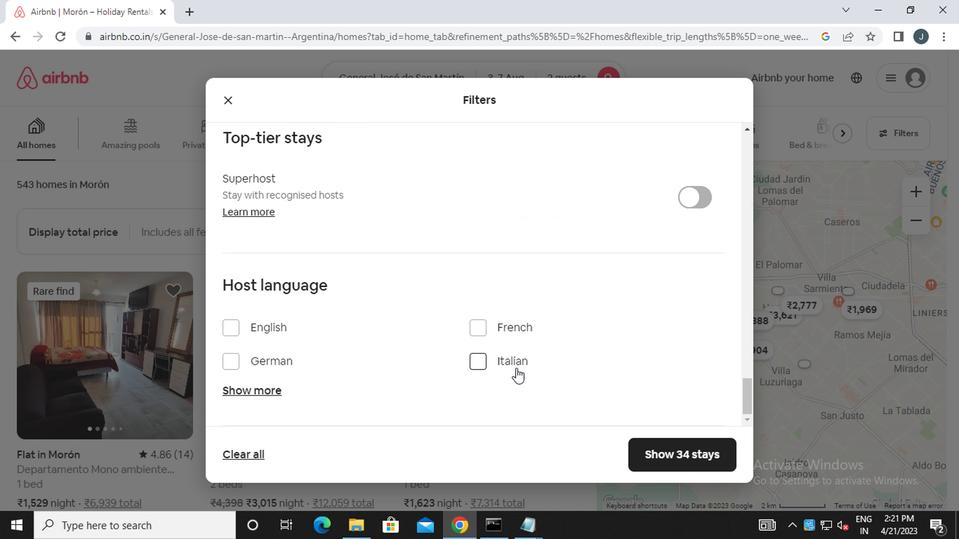 
Action: Mouse scrolled (482, 365) with delta (0, 0)
Screenshot: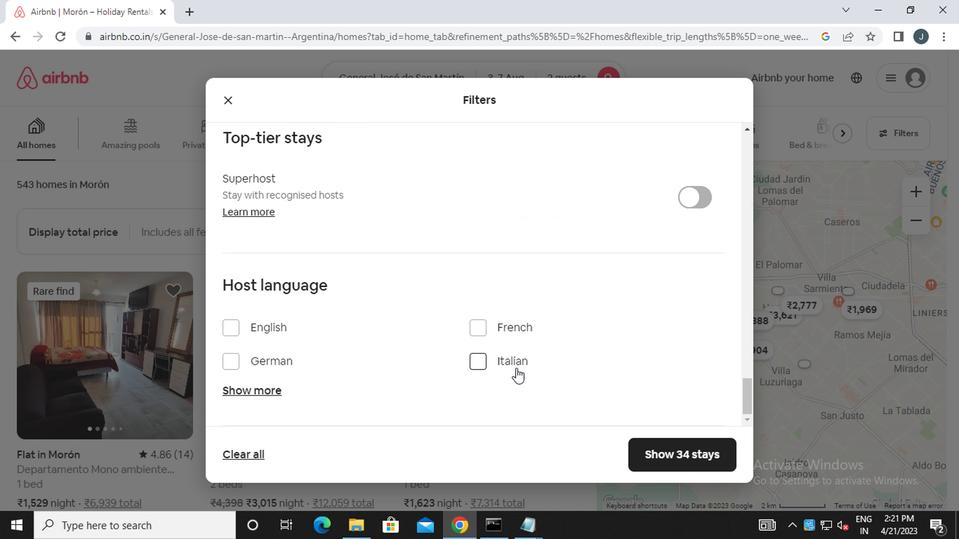 
Action: Mouse moved to (478, 365)
Screenshot: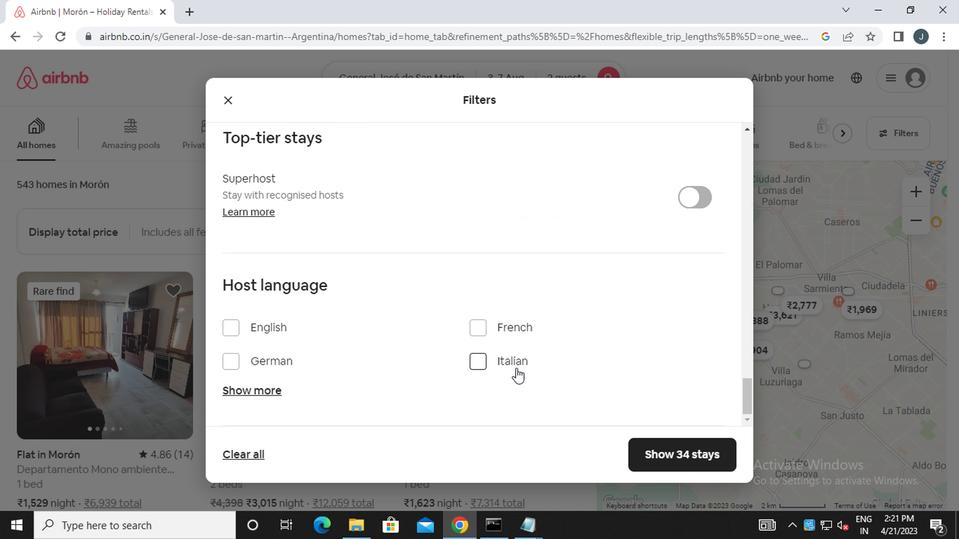 
Action: Mouse scrolled (478, 365) with delta (0, 0)
Screenshot: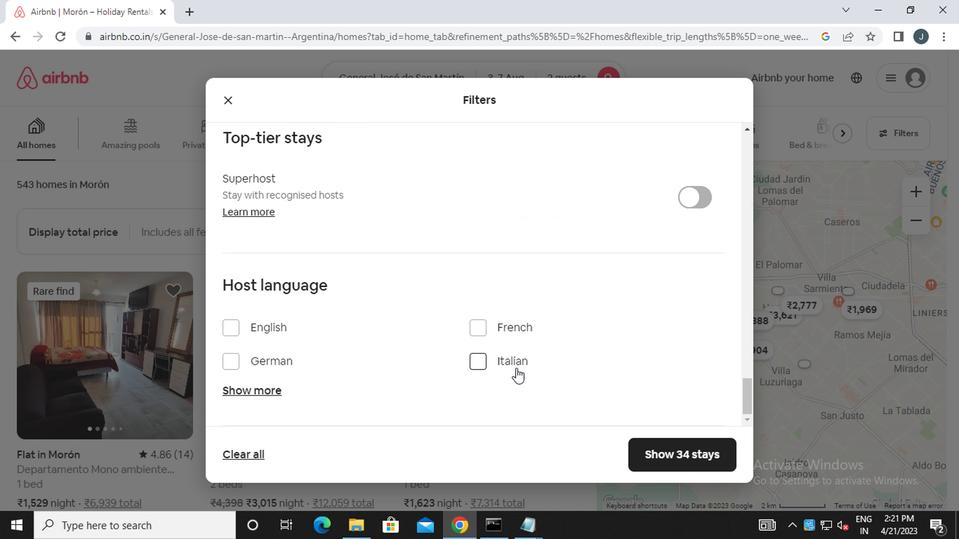 
Action: Mouse moved to (474, 365)
Screenshot: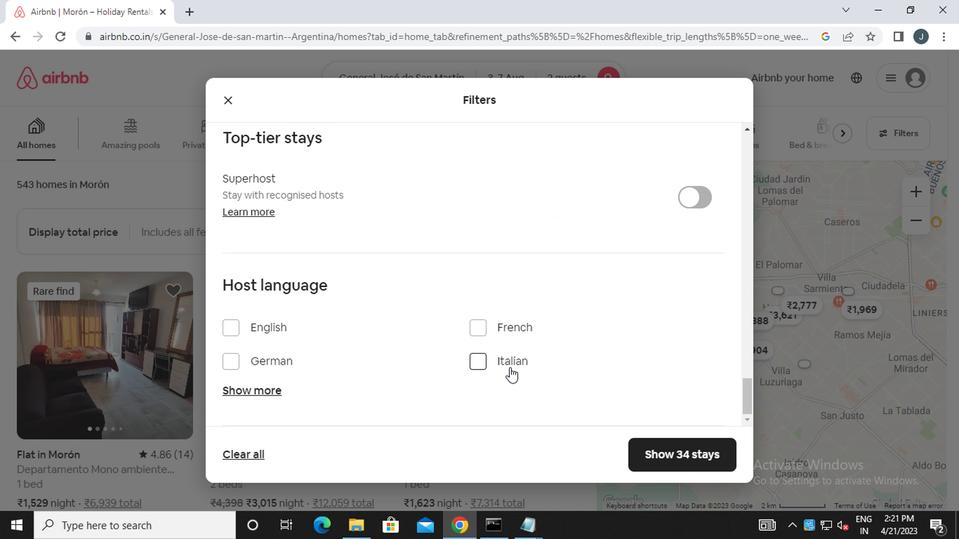 
Action: Mouse scrolled (474, 364) with delta (0, 0)
Screenshot: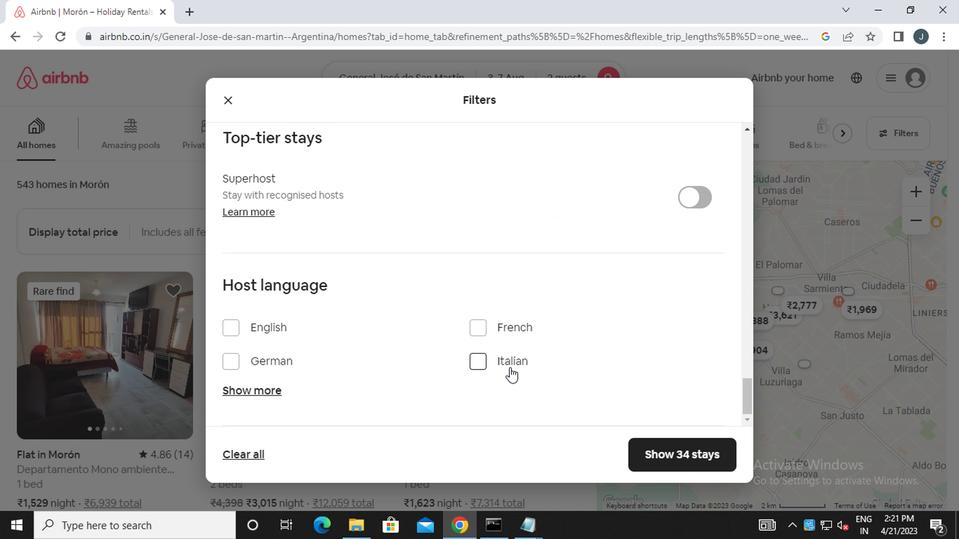 
Action: Mouse moved to (464, 364)
Screenshot: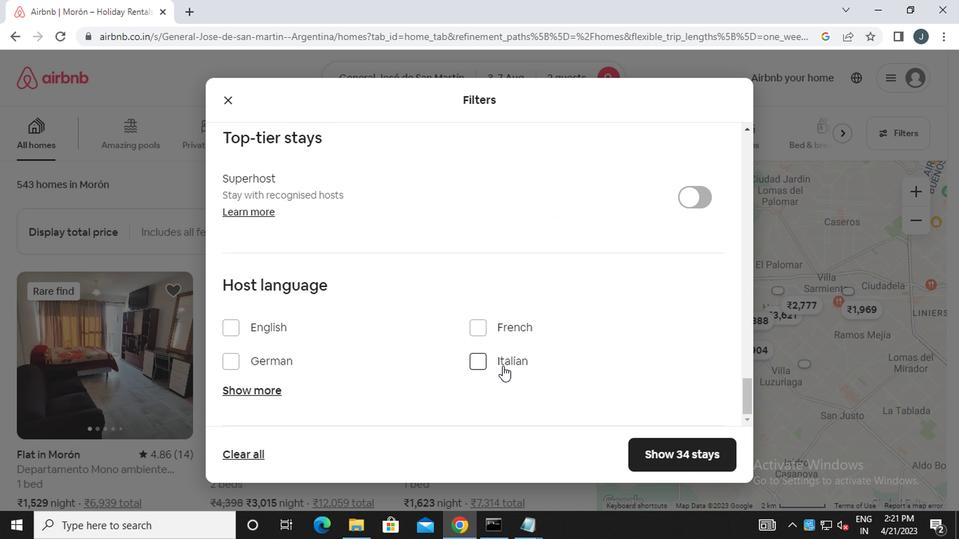 
Action: Mouse scrolled (464, 363) with delta (0, 0)
Screenshot: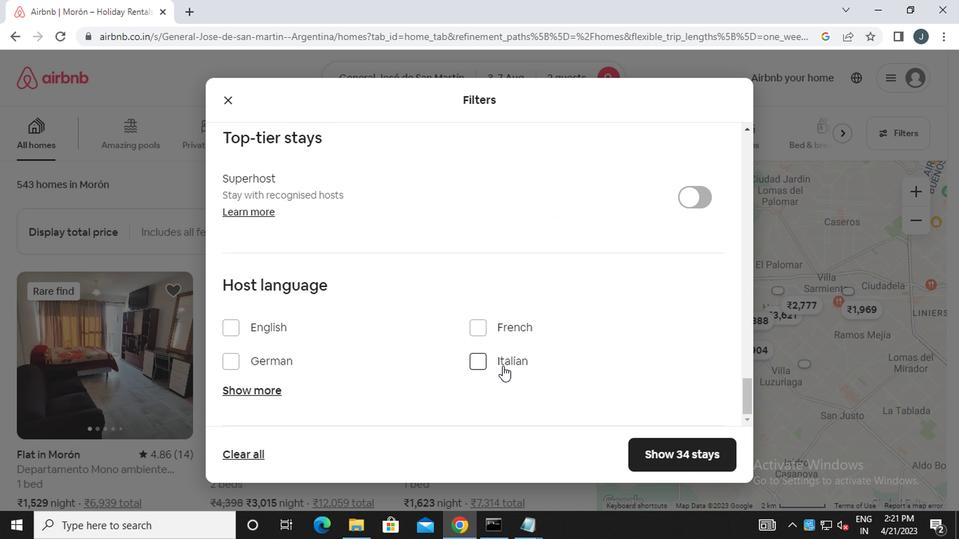 
Action: Mouse moved to (323, 329)
Screenshot: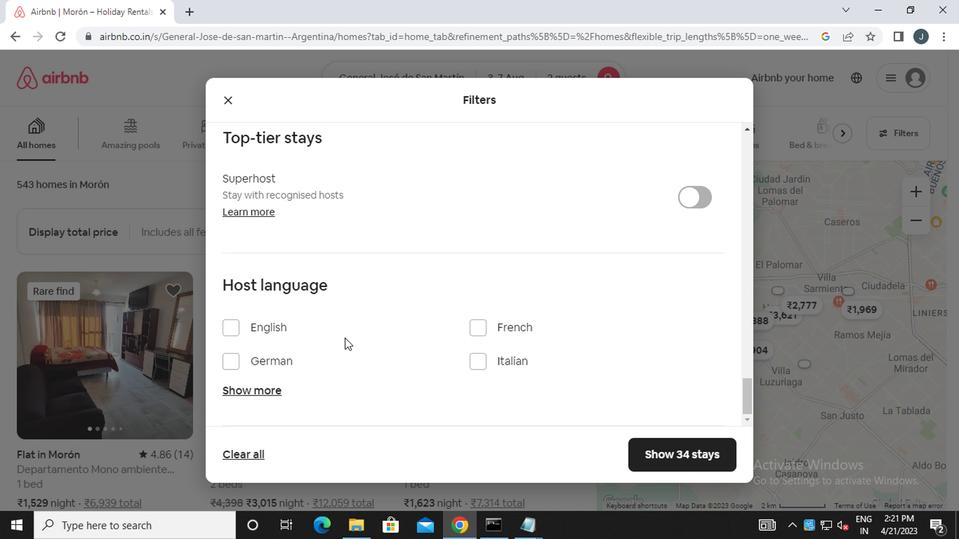 
Action: Mouse pressed left at (323, 329)
Screenshot: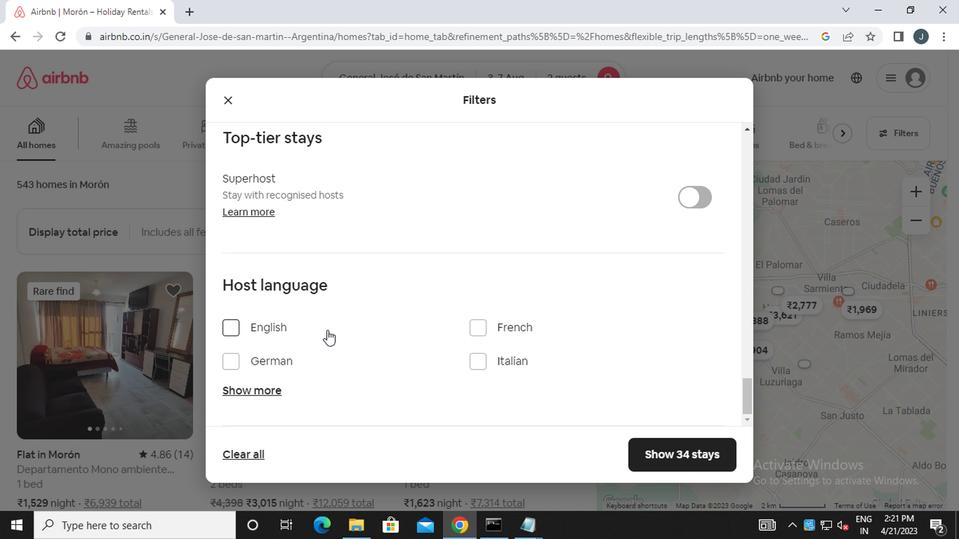 
Action: Mouse moved to (689, 457)
Screenshot: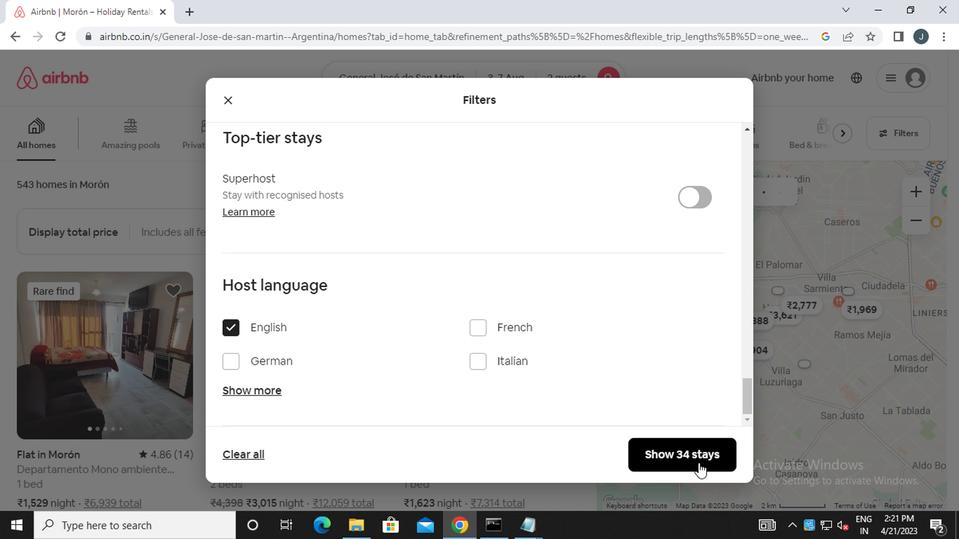 
Action: Mouse pressed left at (689, 457)
Screenshot: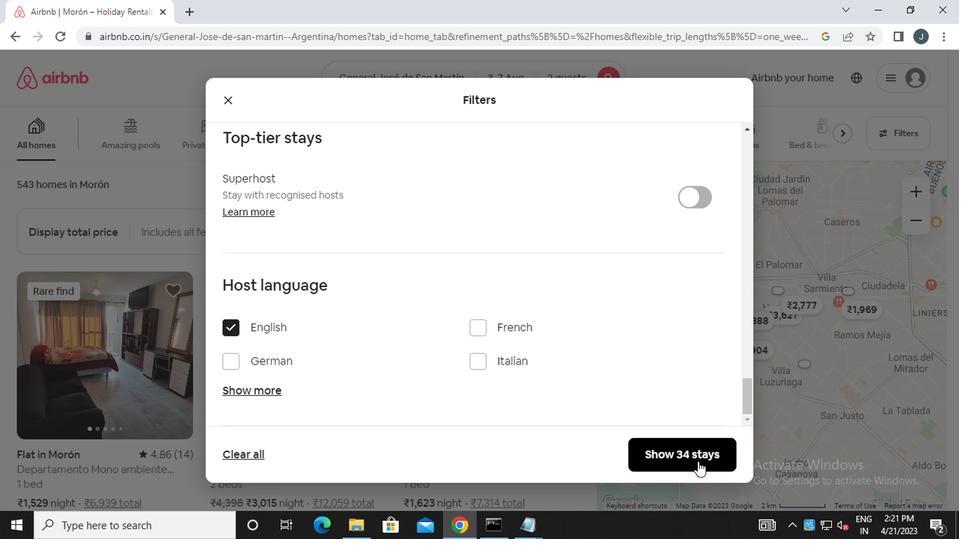 
Action: Mouse moved to (692, 438)
Screenshot: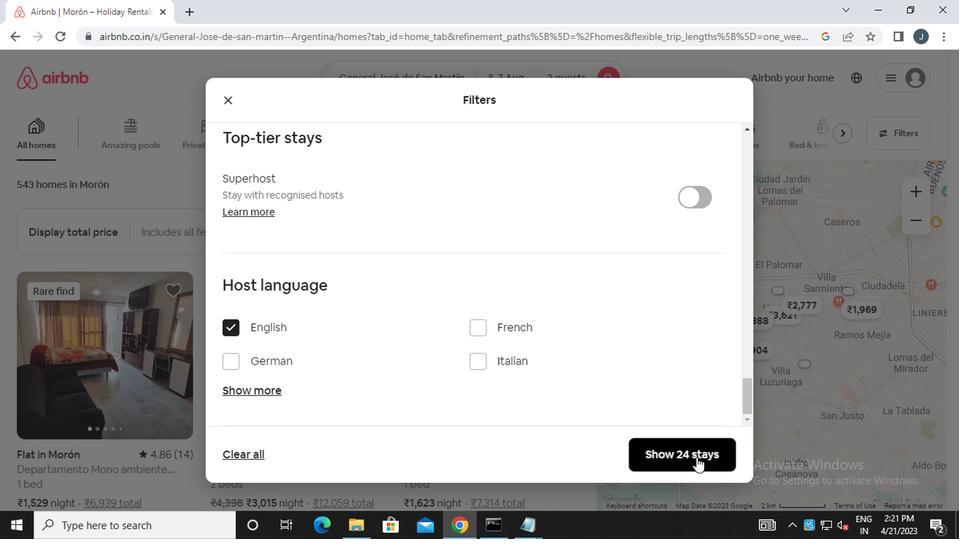 
